 Task: Look for space in Bima, Indonesia from 6th June, 2023 to 8th June, 2023 for 2 adults in price range Rs.7000 to Rs.12000. Place can be private room with 1  bedroom having 2 beds and 1 bathroom. Property type can be house, flat, guest house. Amenities needed are: wifi. Booking option can be shelf check-in. Required host language is English.
Action: Key pressed <Key.shift>BIMA,<Key.space>
Screenshot: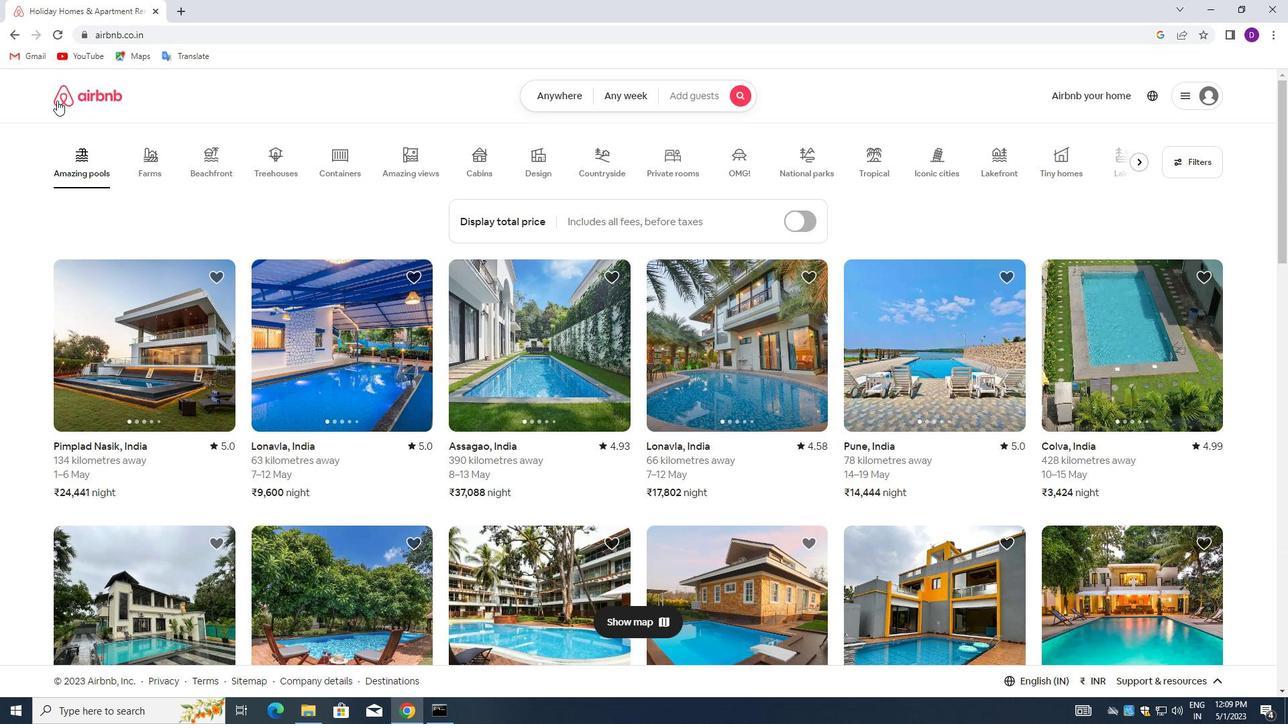 
Action: Mouse scrolled (57, 101) with delta (0, 0)
Screenshot: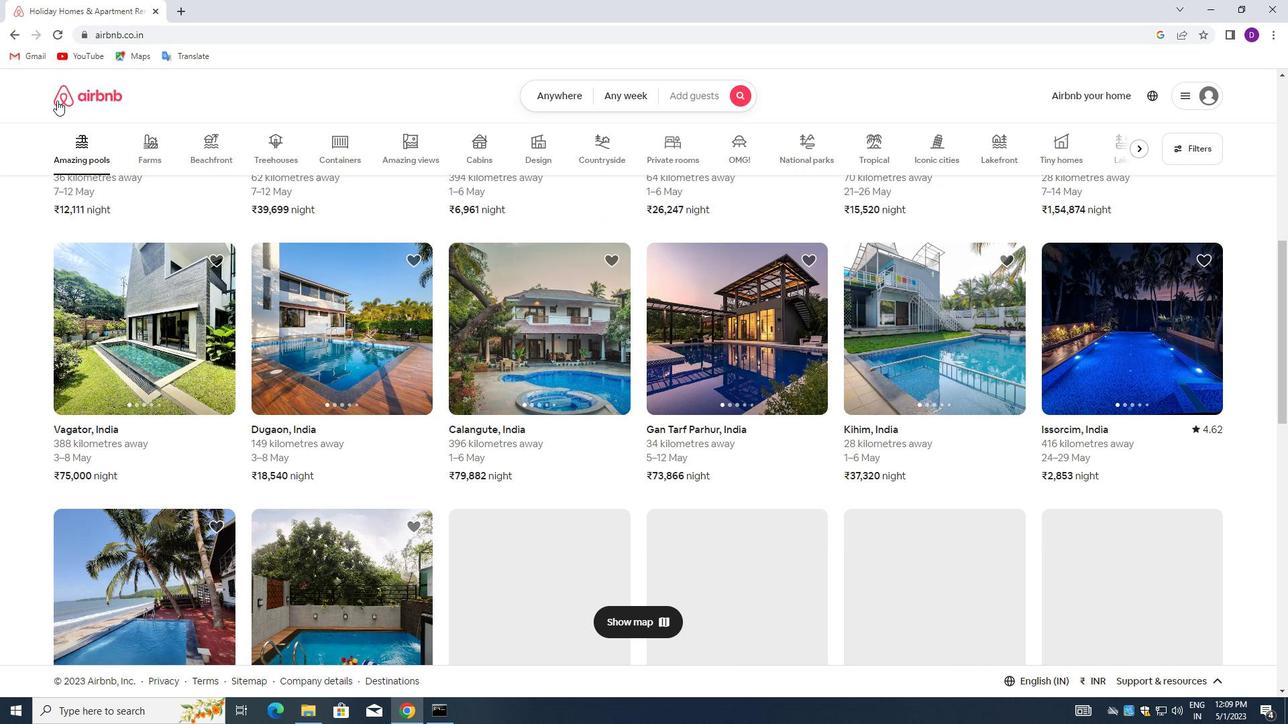 
Action: Mouse scrolled (57, 101) with delta (0, 0)
Screenshot: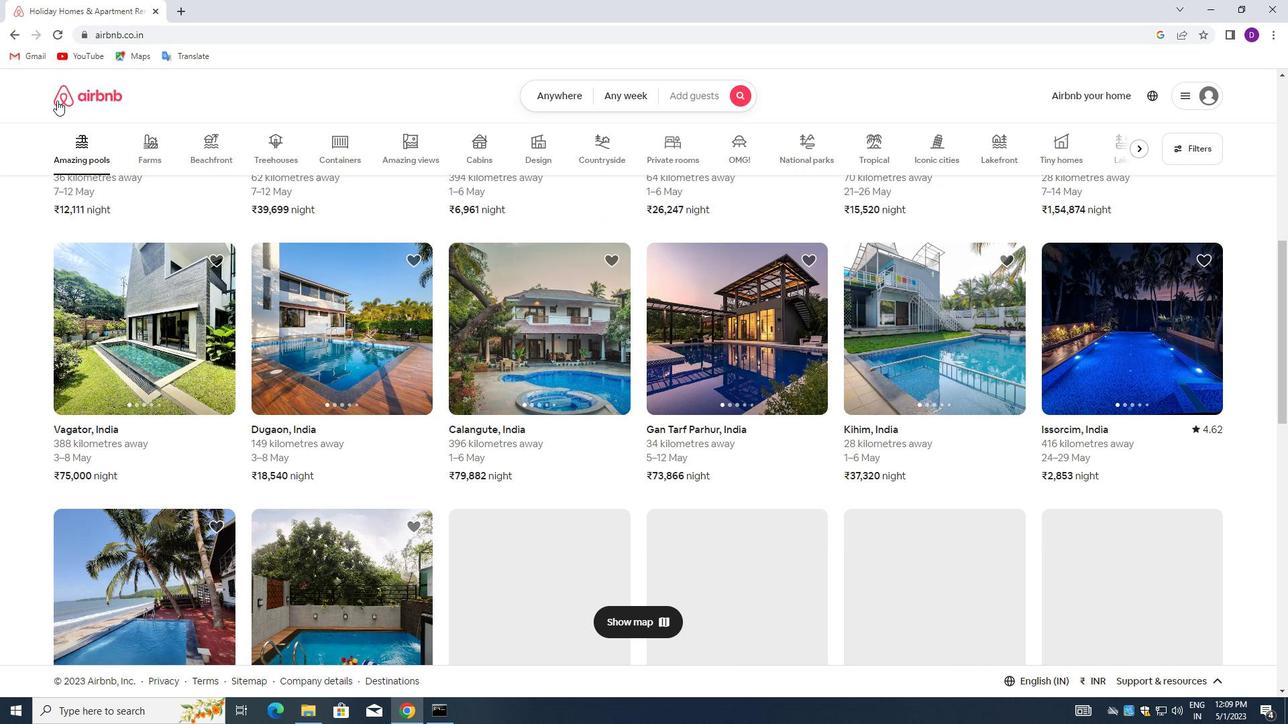 
Action: Mouse scrolled (57, 101) with delta (0, 0)
Screenshot: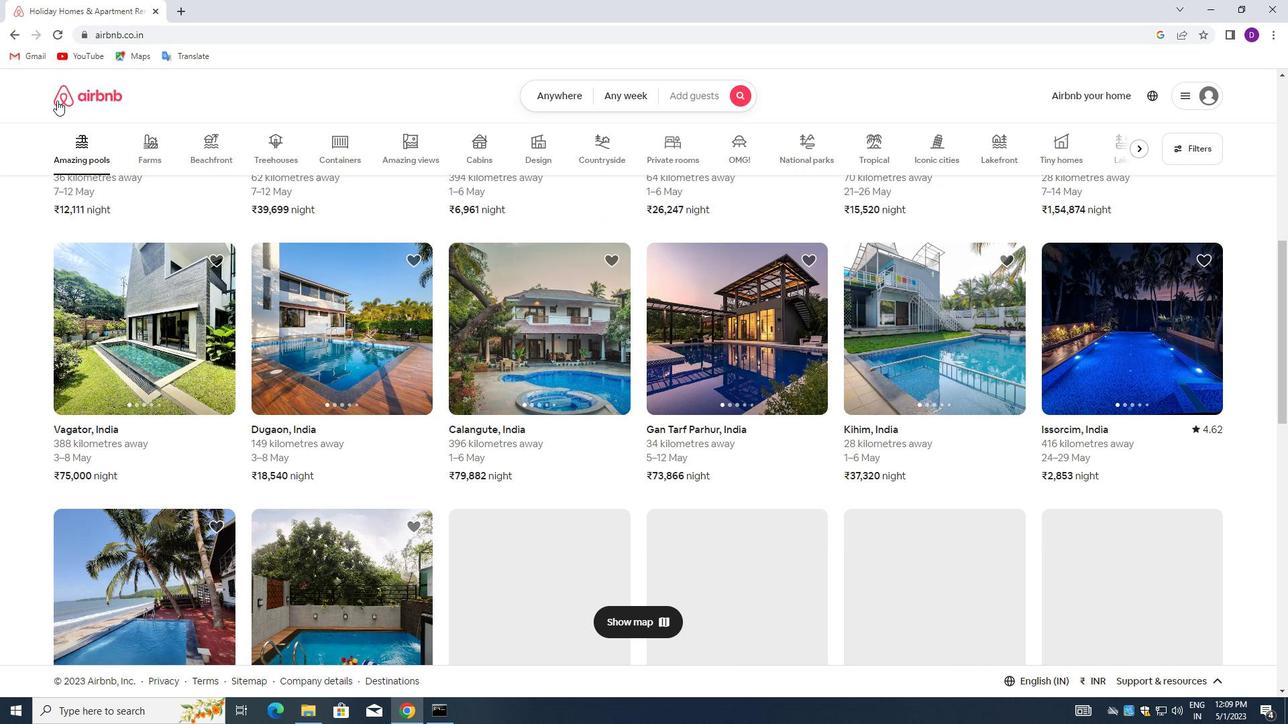 
Action: Mouse scrolled (57, 101) with delta (0, 0)
Screenshot: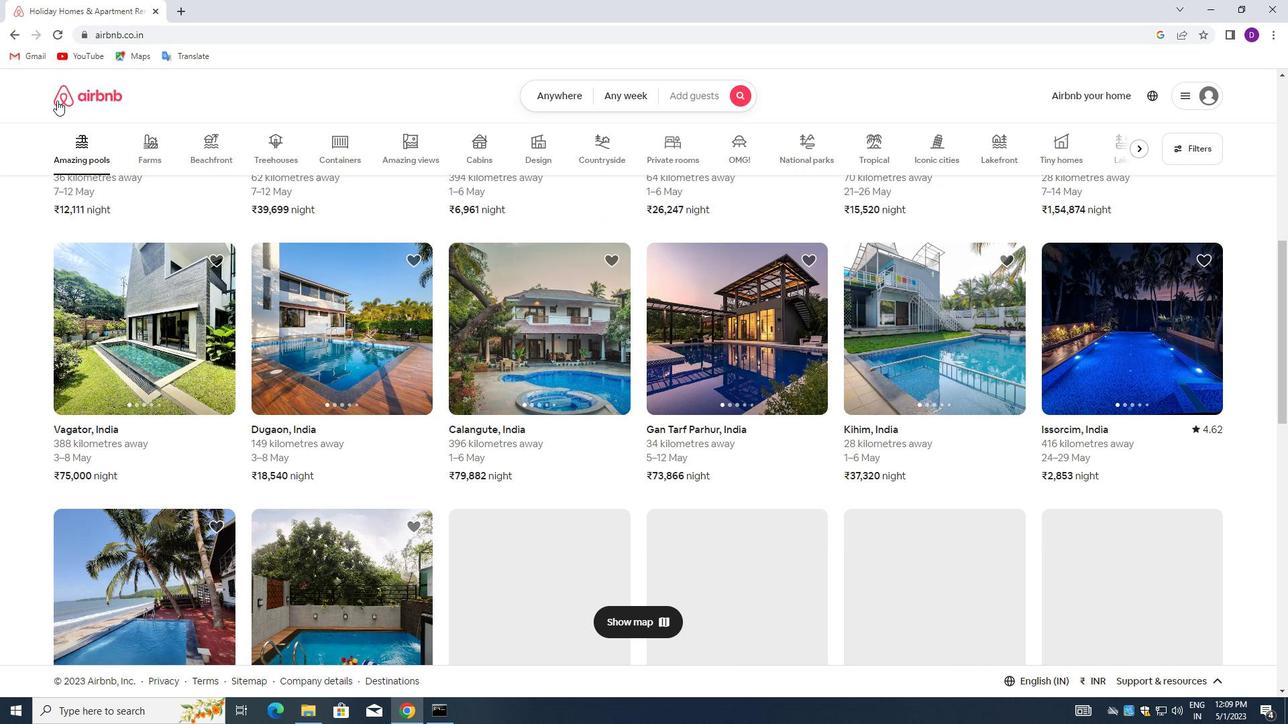 
Action: Mouse scrolled (57, 101) with delta (0, 0)
Screenshot: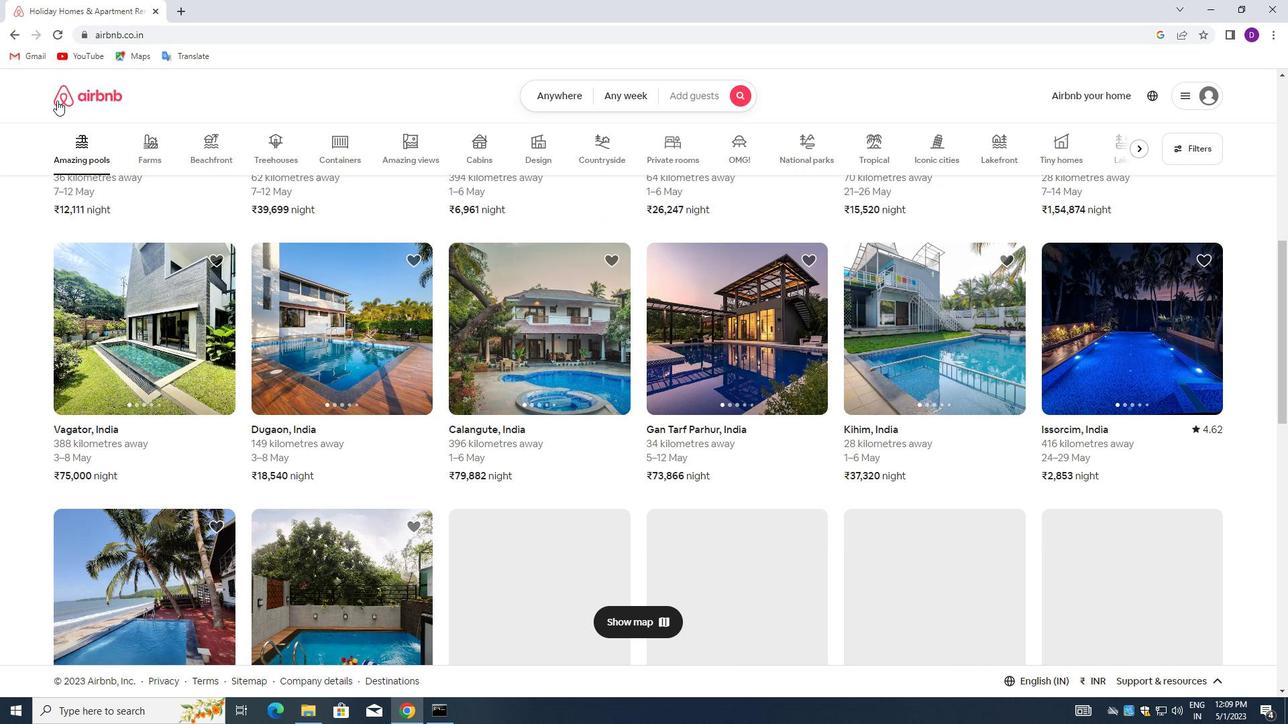 
Action: Mouse scrolled (57, 101) with delta (0, 0)
Screenshot: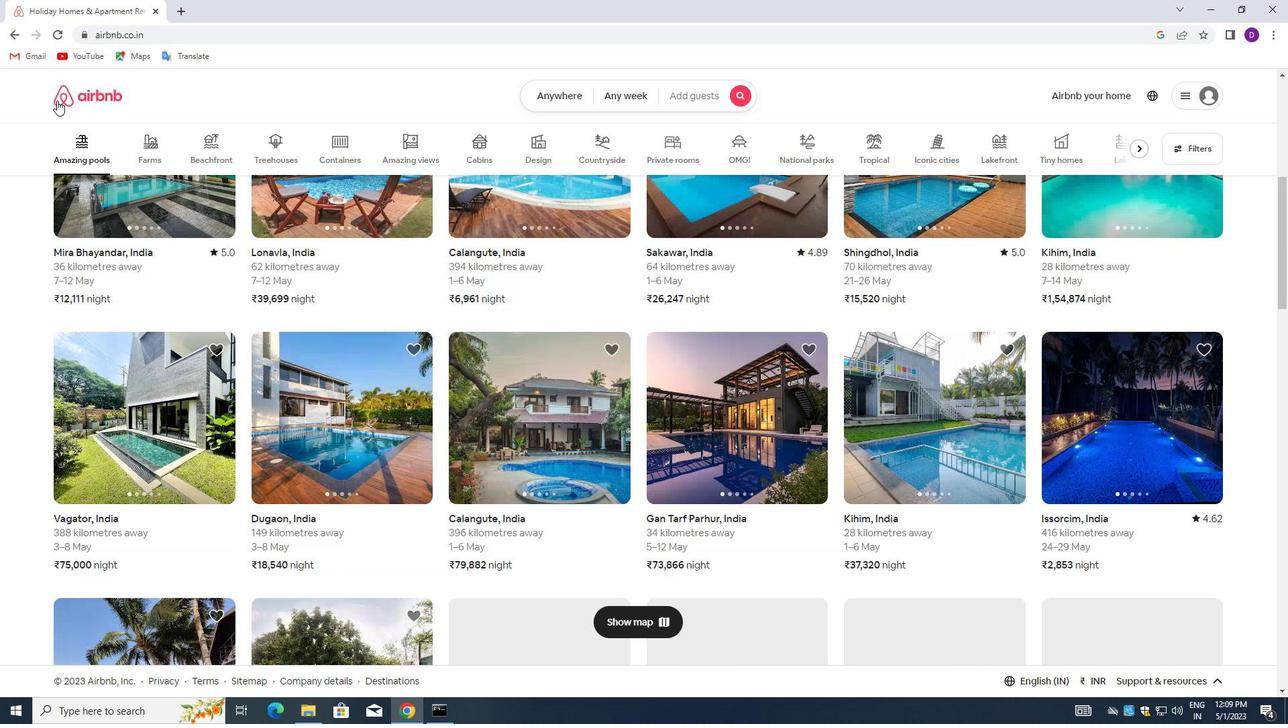 
Action: Mouse scrolled (57, 101) with delta (0, 0)
Screenshot: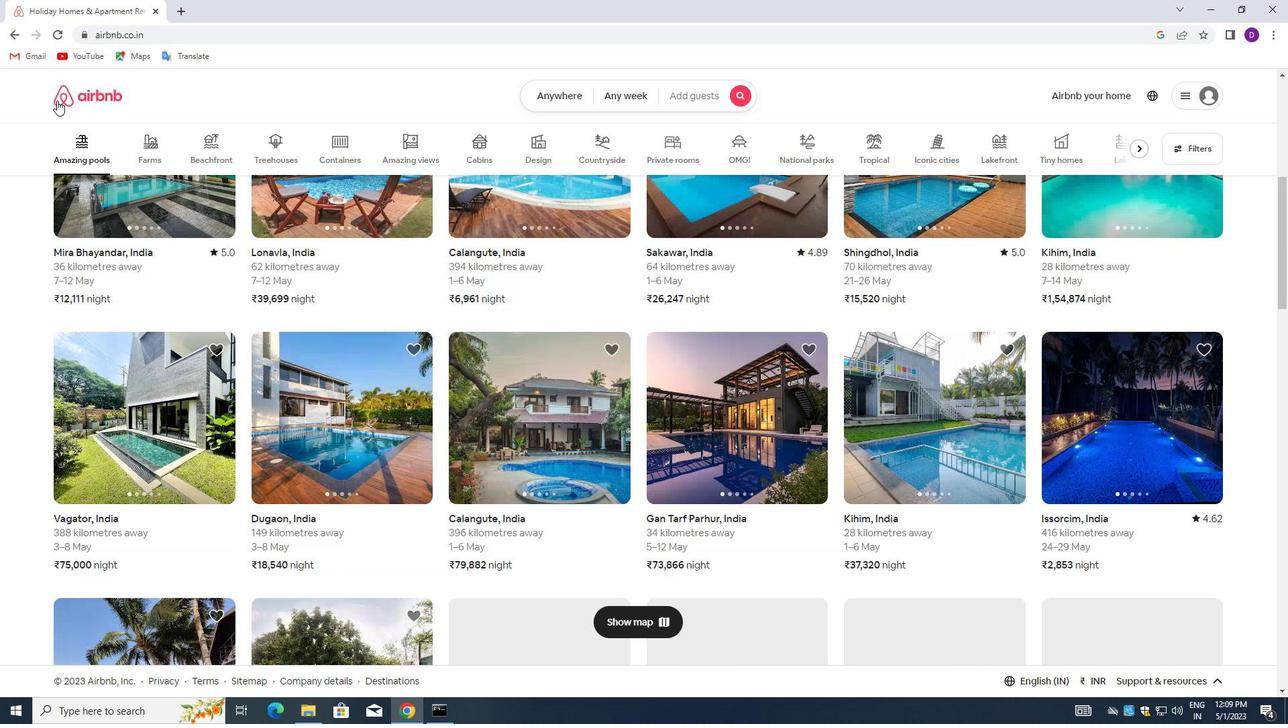 
Action: Mouse scrolled (57, 101) with delta (0, 0)
Screenshot: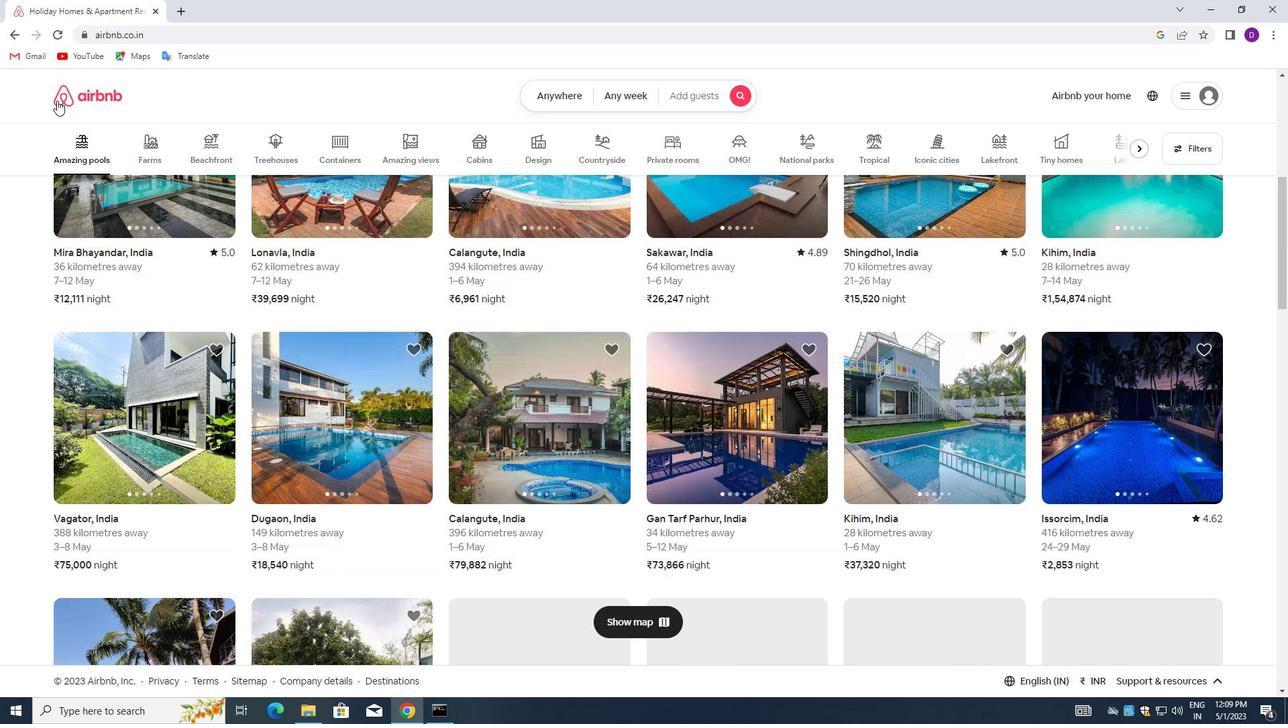 
Action: Mouse scrolled (57, 101) with delta (0, 0)
Screenshot: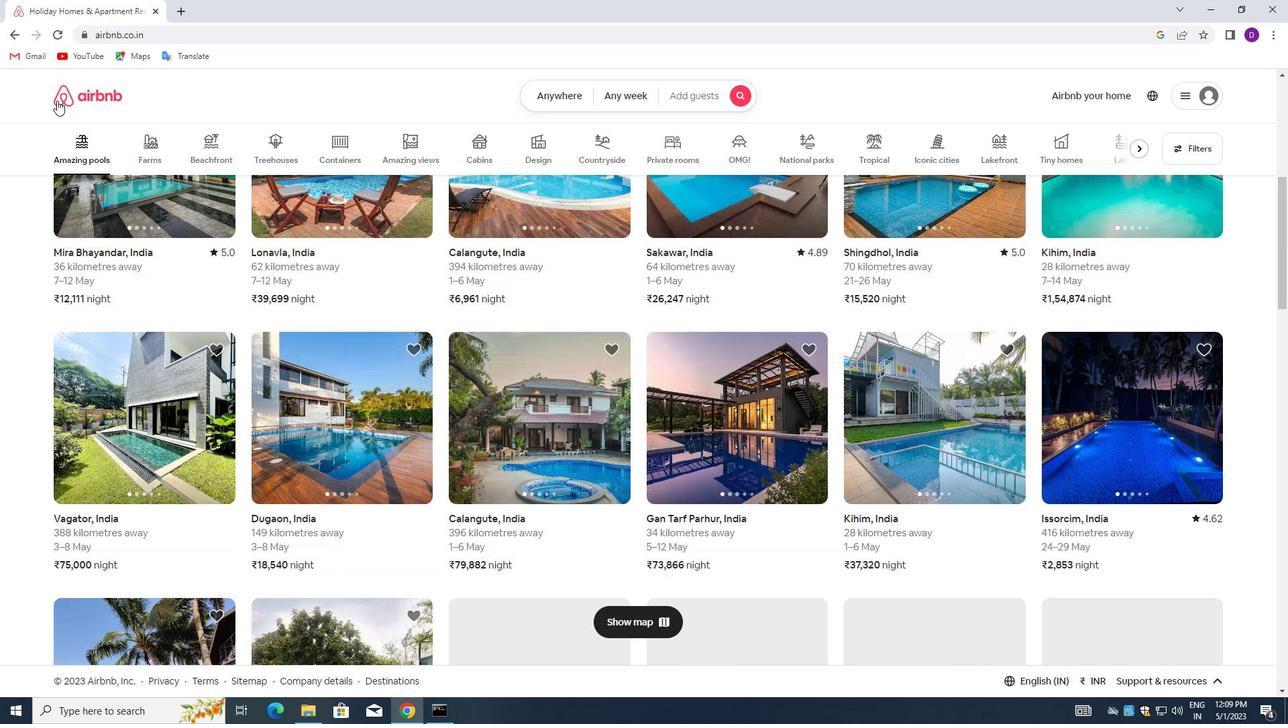 
Action: Mouse scrolled (57, 101) with delta (0, 0)
Screenshot: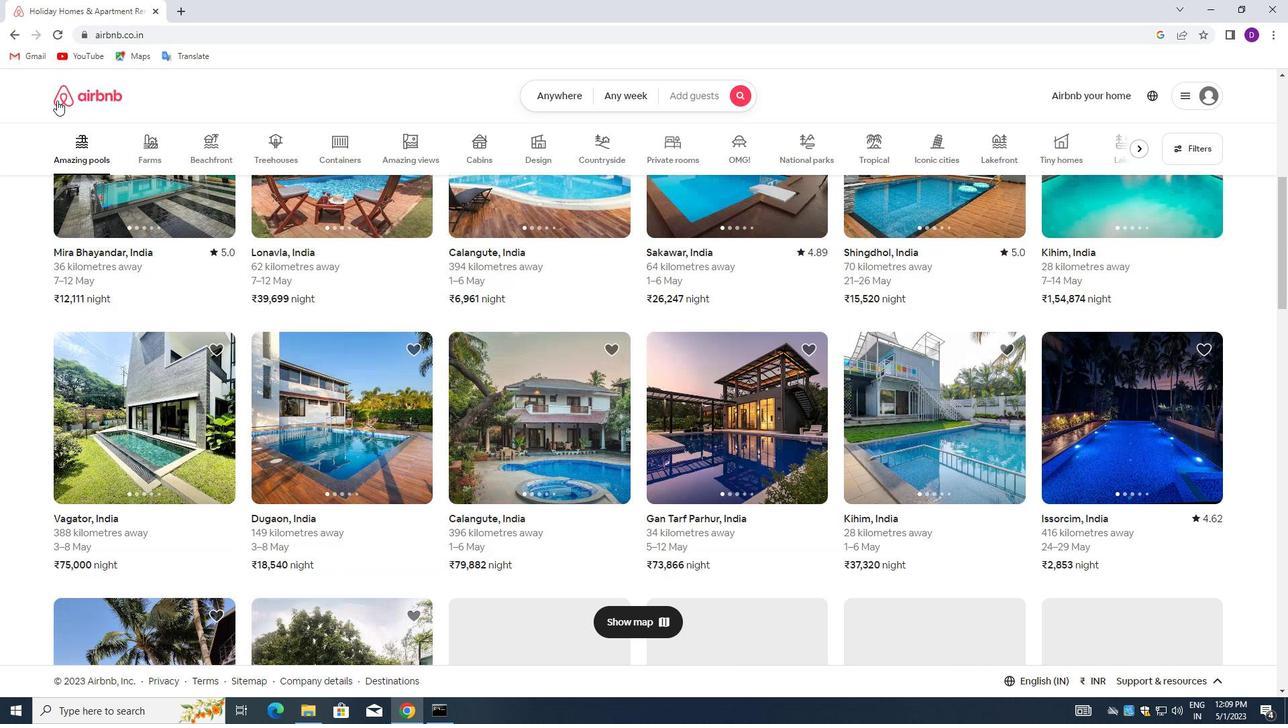 
Action: Mouse scrolled (57, 101) with delta (0, 0)
Screenshot: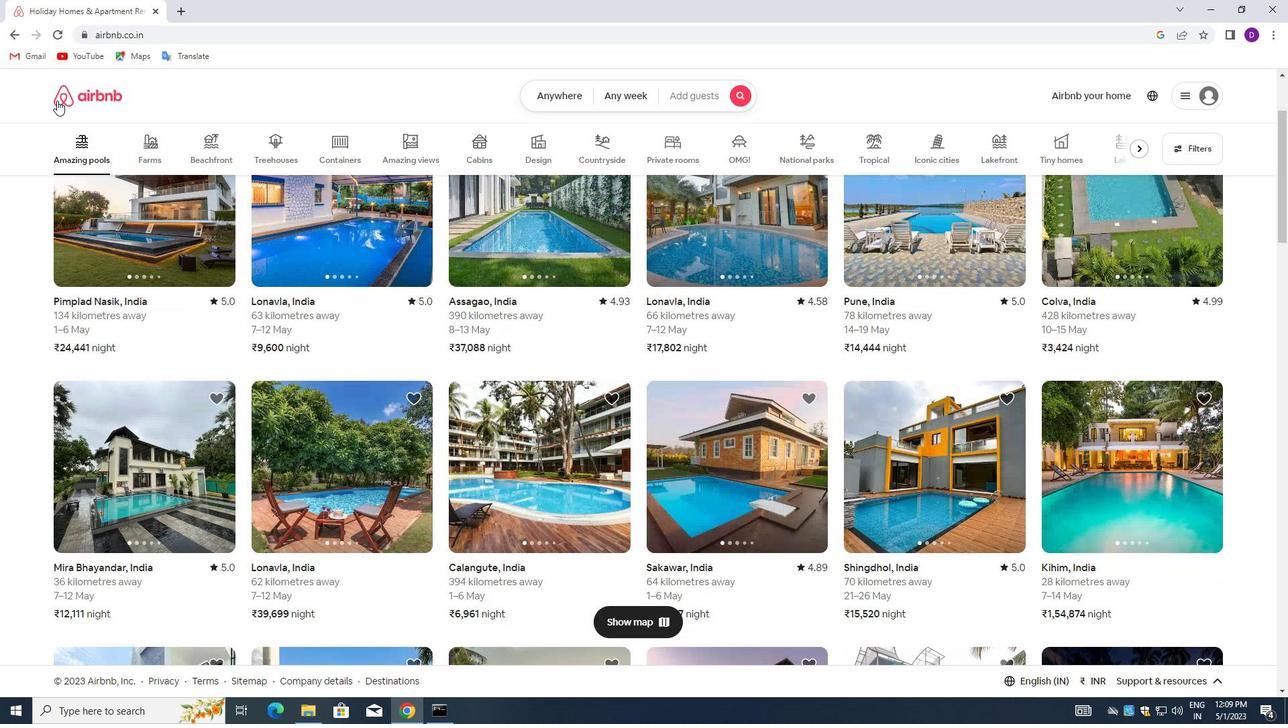 
Action: Mouse scrolled (57, 101) with delta (0, 0)
Screenshot: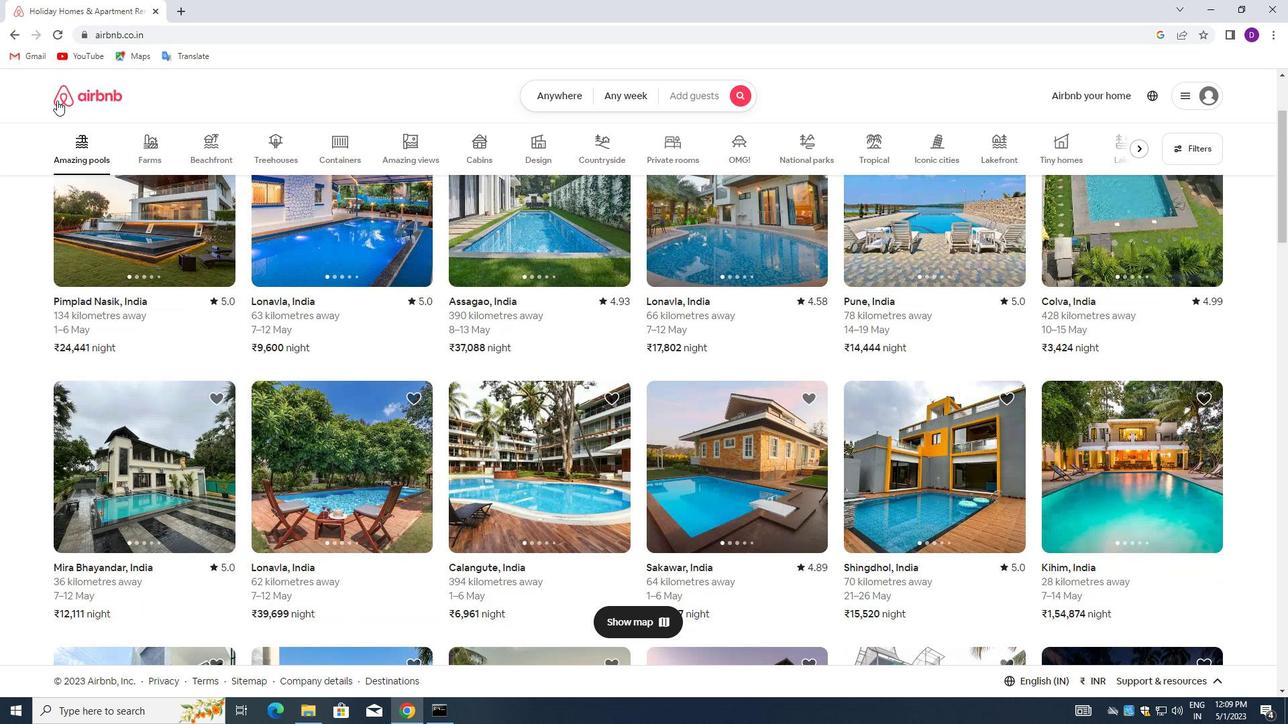 
Action: Mouse scrolled (57, 101) with delta (0, 0)
Screenshot: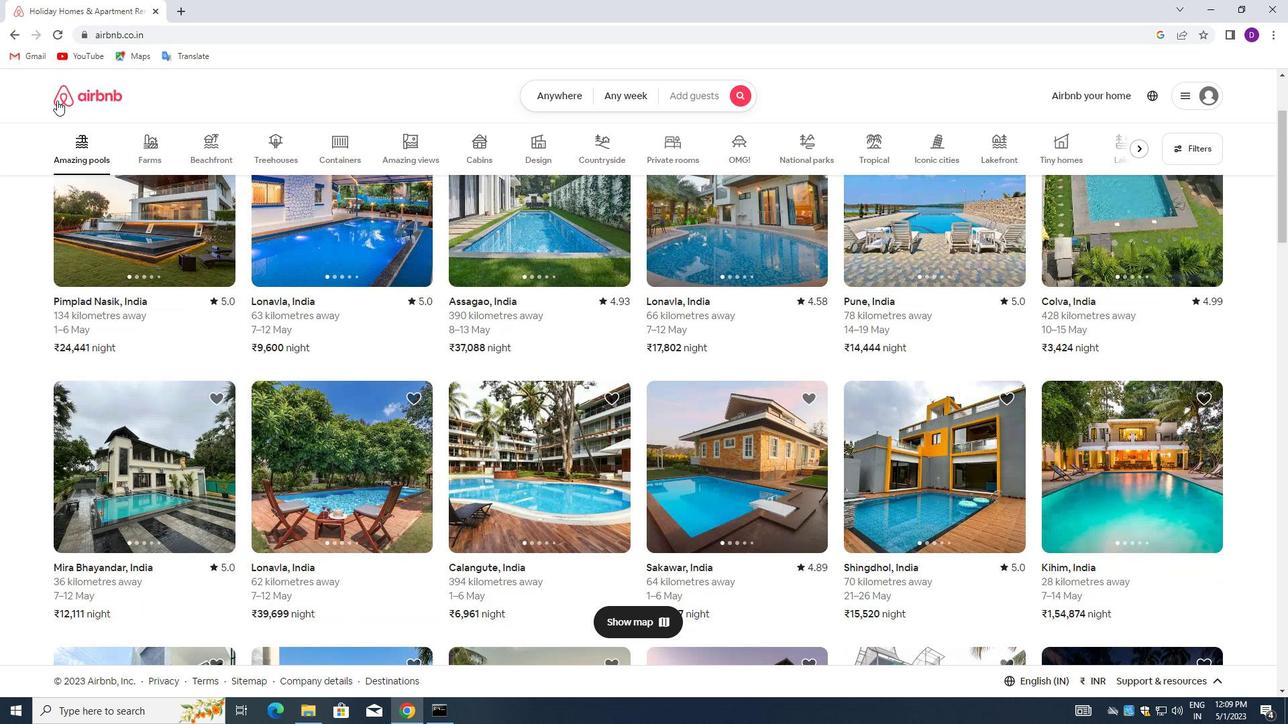 
Action: Mouse scrolled (57, 101) with delta (0, 0)
Screenshot: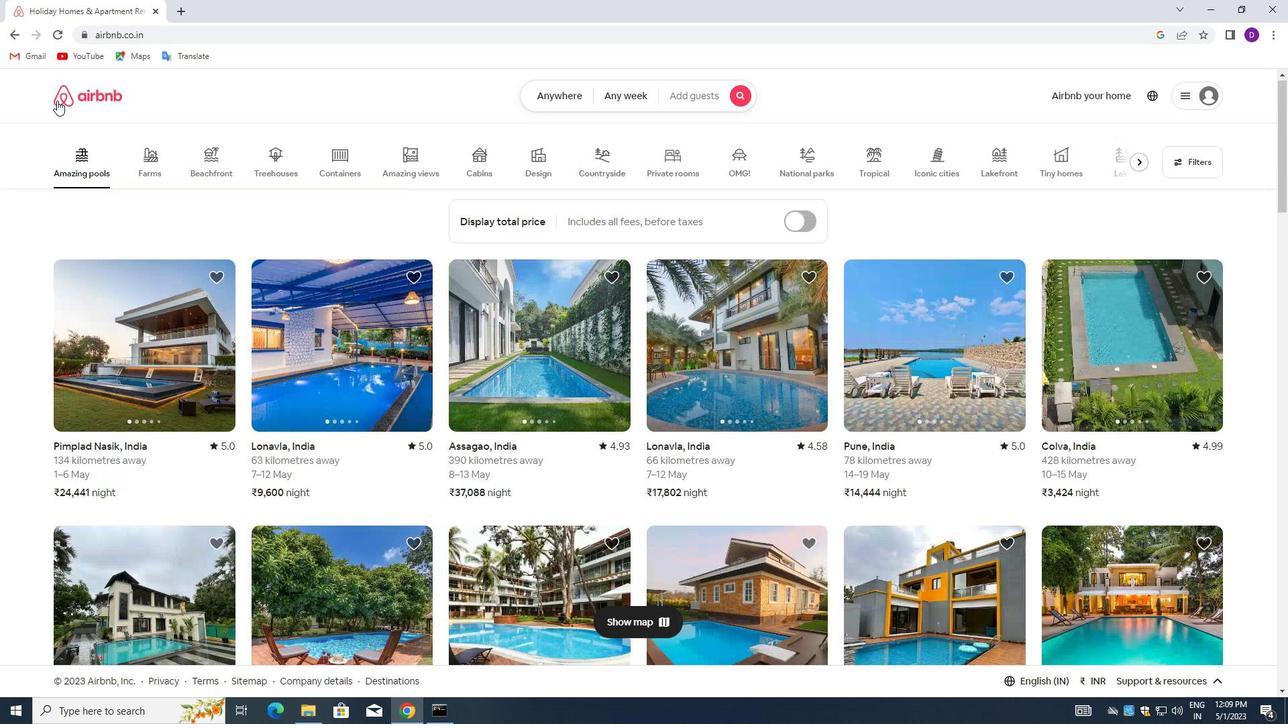 
Action: Mouse moved to (549, 93)
Screenshot: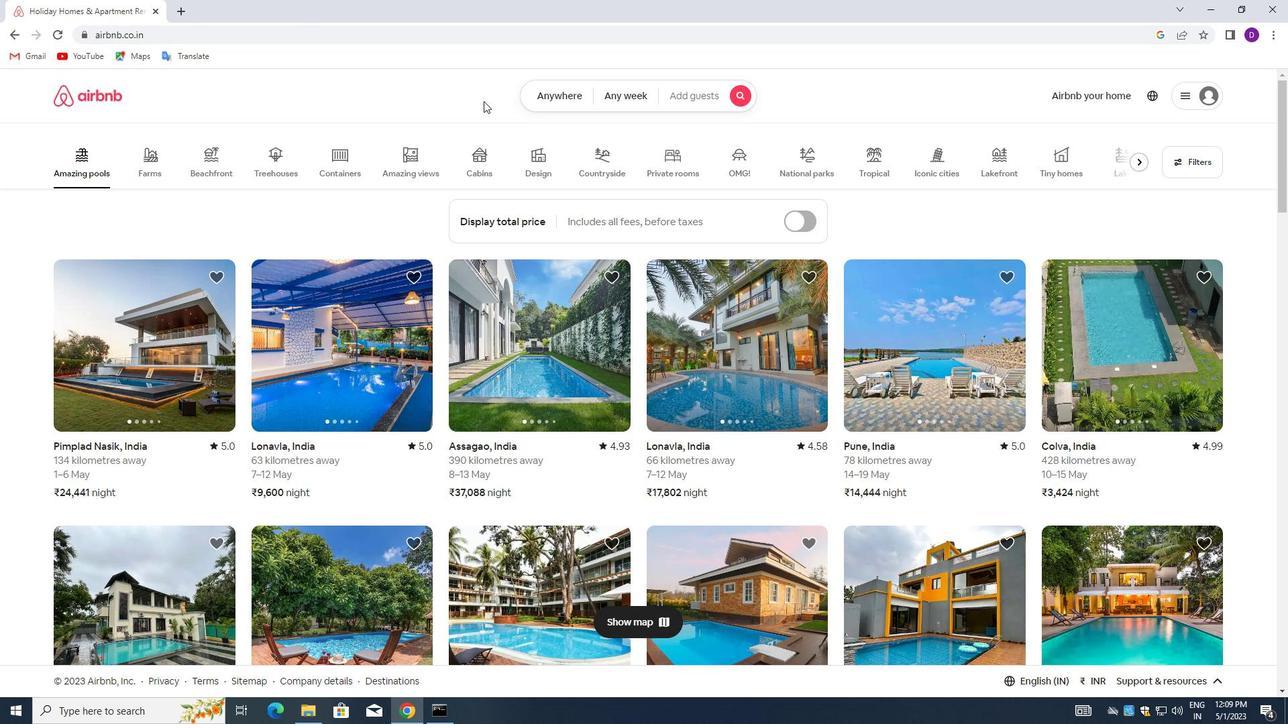 
Action: Mouse pressed left at (549, 93)
Screenshot: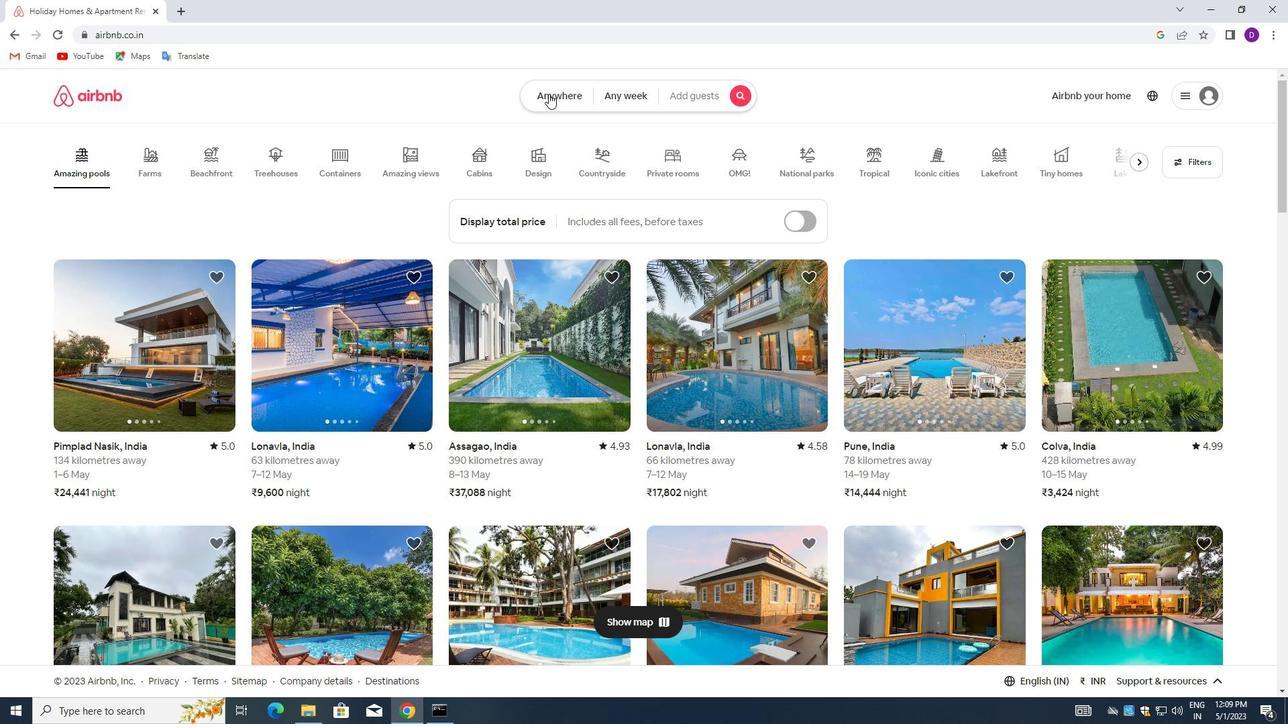 
Action: Mouse moved to (414, 149)
Screenshot: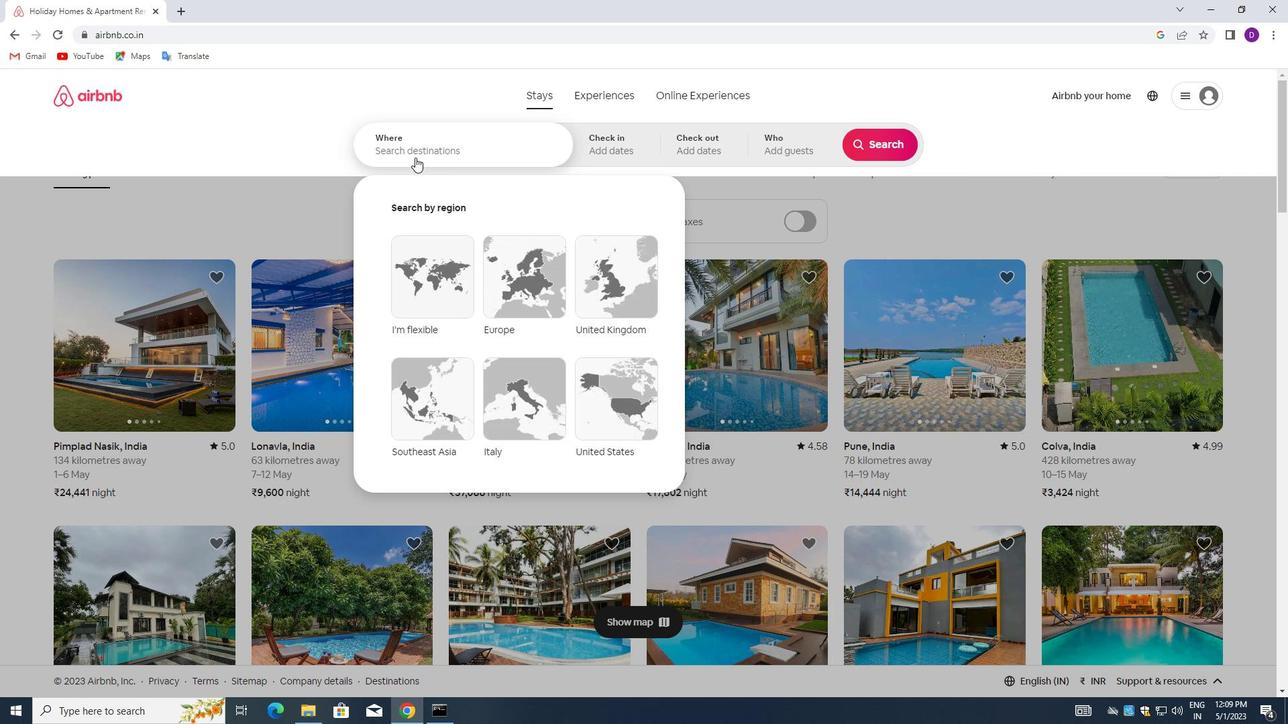 
Action: Mouse pressed left at (414, 149)
Screenshot: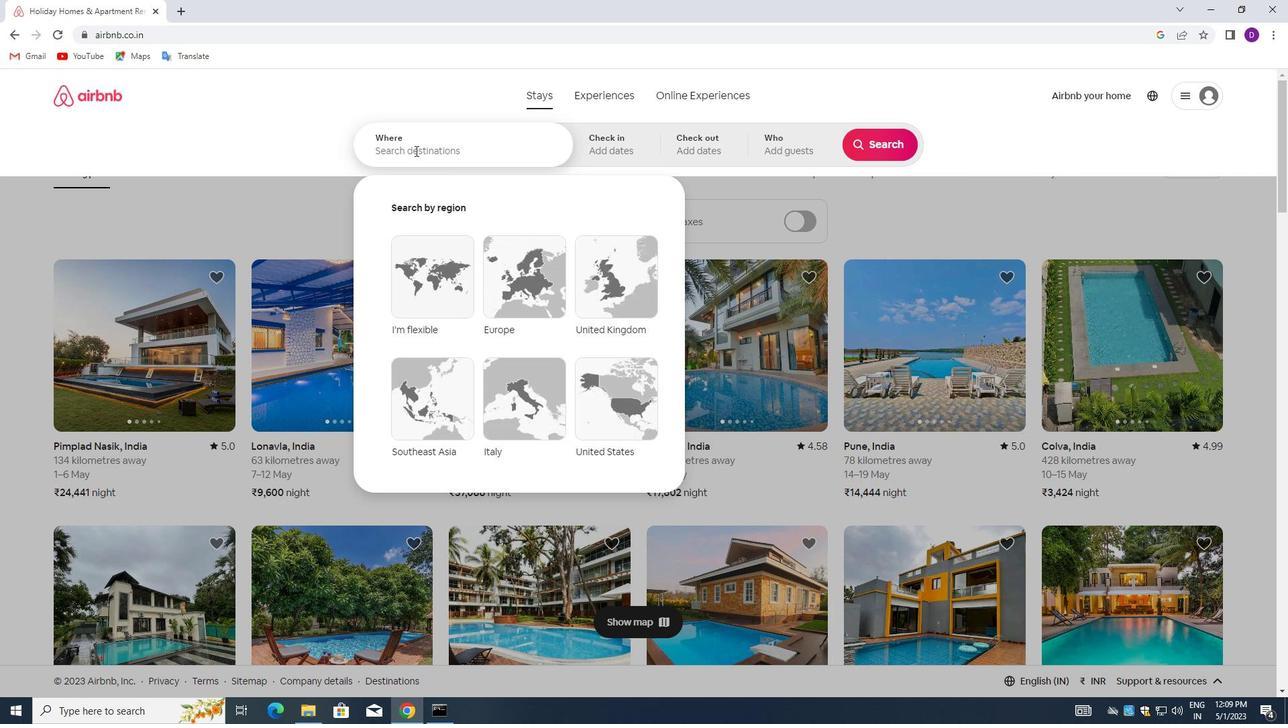 
Action: Key pressed <Key.shift_r>BIMA,<Key.space><Key.shift>INDONES<Key.down><Key.enter>
Screenshot: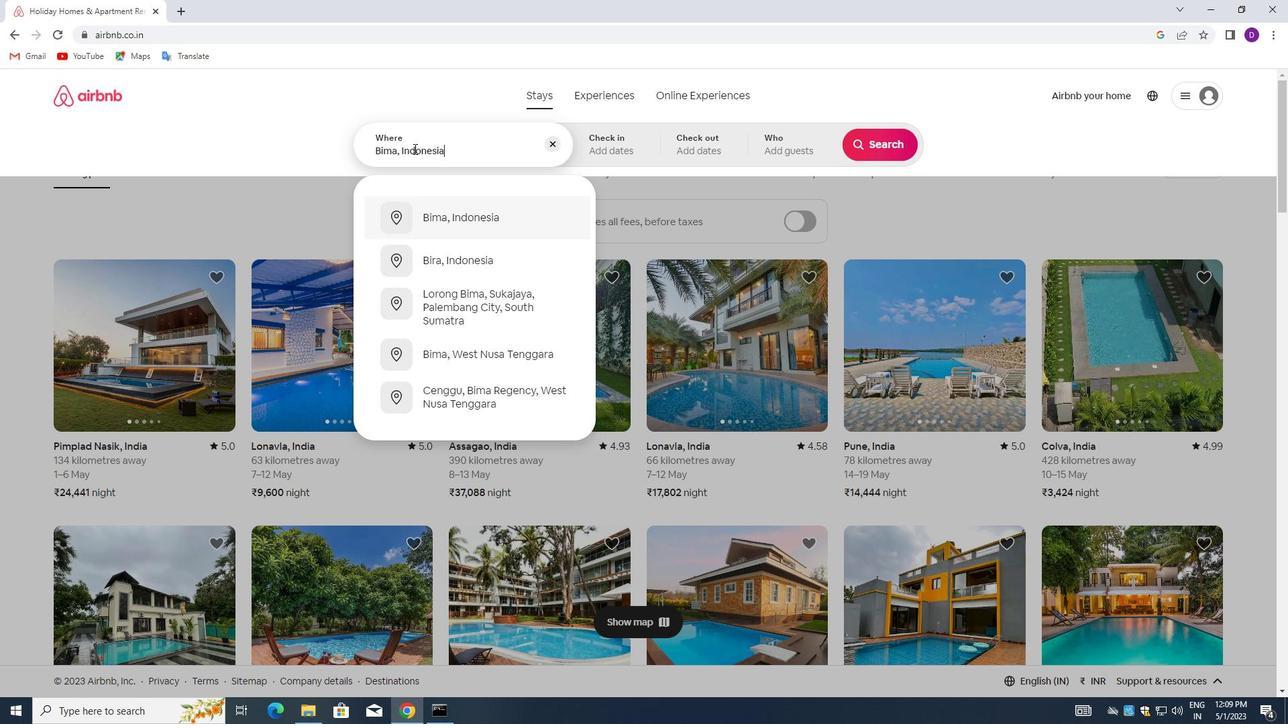 
Action: Mouse moved to (739, 345)
Screenshot: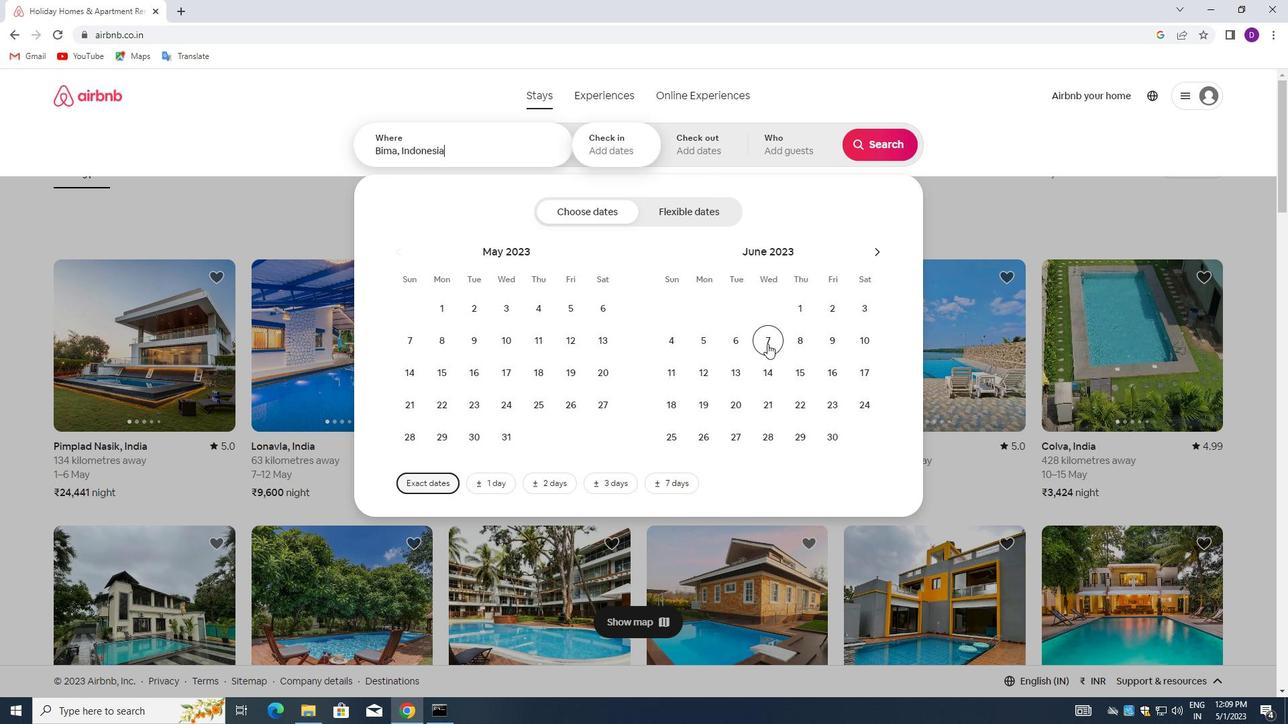 
Action: Mouse pressed left at (739, 345)
Screenshot: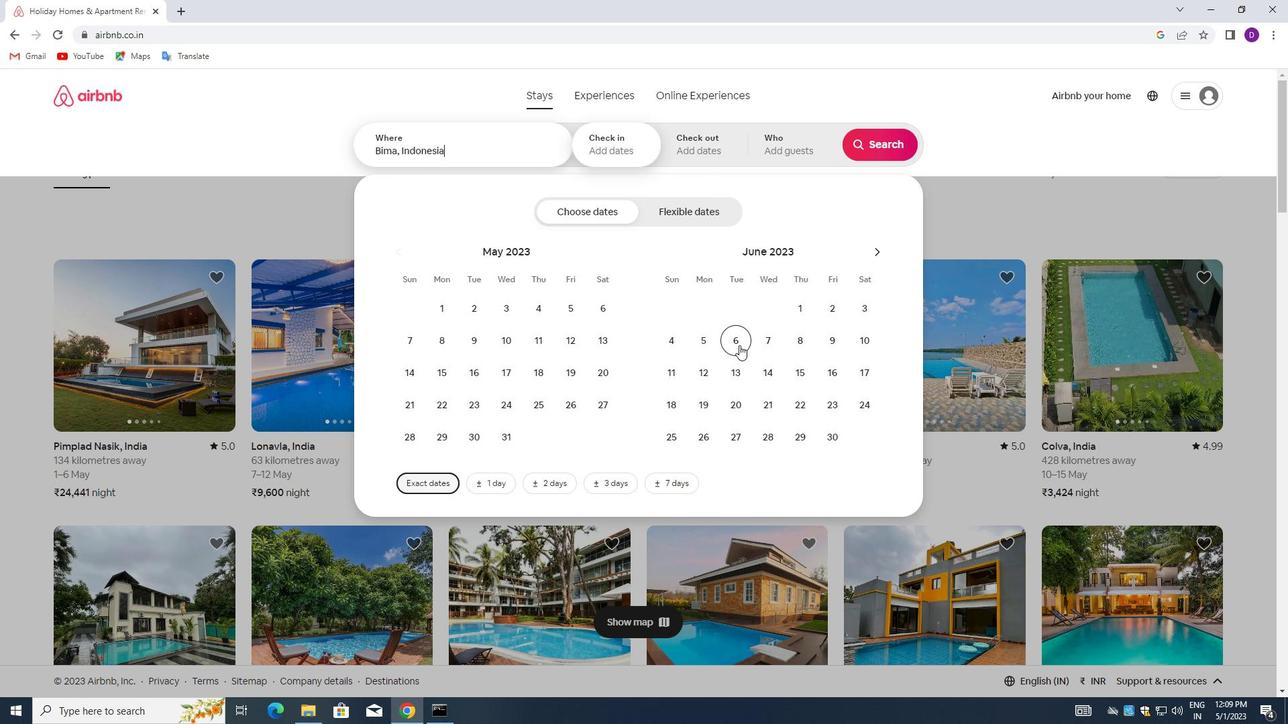 
Action: Mouse moved to (803, 340)
Screenshot: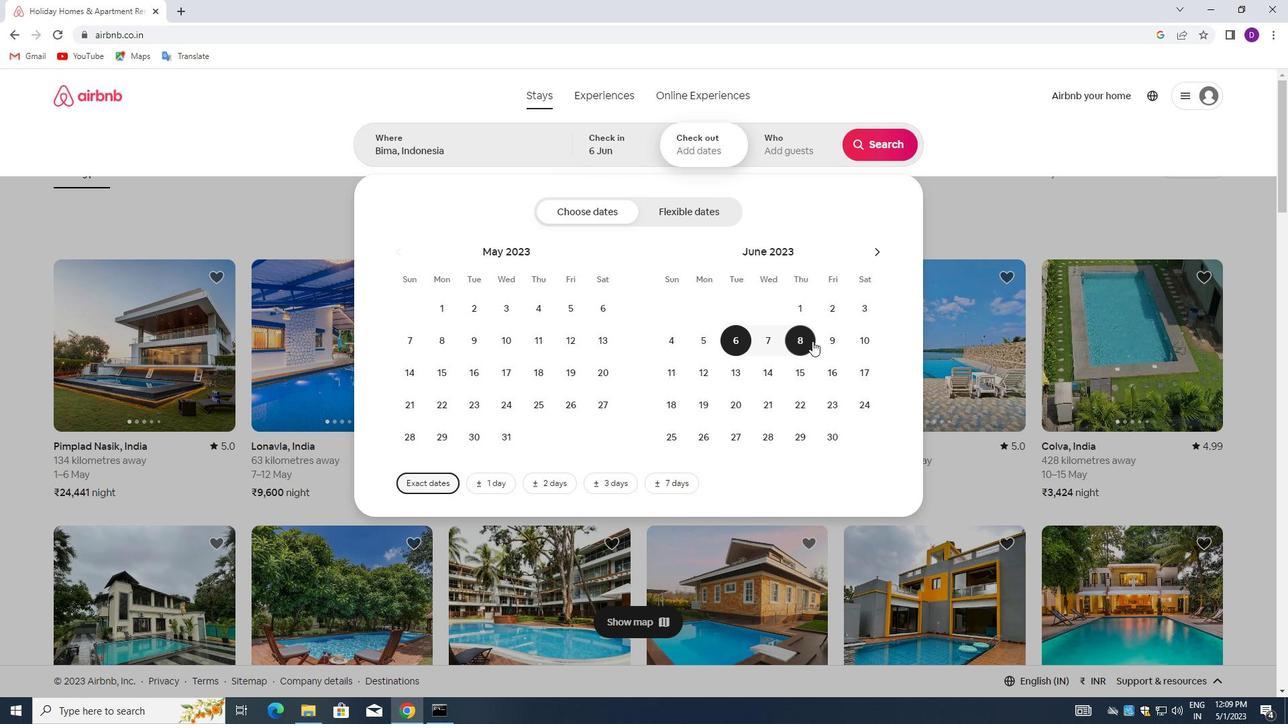 
Action: Mouse pressed left at (803, 340)
Screenshot: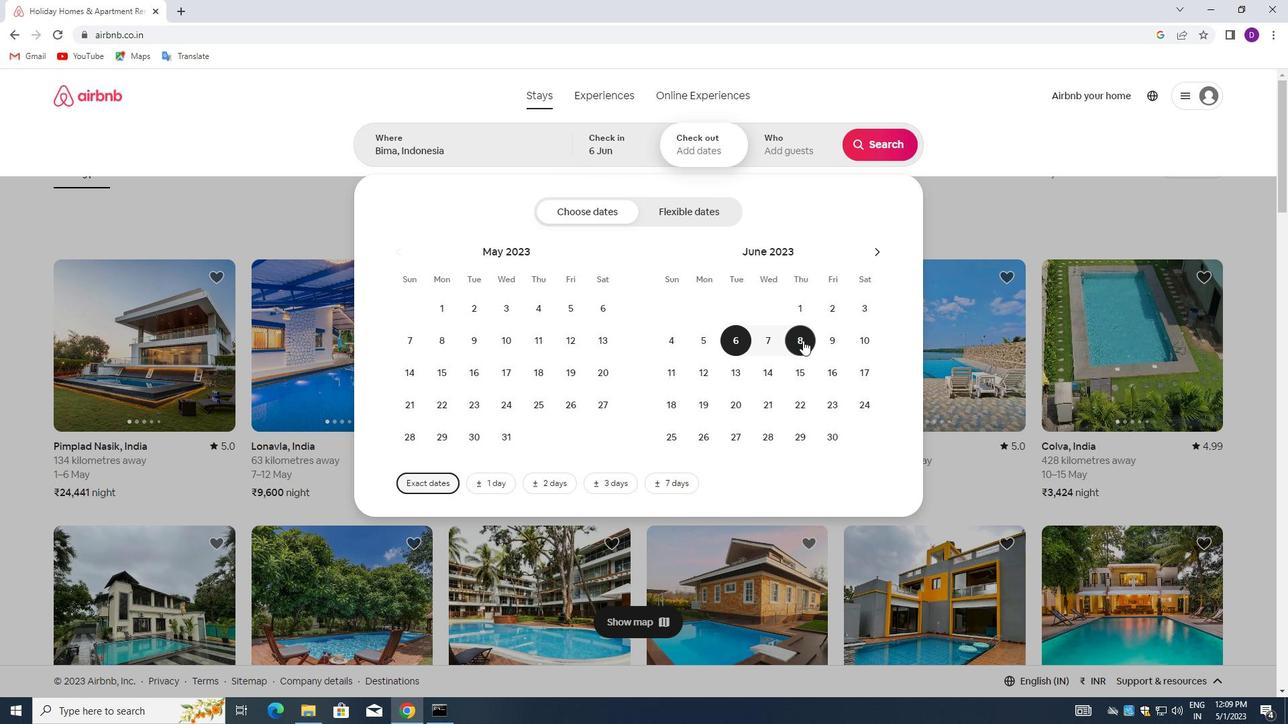 
Action: Mouse moved to (787, 143)
Screenshot: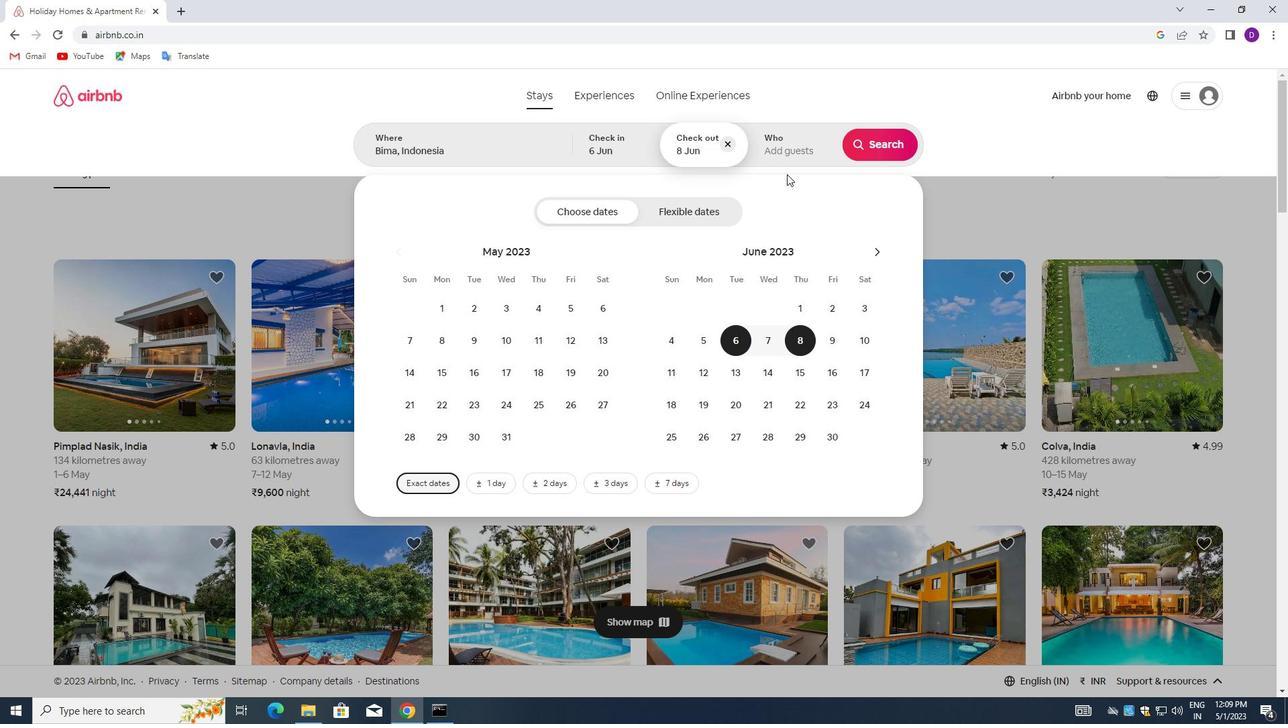 
Action: Mouse pressed left at (787, 143)
Screenshot: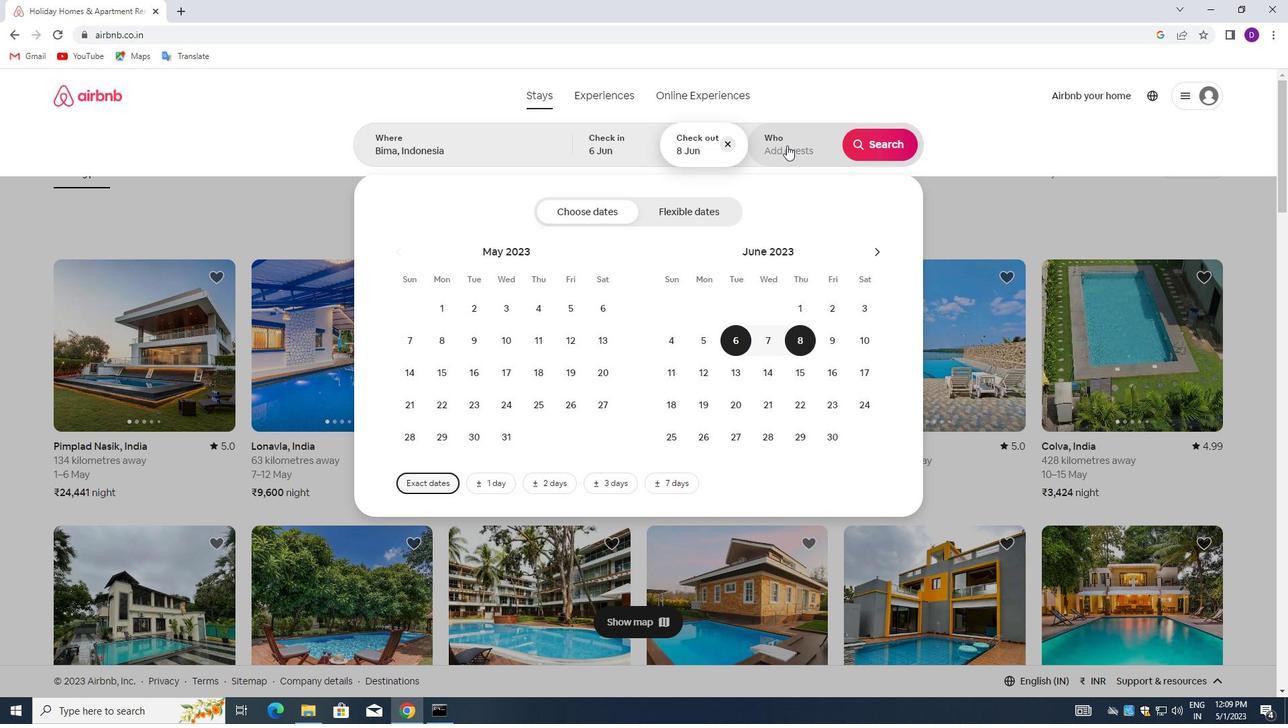 
Action: Mouse moved to (886, 220)
Screenshot: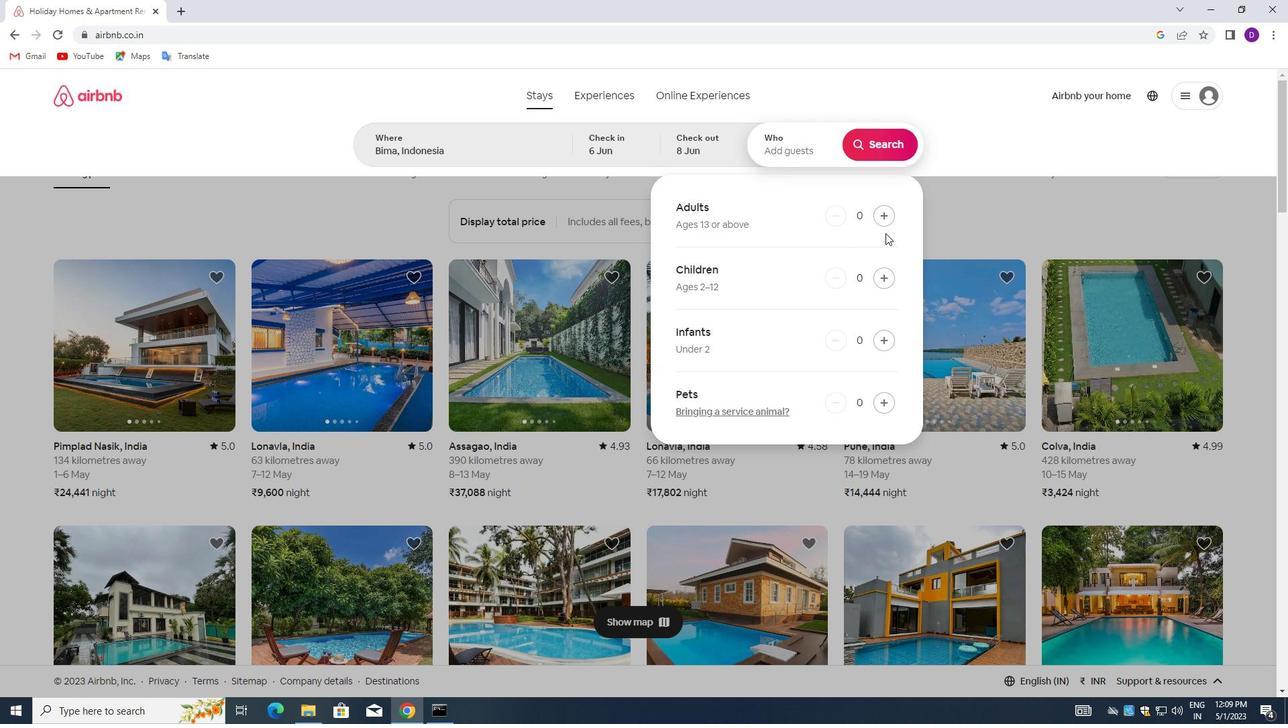
Action: Mouse pressed left at (886, 220)
Screenshot: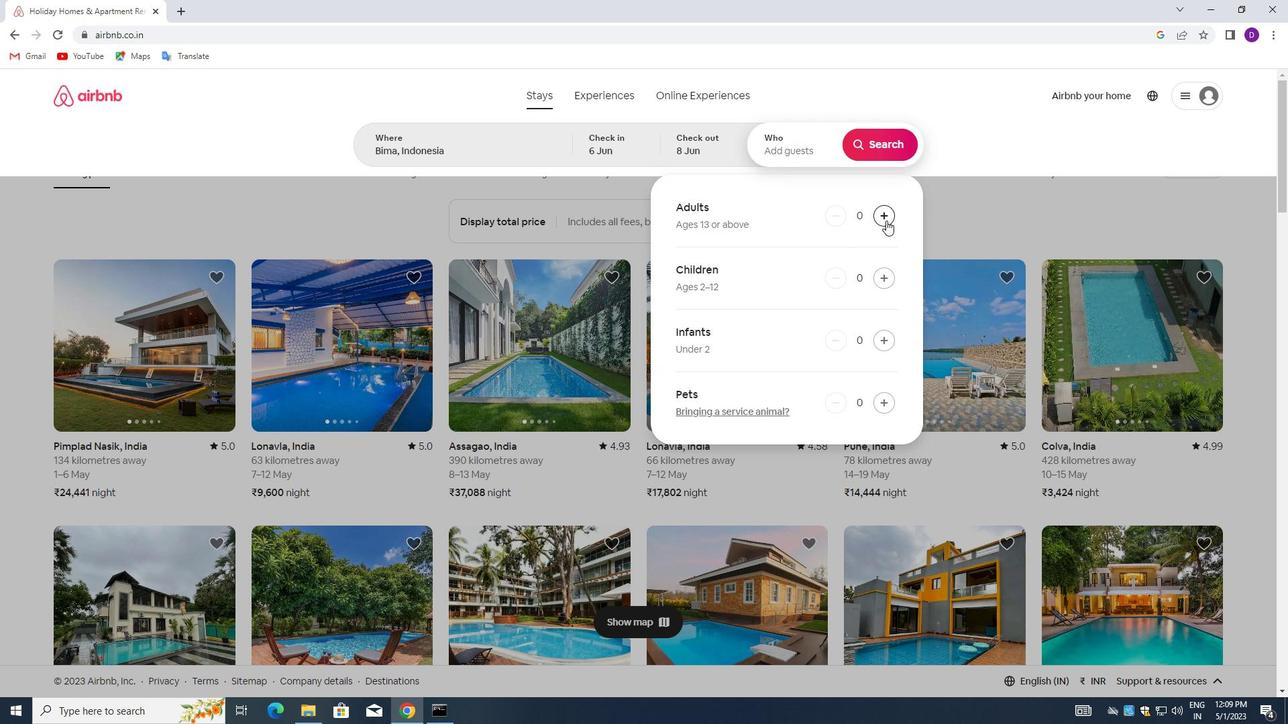 
Action: Mouse pressed left at (886, 220)
Screenshot: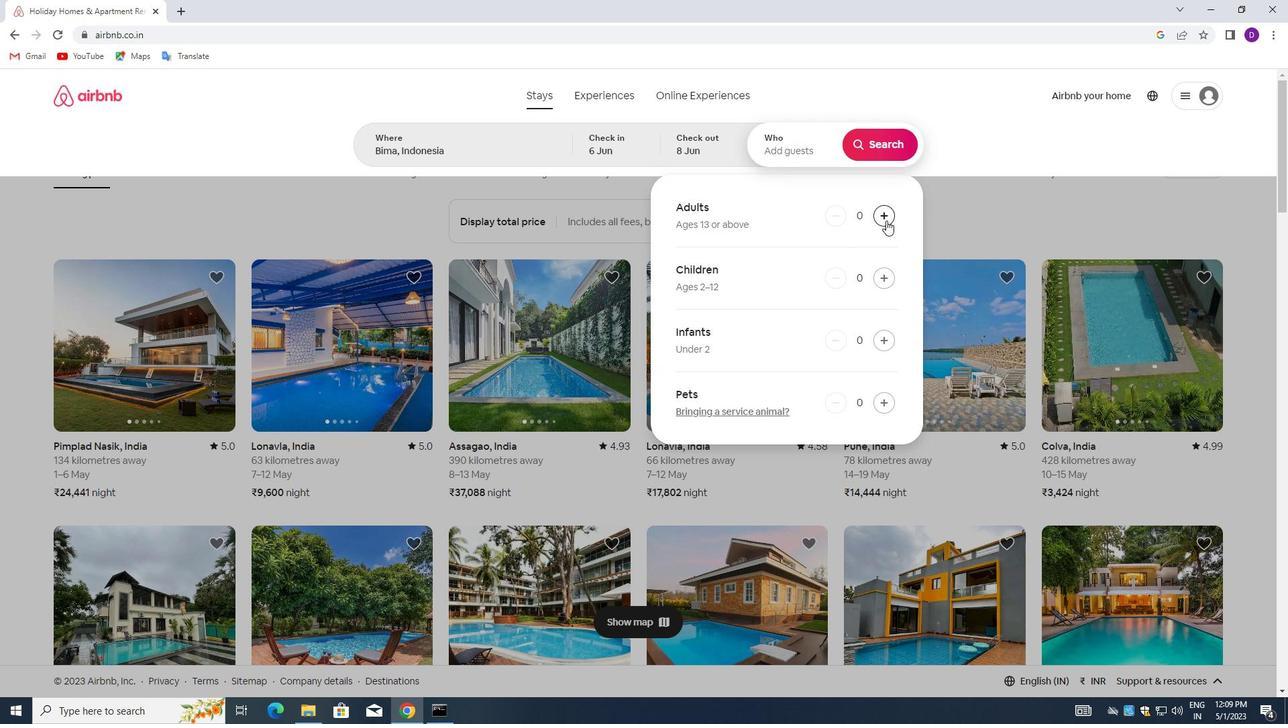 
Action: Mouse moved to (873, 145)
Screenshot: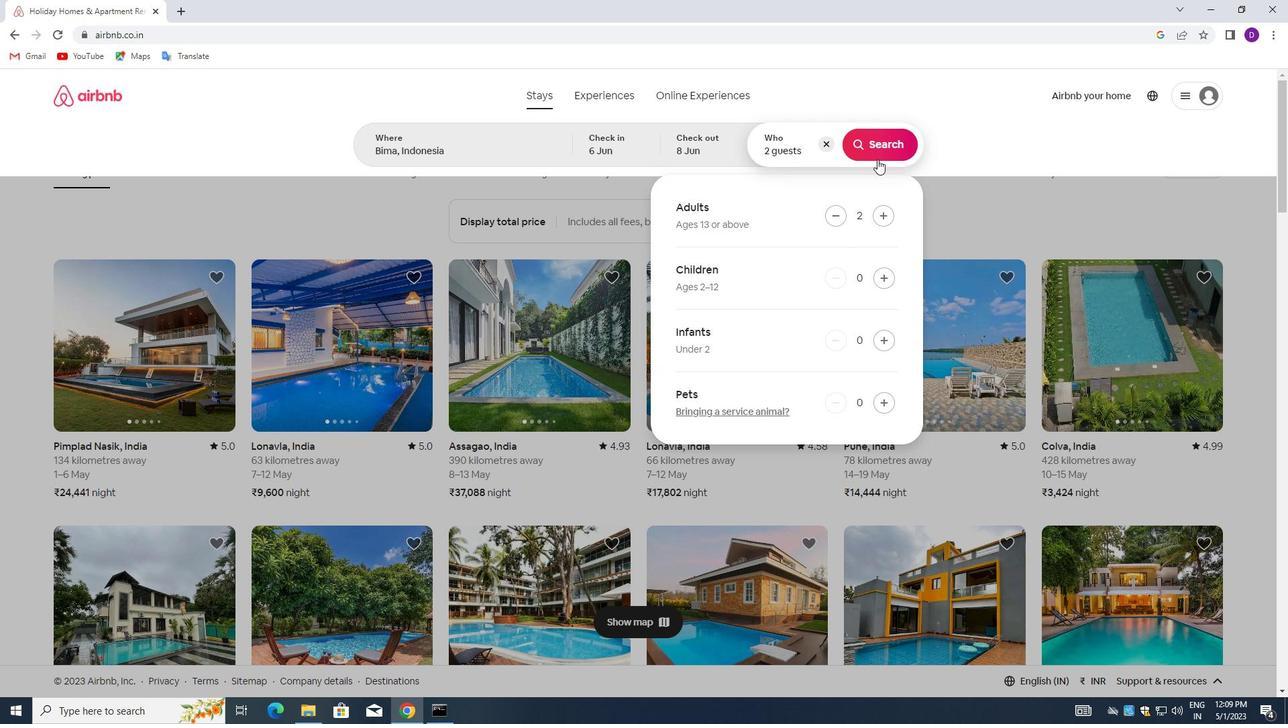 
Action: Mouse pressed left at (873, 145)
Screenshot: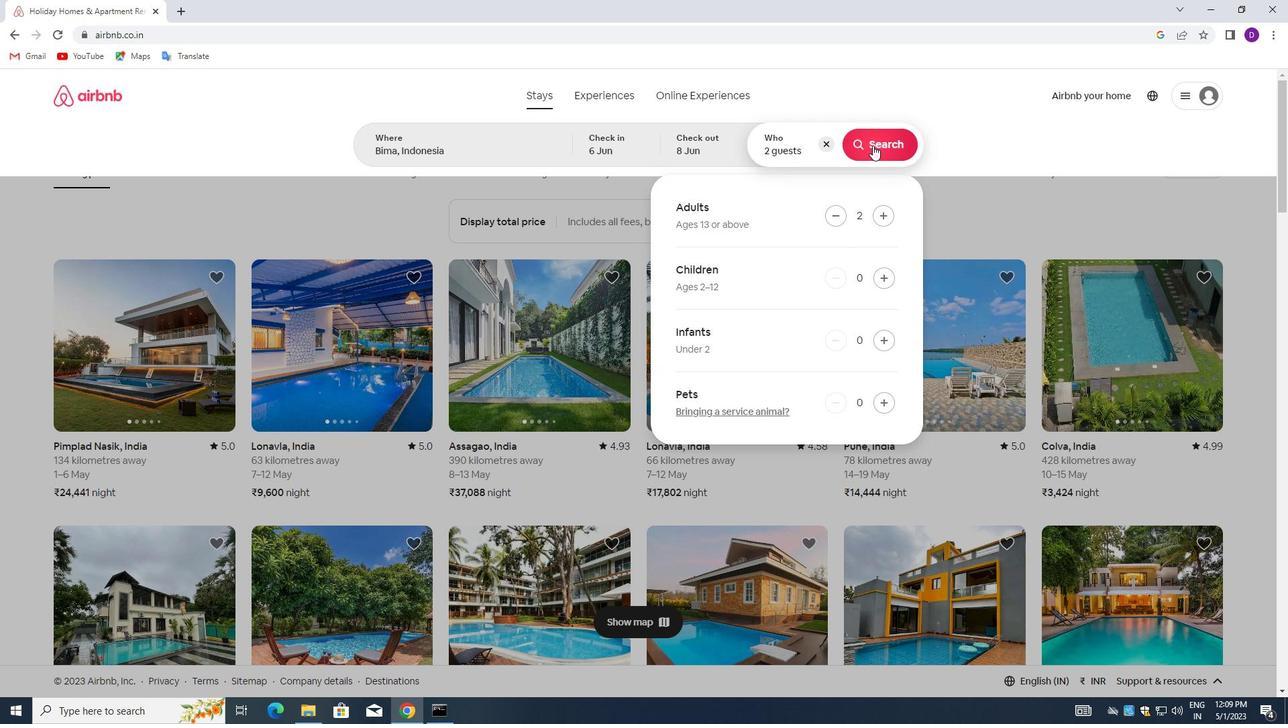
Action: Mouse moved to (1209, 150)
Screenshot: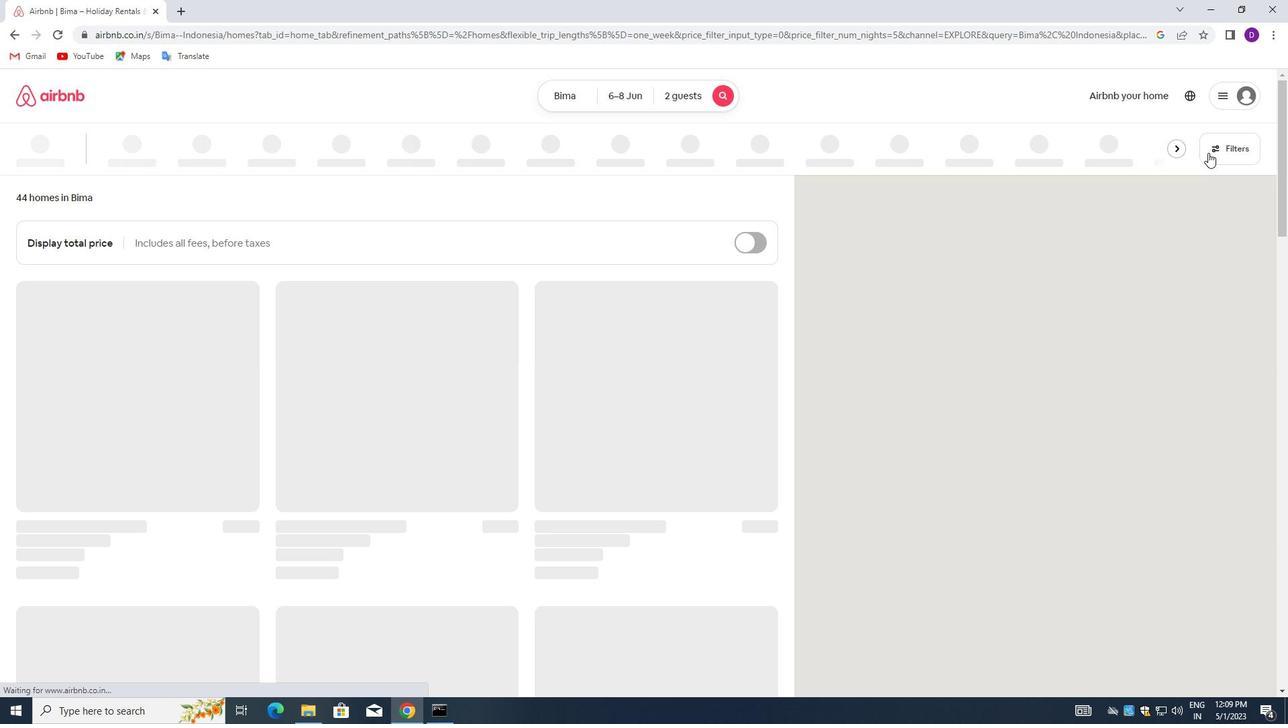 
Action: Mouse pressed left at (1209, 150)
Screenshot: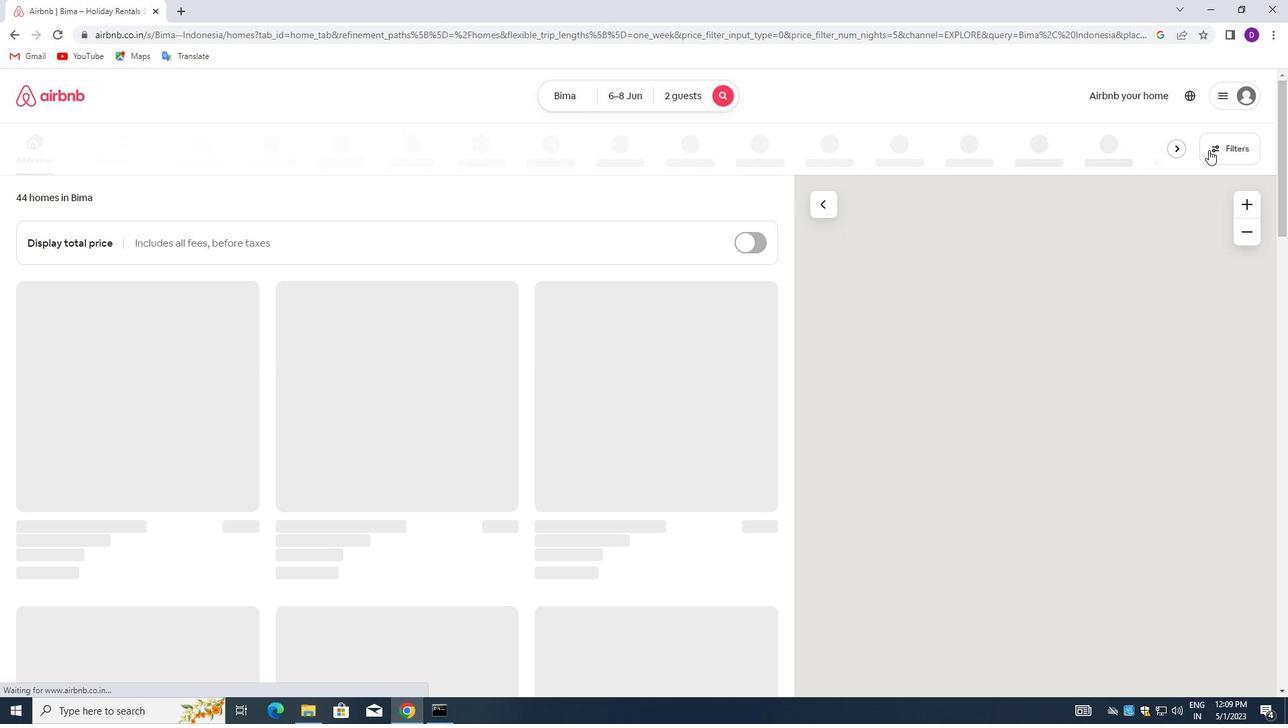 
Action: Mouse moved to (473, 322)
Screenshot: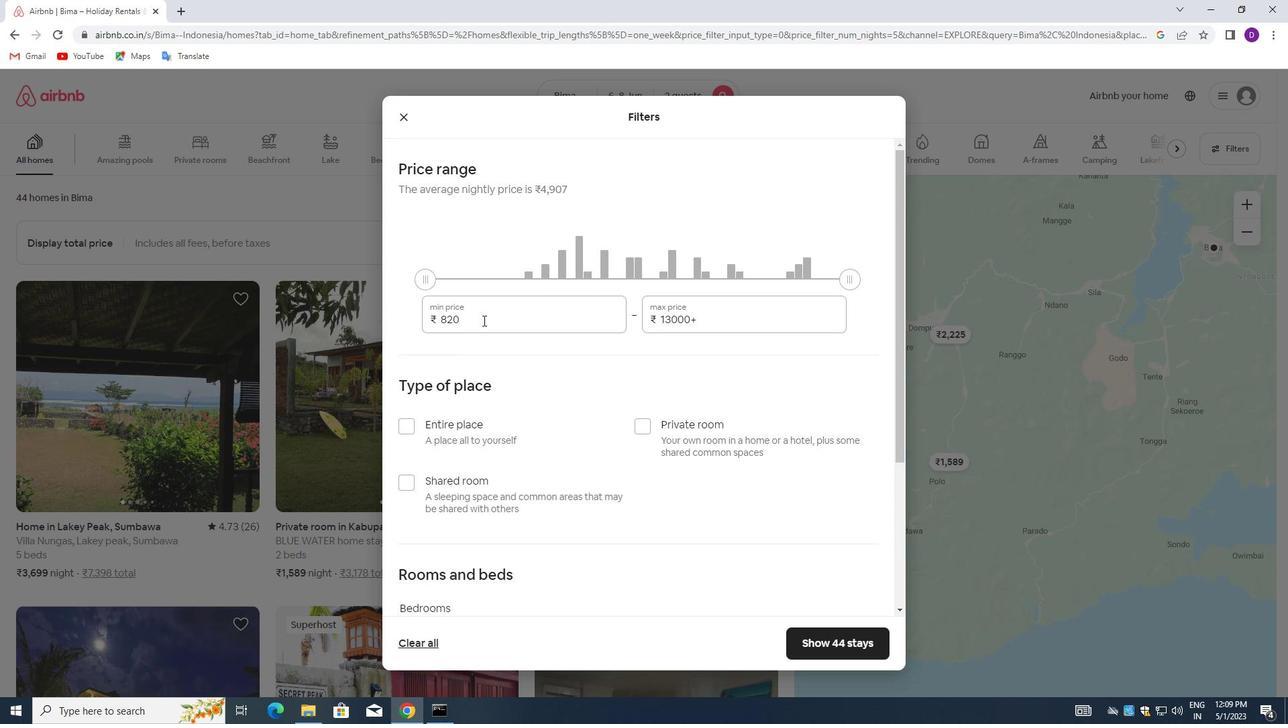 
Action: Mouse pressed left at (473, 322)
Screenshot: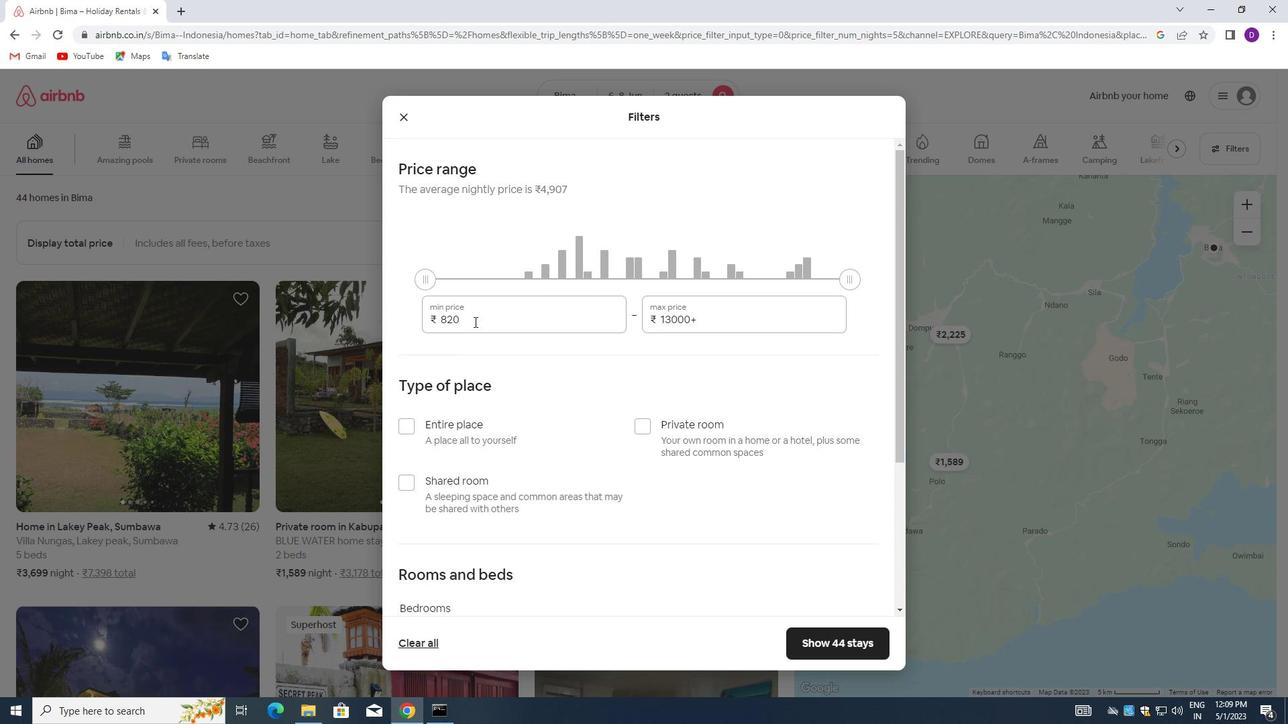 
Action: Mouse pressed left at (473, 322)
Screenshot: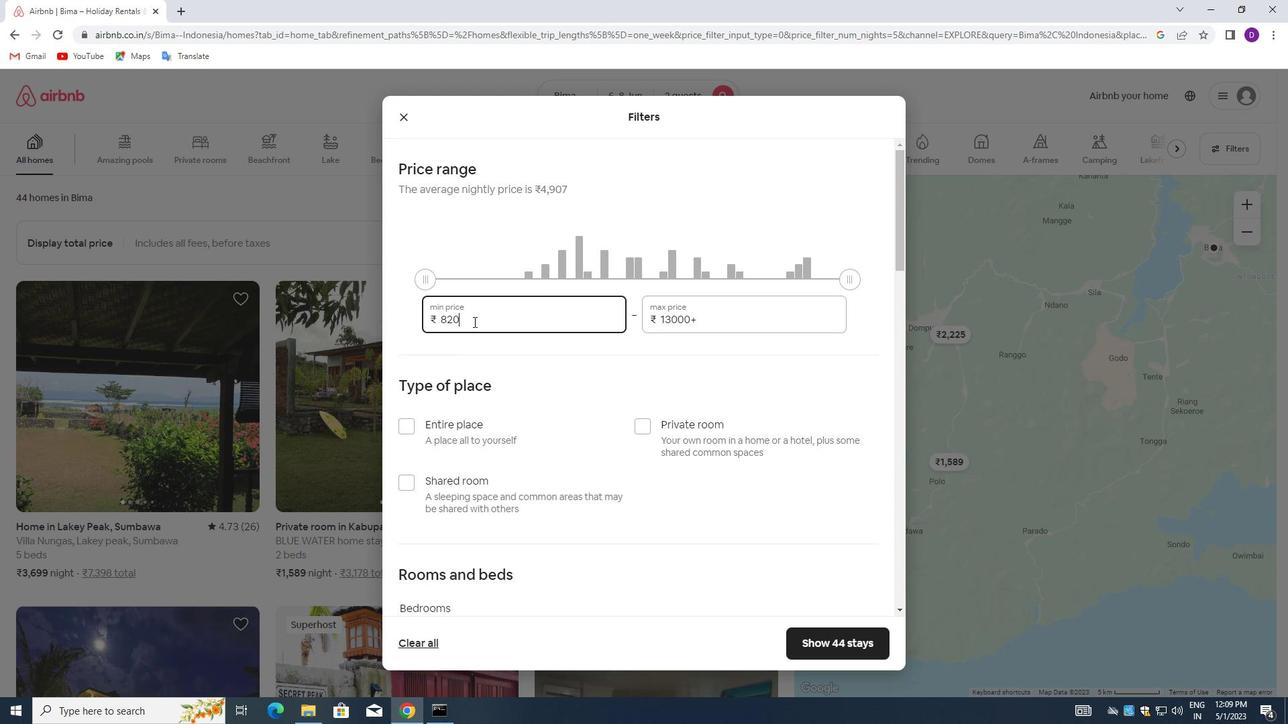 
Action: Key pressed 7000<Key.tab>12000
Screenshot: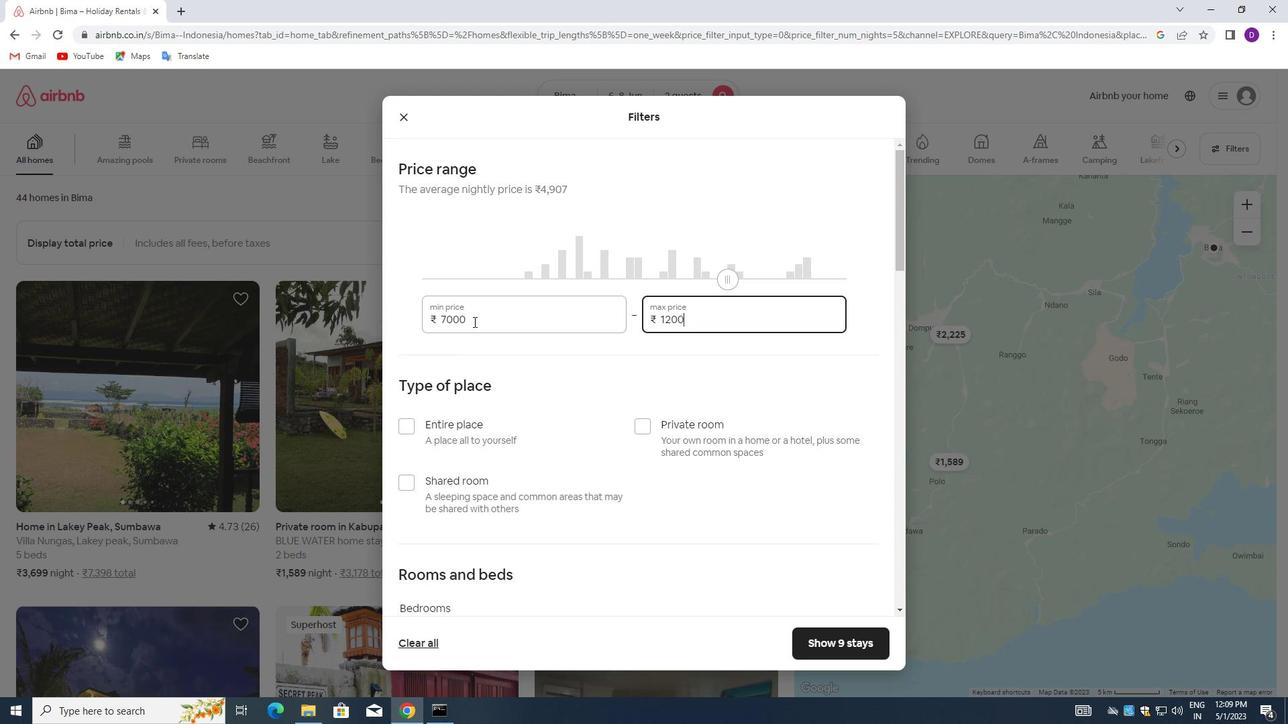 
Action: Mouse moved to (481, 326)
Screenshot: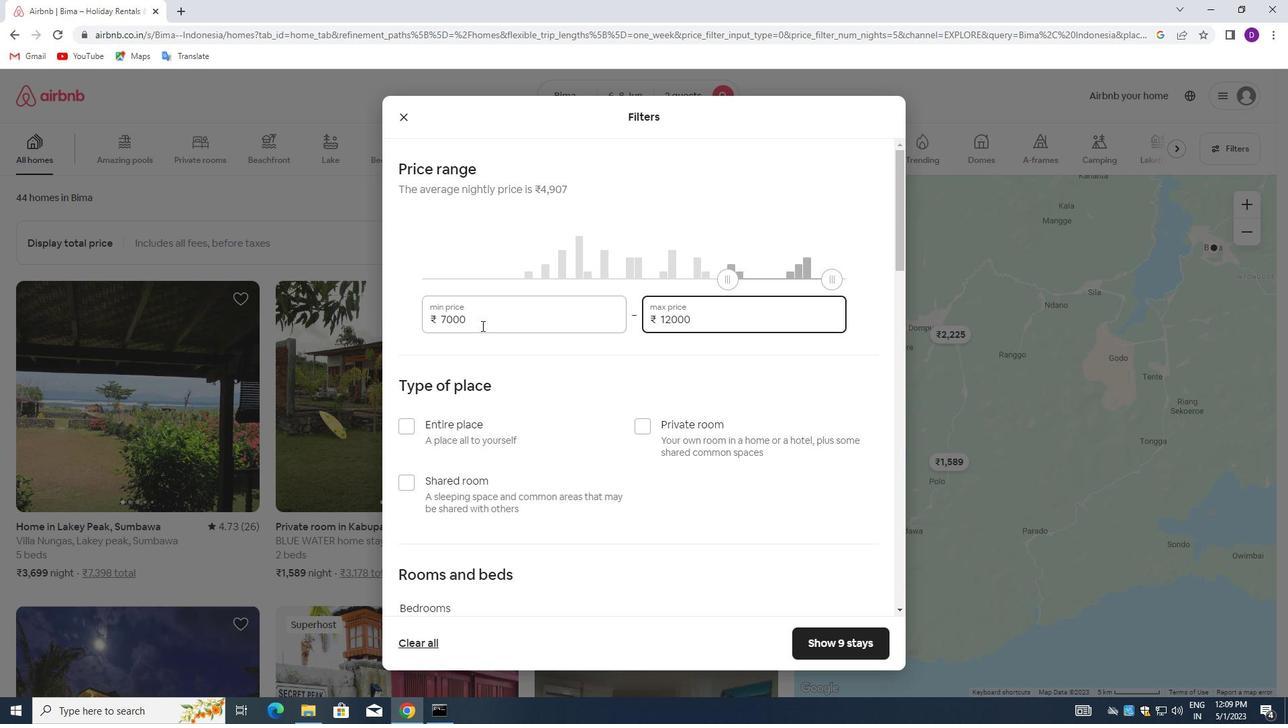 
Action: Mouse scrolled (481, 326) with delta (0, 0)
Screenshot: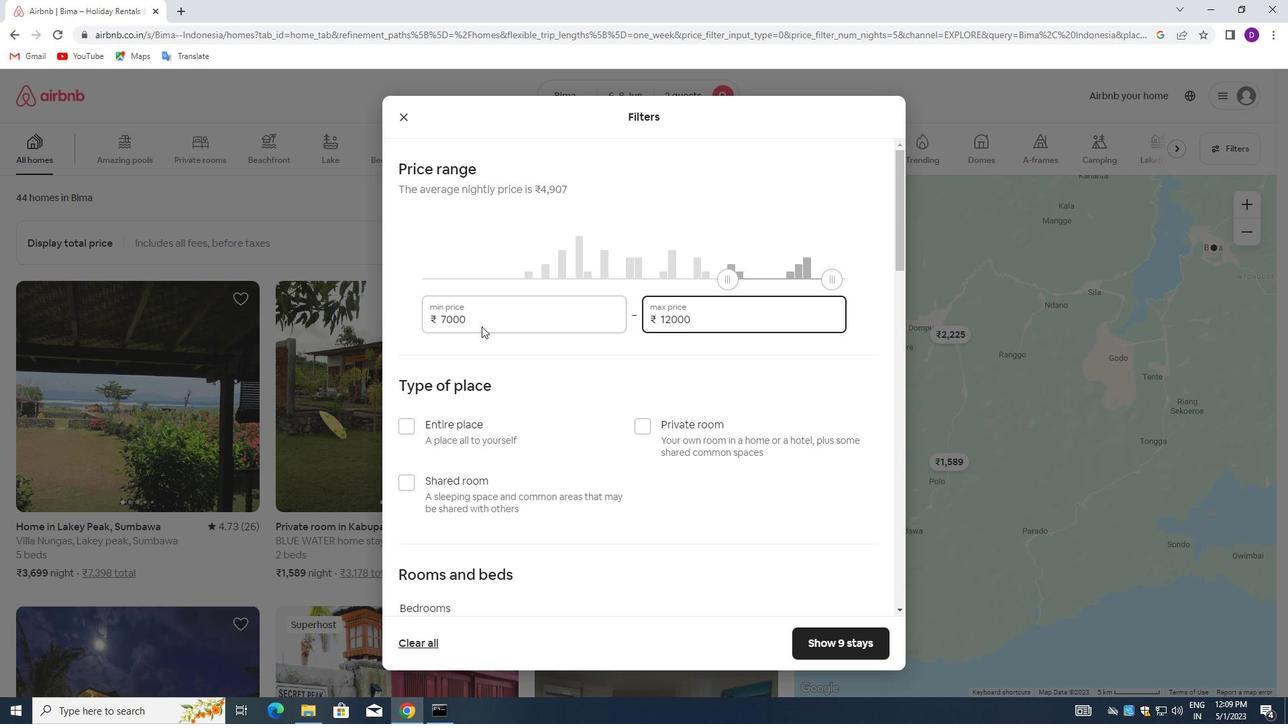 
Action: Mouse scrolled (481, 326) with delta (0, 0)
Screenshot: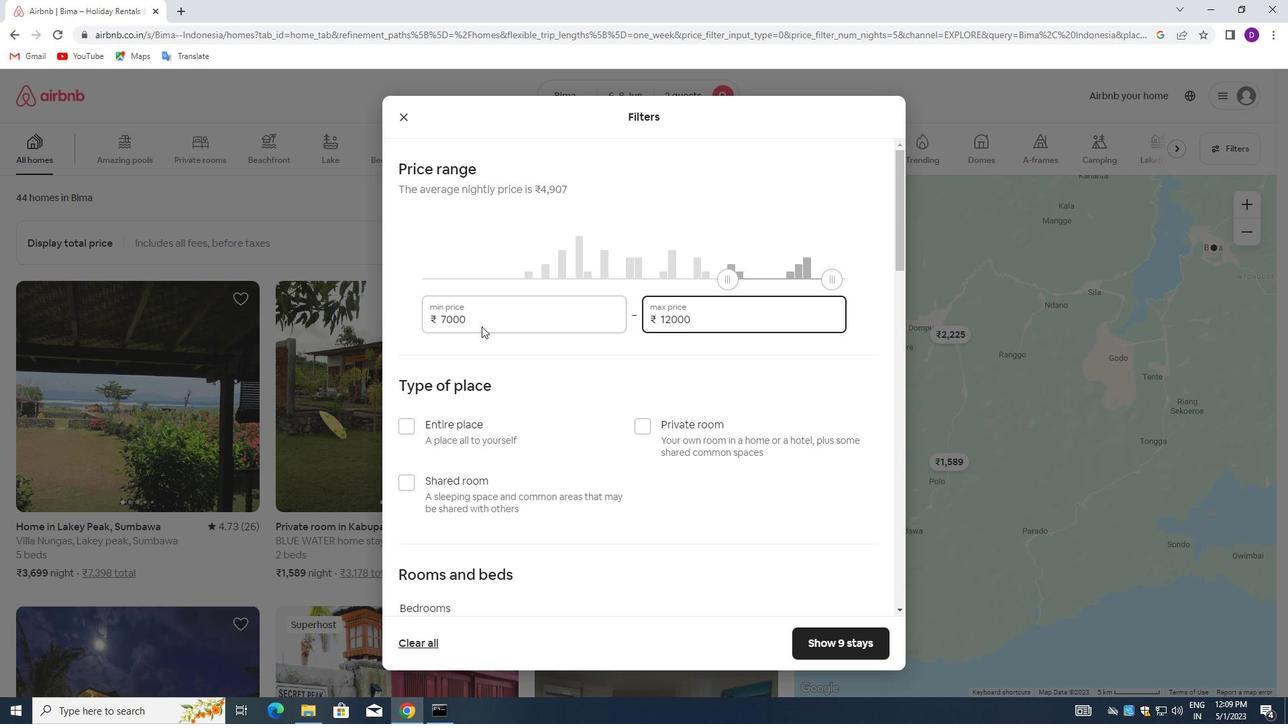 
Action: Mouse scrolled (481, 326) with delta (0, 0)
Screenshot: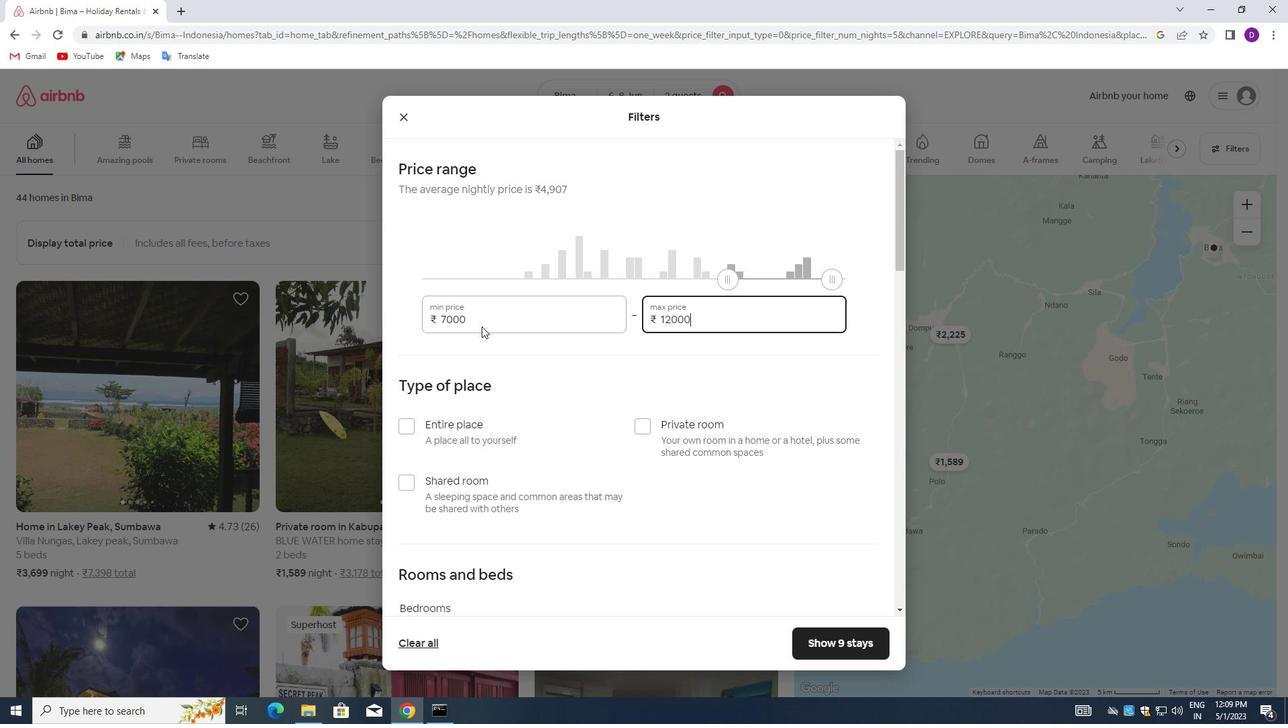 
Action: Mouse scrolled (481, 326) with delta (0, 0)
Screenshot: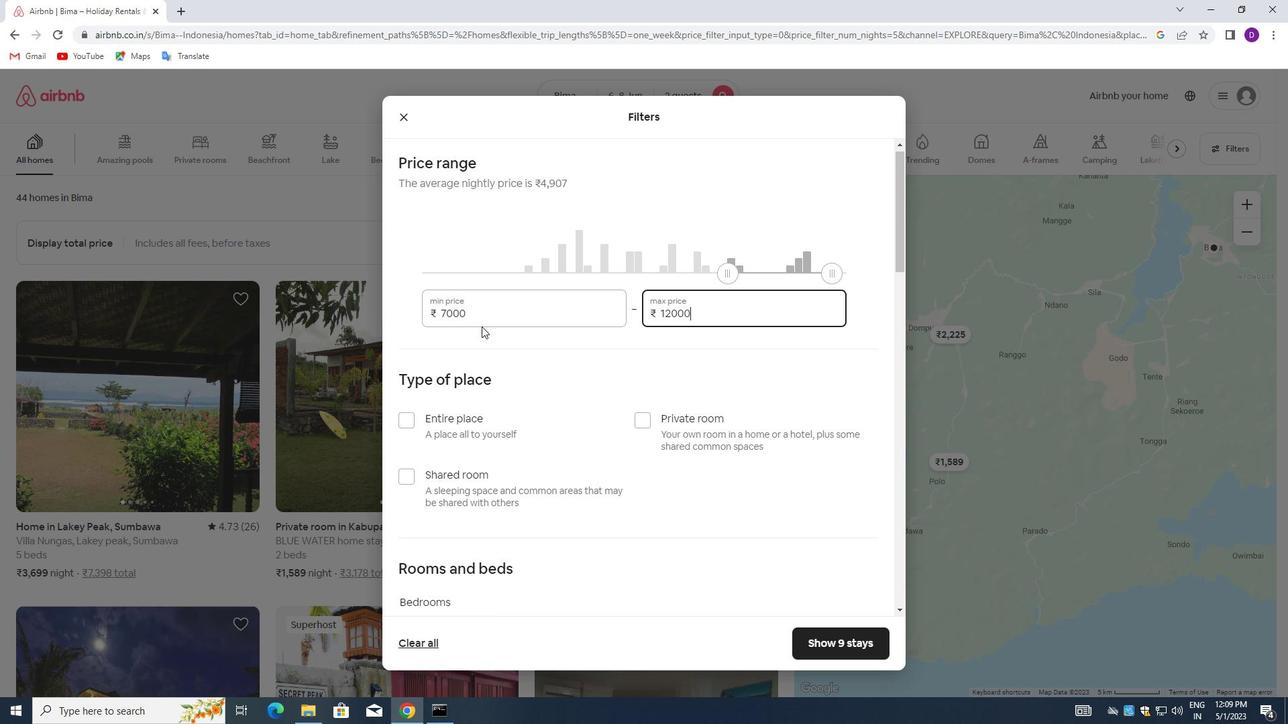 
Action: Mouse moved to (648, 165)
Screenshot: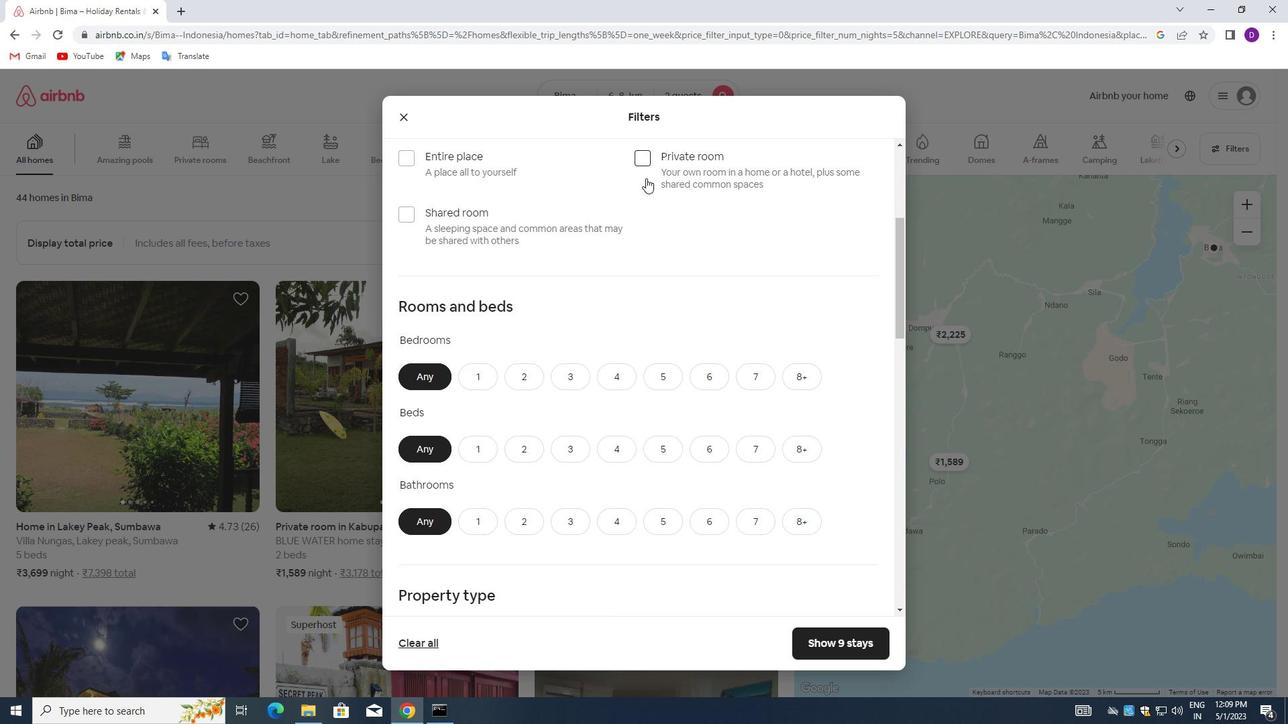 
Action: Mouse pressed left at (648, 165)
Screenshot: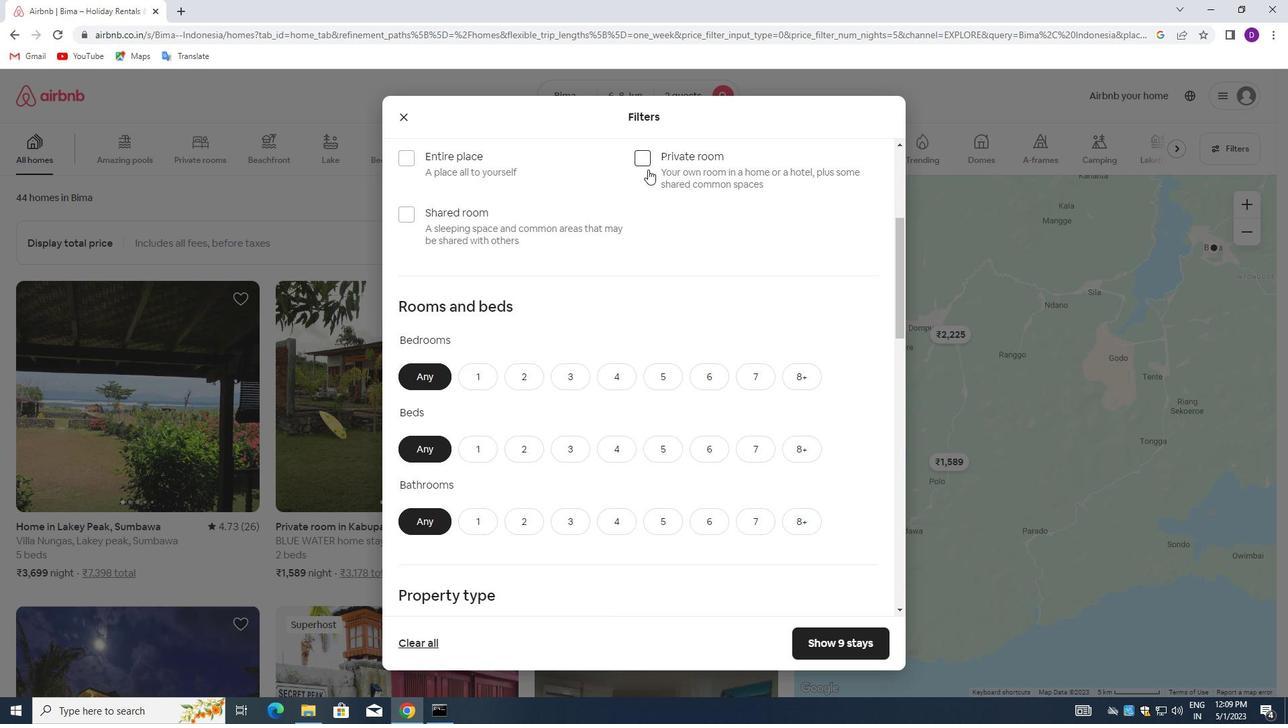 
Action: Mouse moved to (469, 379)
Screenshot: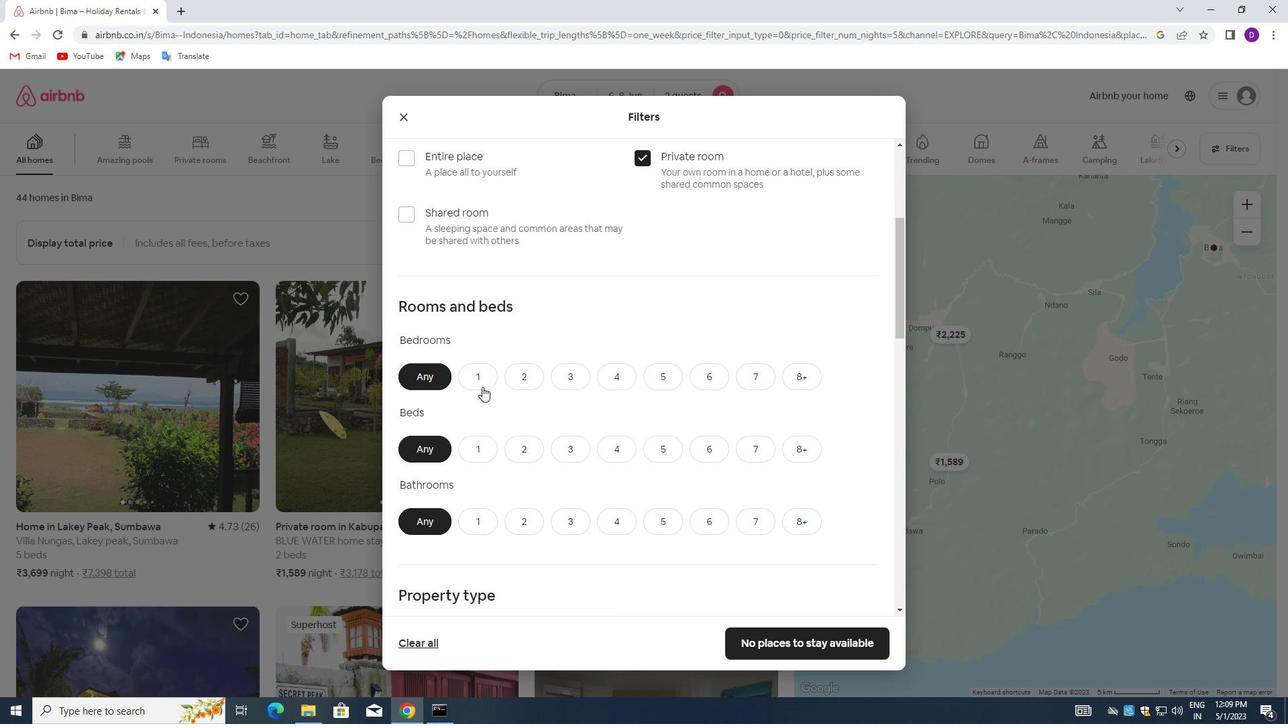 
Action: Mouse pressed left at (469, 379)
Screenshot: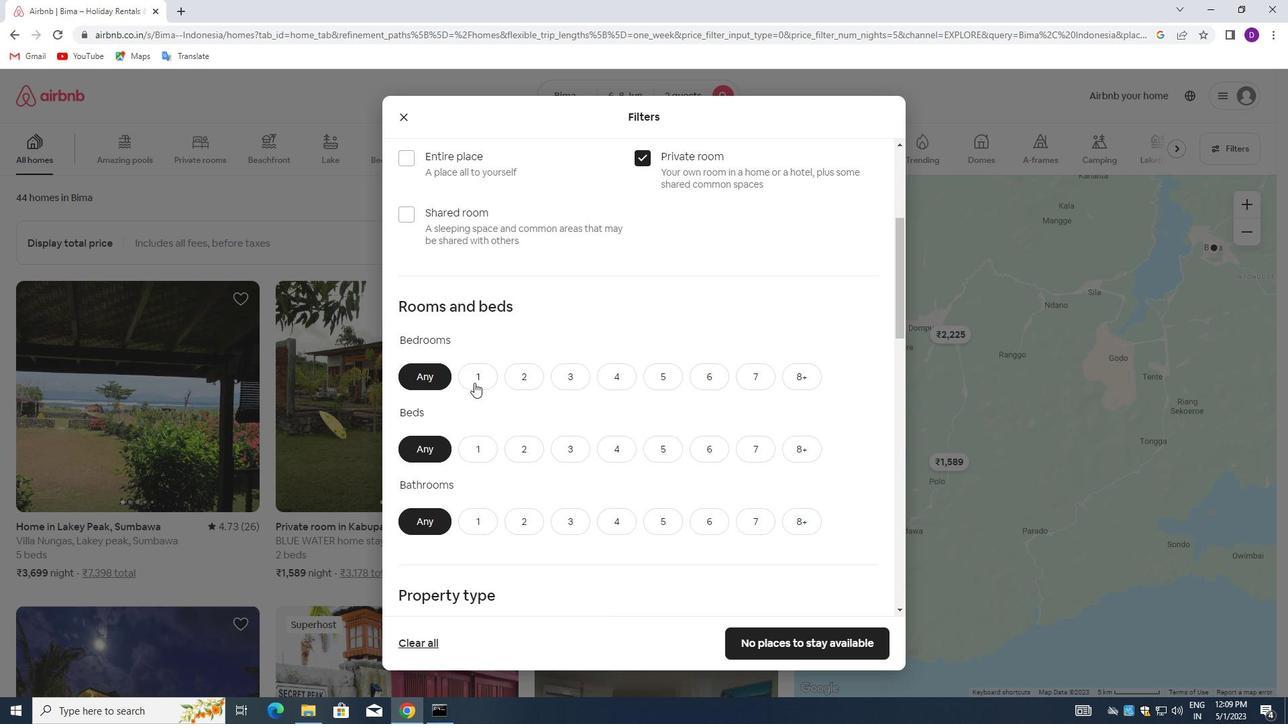 
Action: Mouse moved to (516, 446)
Screenshot: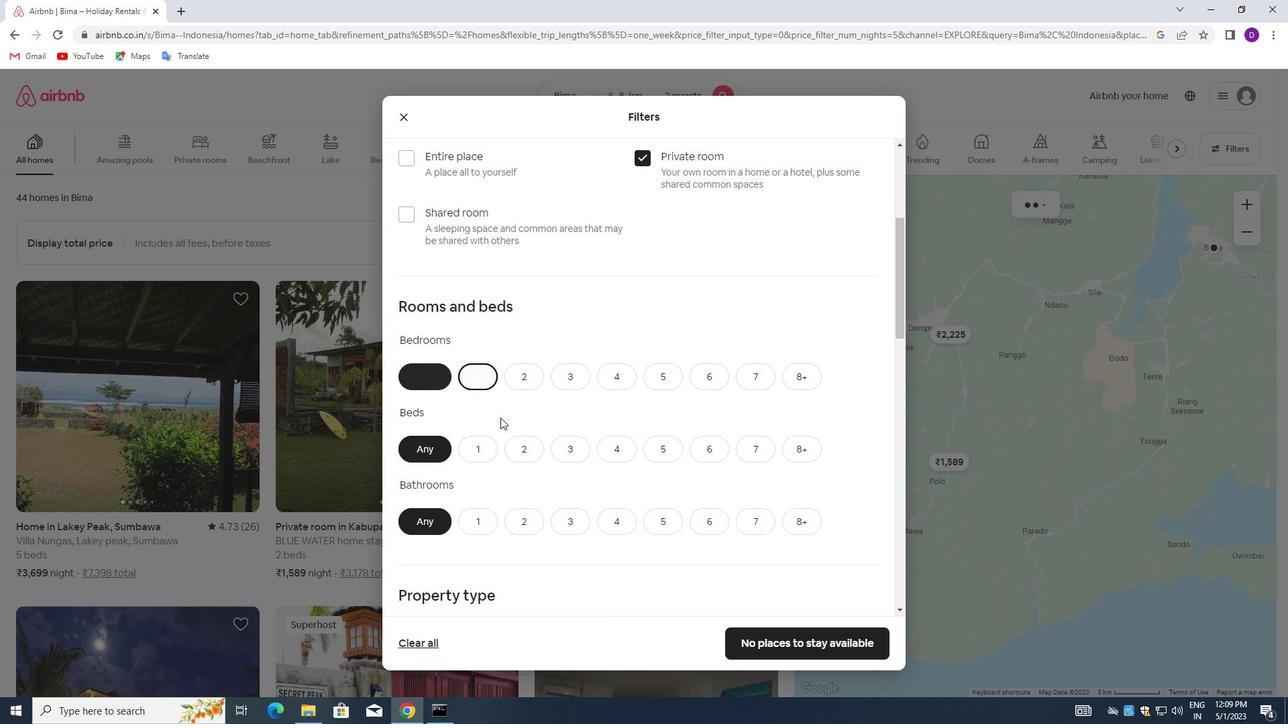 
Action: Mouse pressed left at (516, 446)
Screenshot: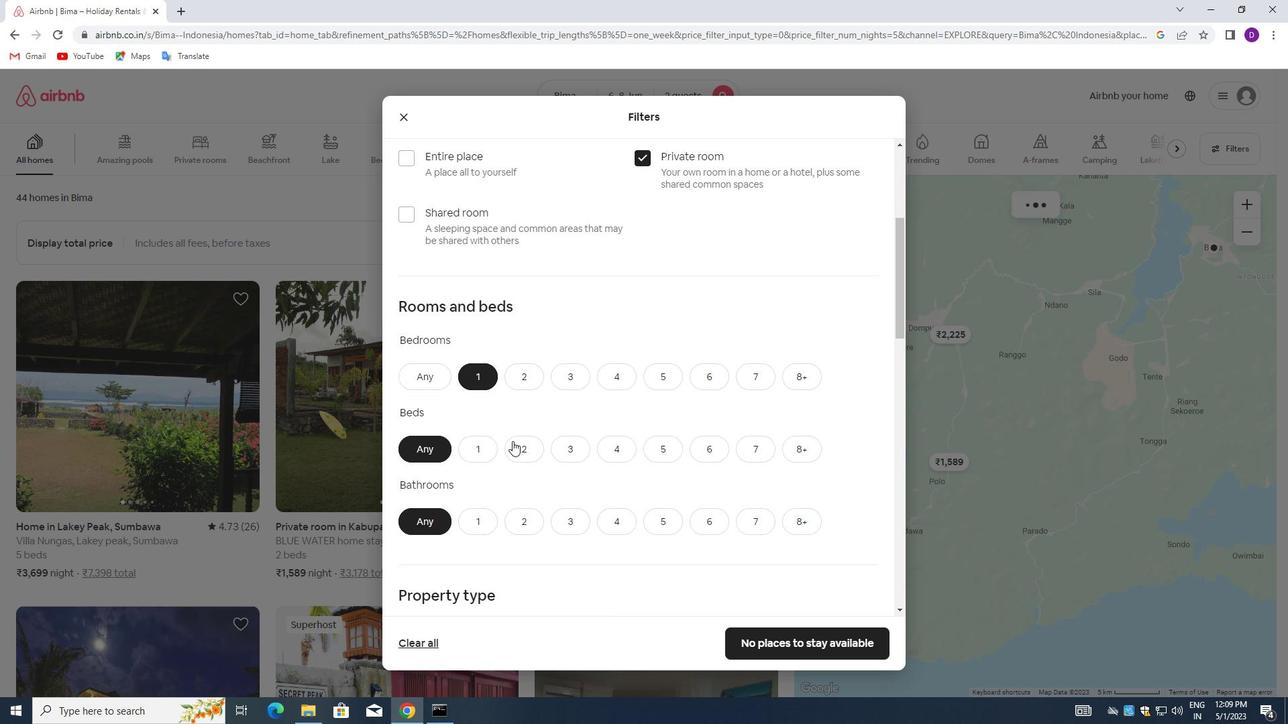 
Action: Mouse moved to (487, 516)
Screenshot: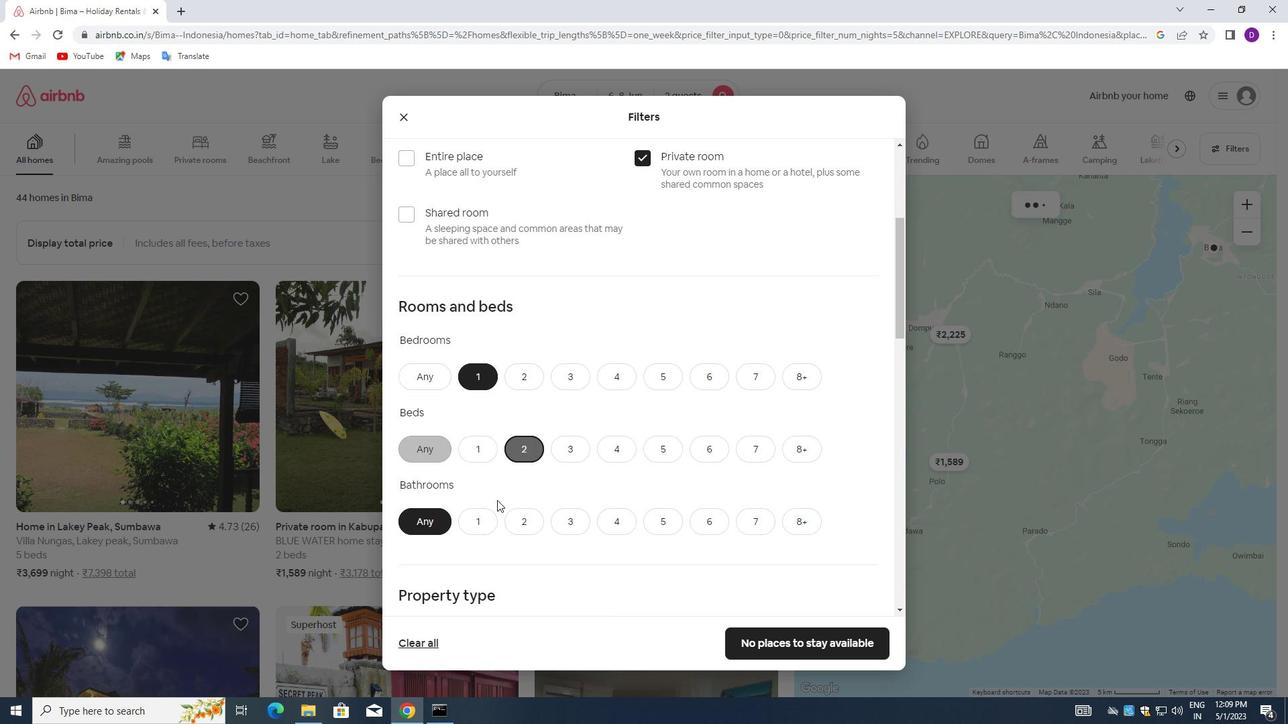 
Action: Mouse pressed left at (487, 516)
Screenshot: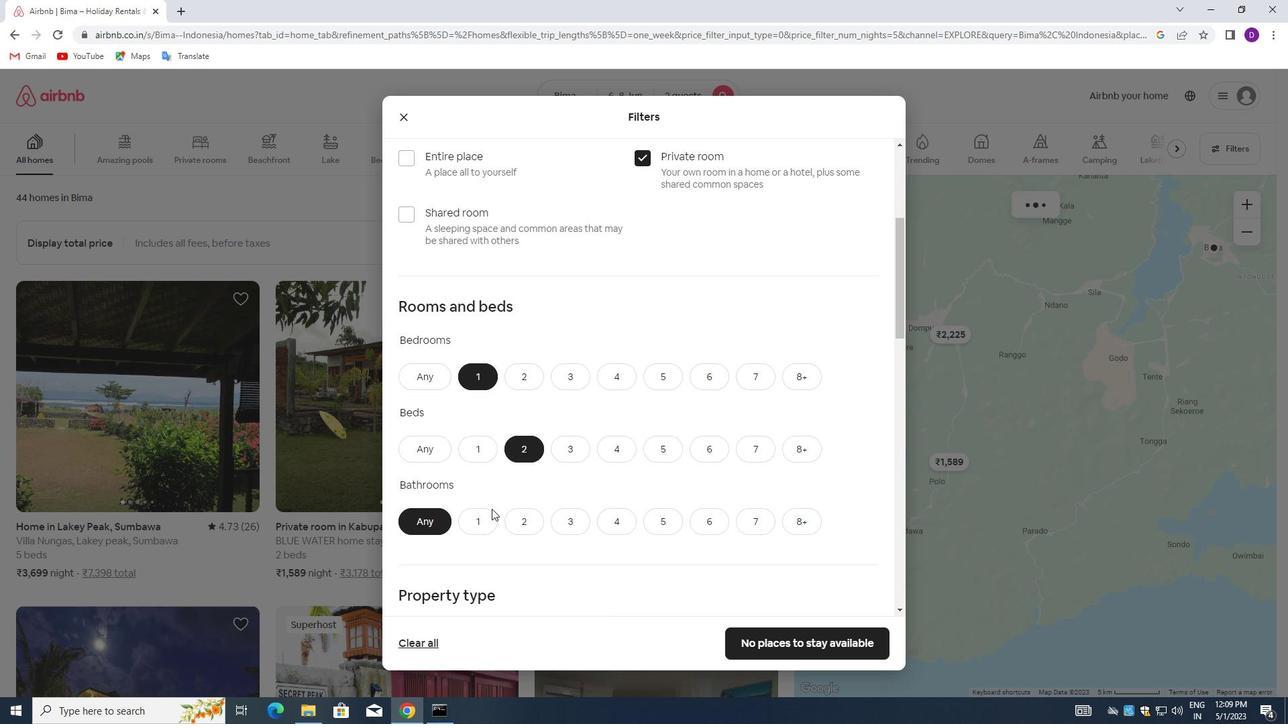 
Action: Mouse moved to (531, 457)
Screenshot: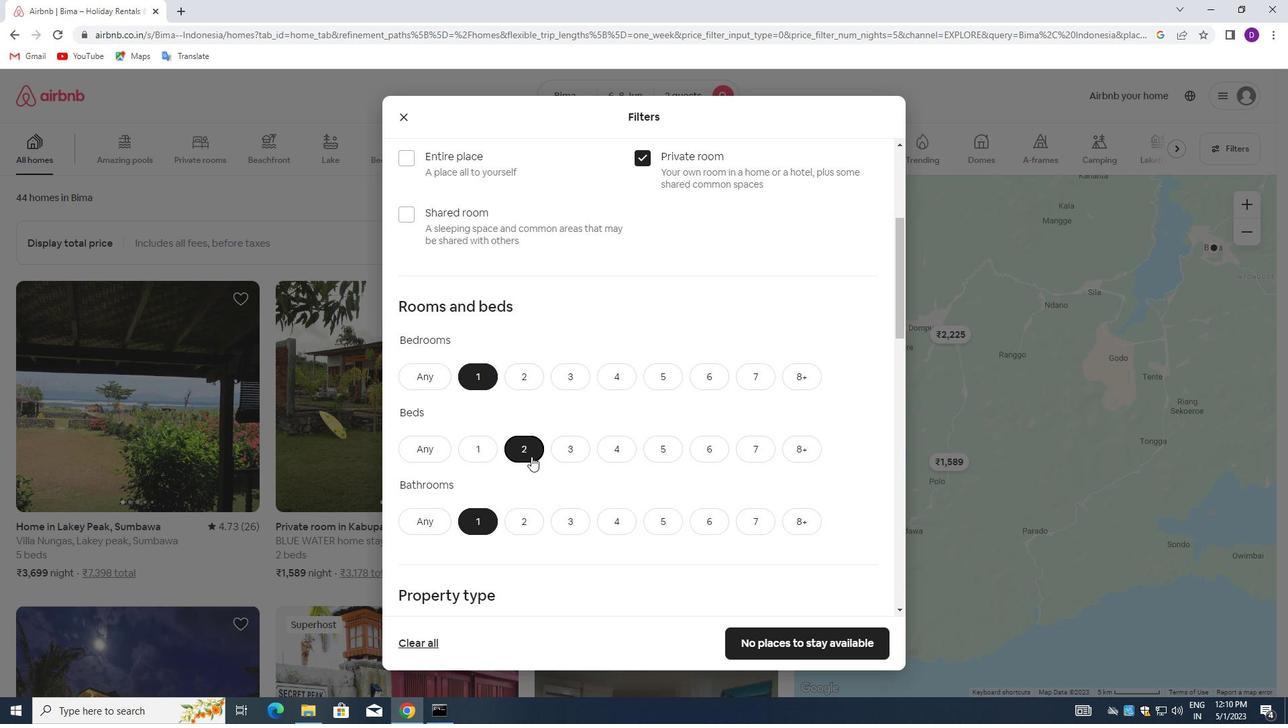 
Action: Mouse scrolled (531, 456) with delta (0, 0)
Screenshot: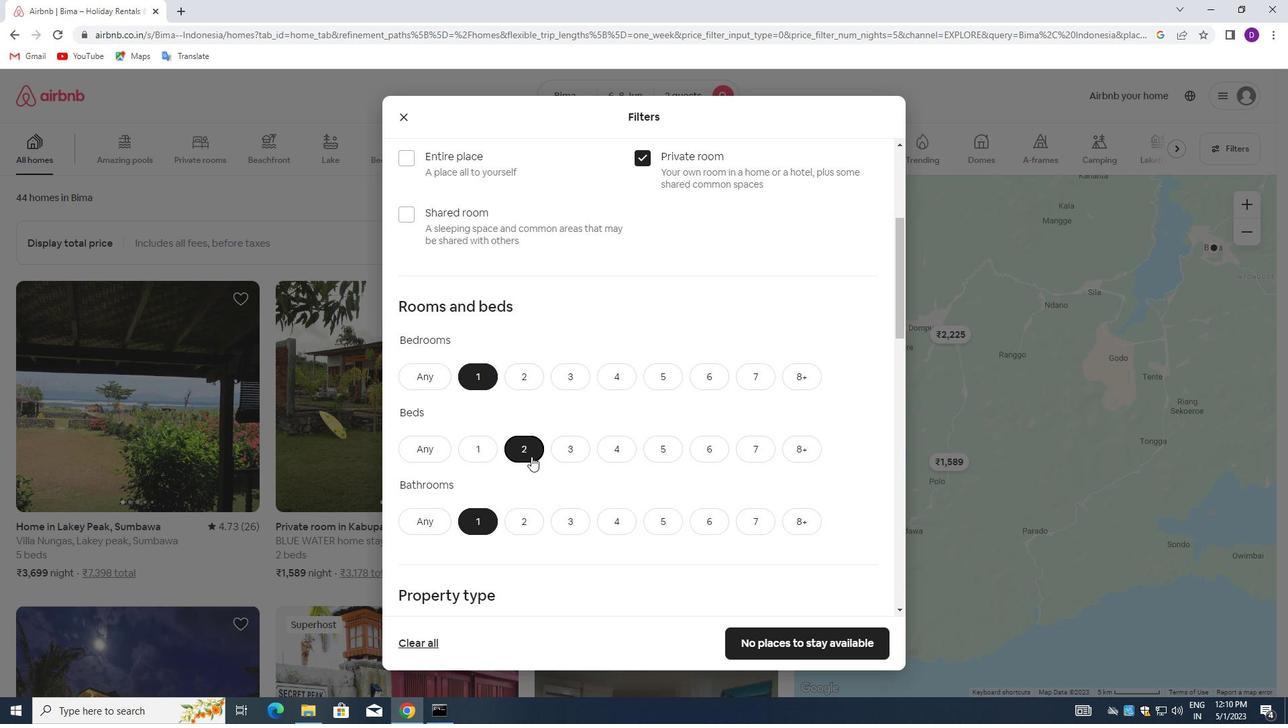 
Action: Mouse scrolled (531, 456) with delta (0, 0)
Screenshot: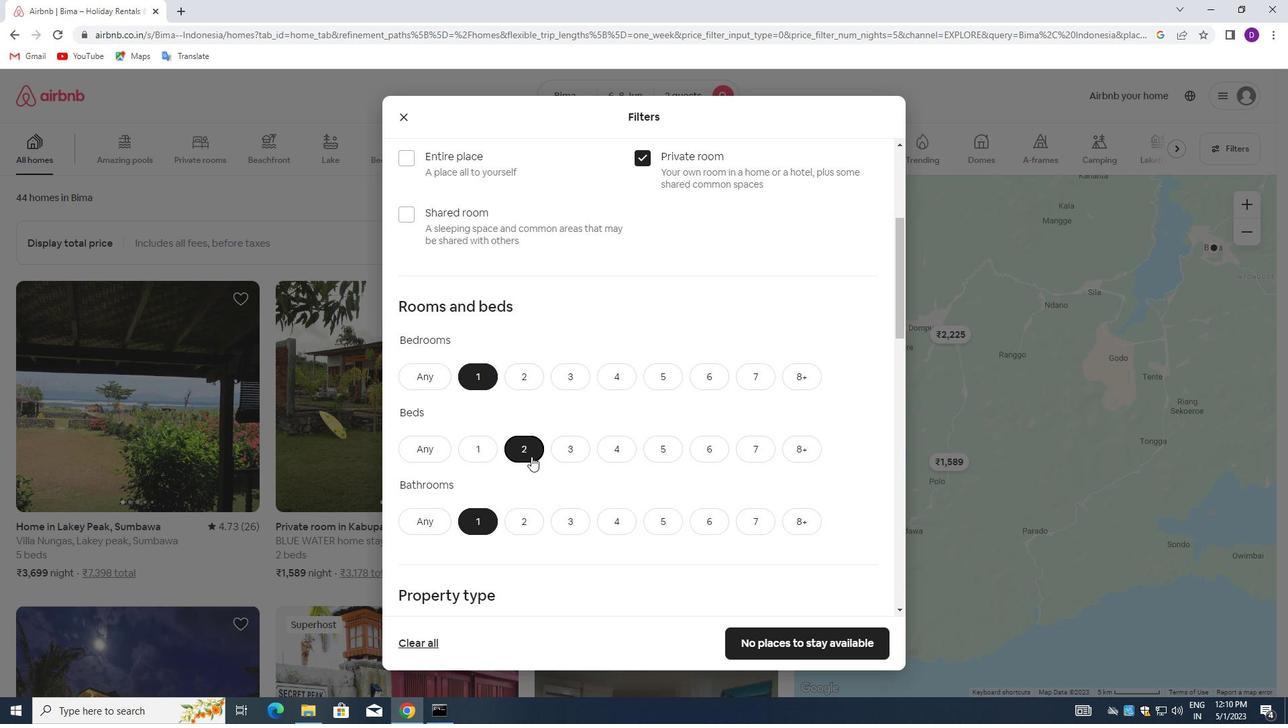 
Action: Mouse moved to (441, 504)
Screenshot: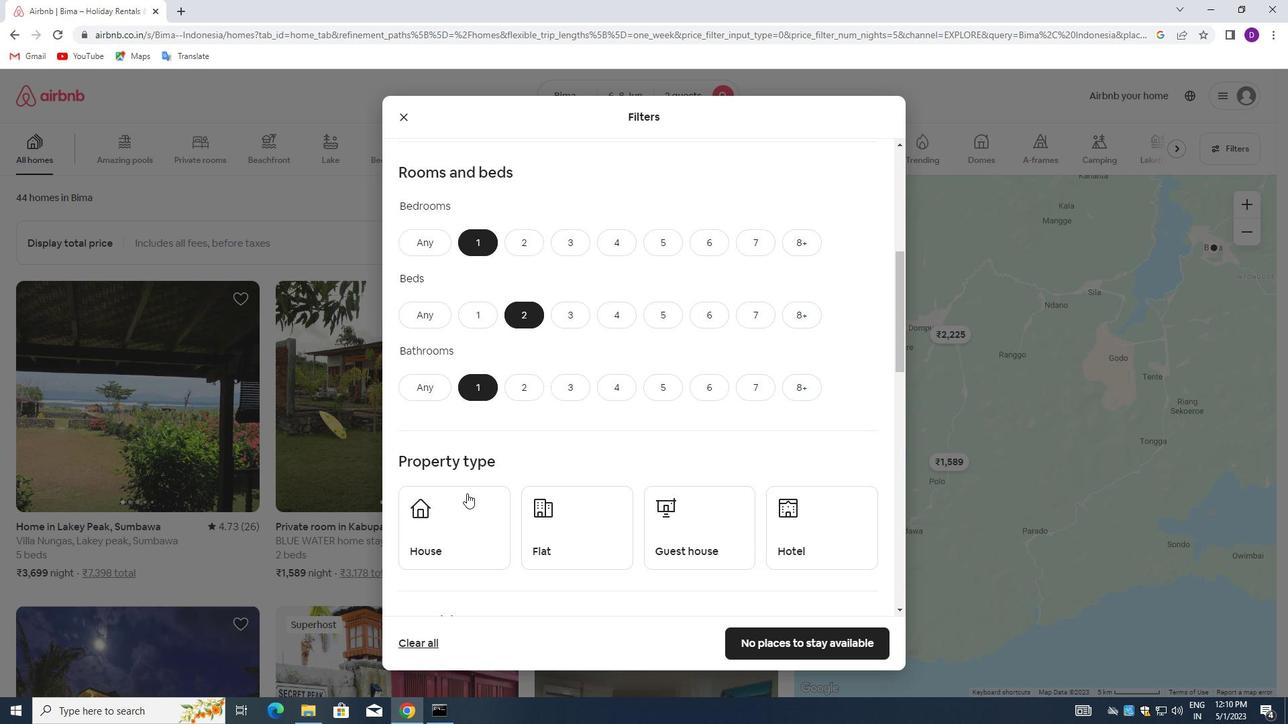 
Action: Mouse pressed left at (441, 504)
Screenshot: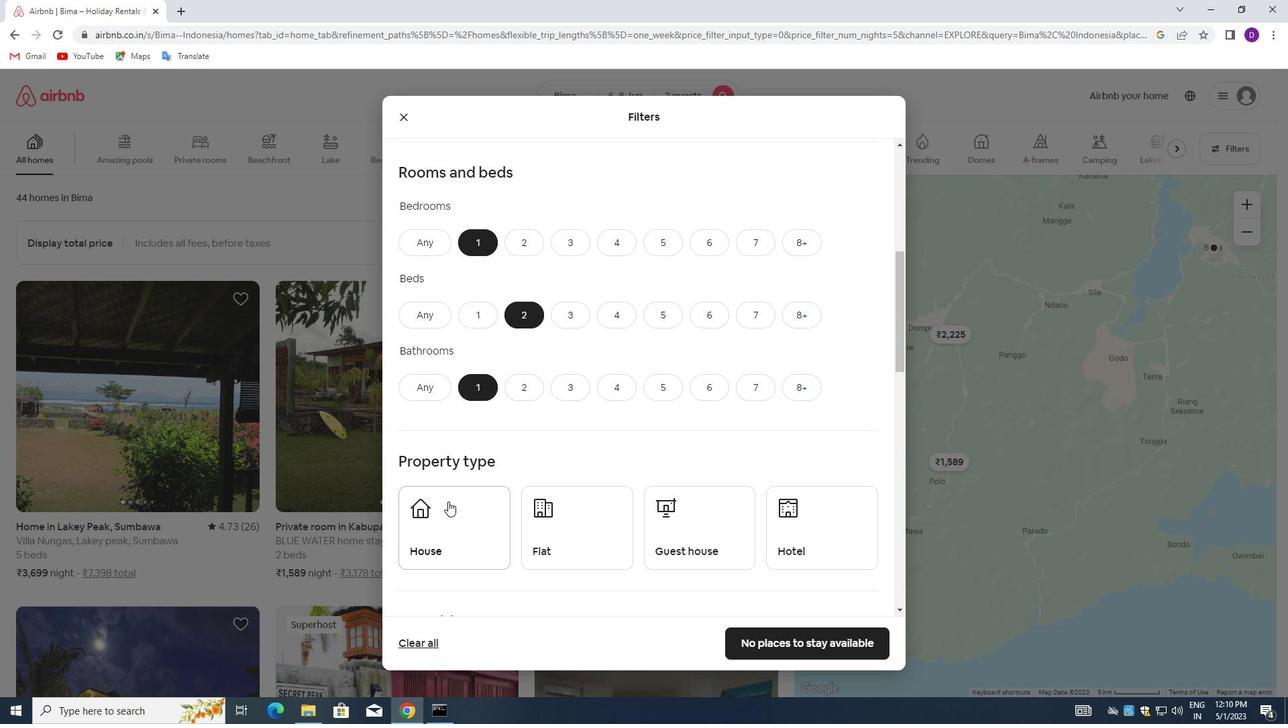 
Action: Mouse moved to (553, 514)
Screenshot: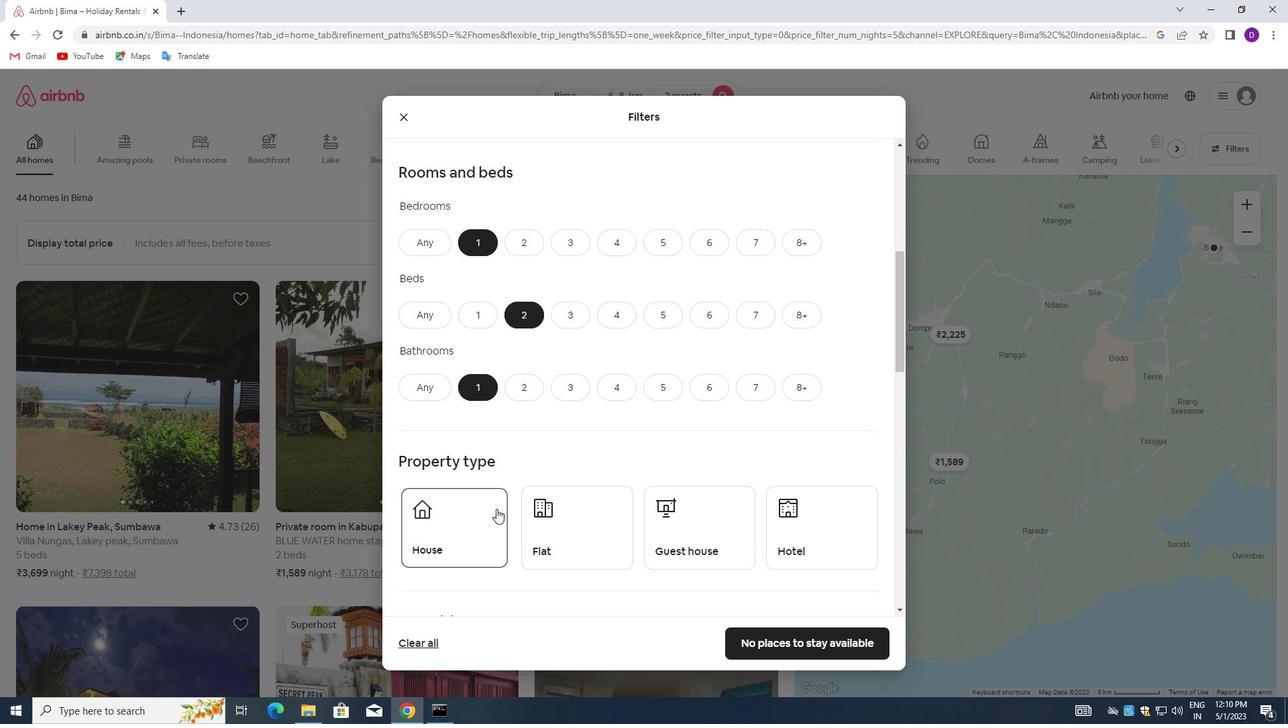
Action: Mouse pressed left at (553, 514)
Screenshot: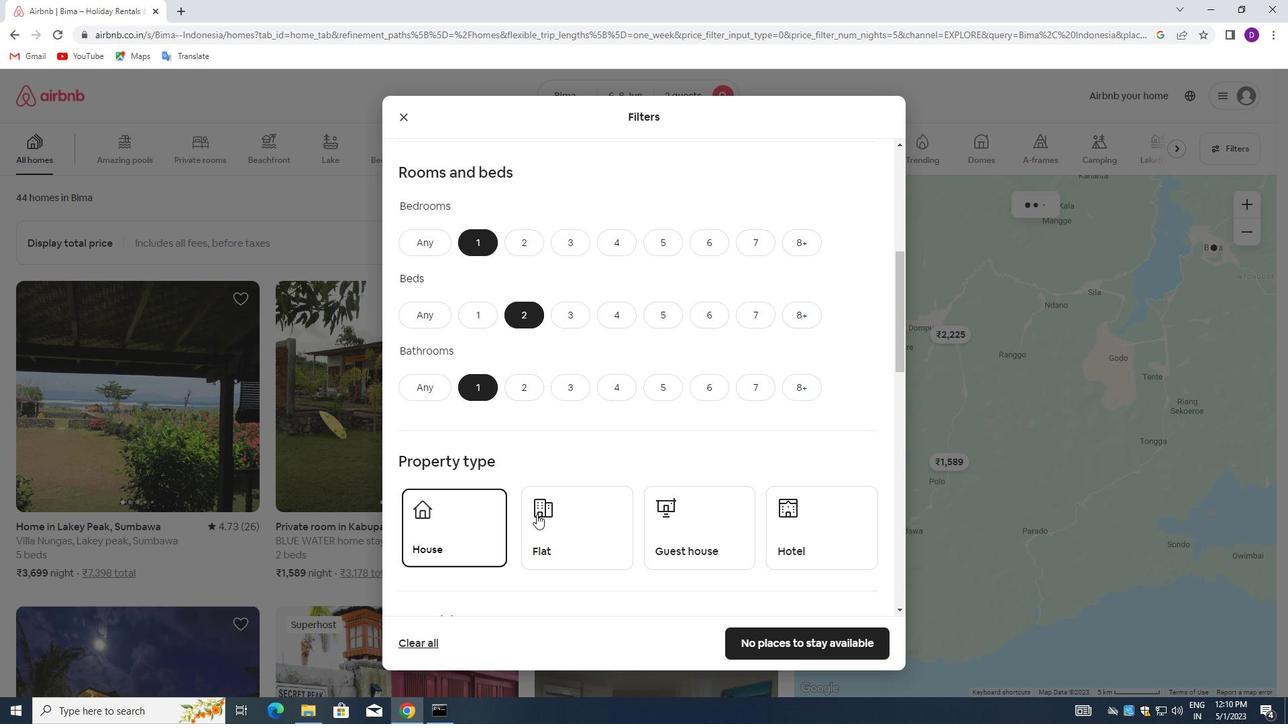 
Action: Mouse moved to (697, 514)
Screenshot: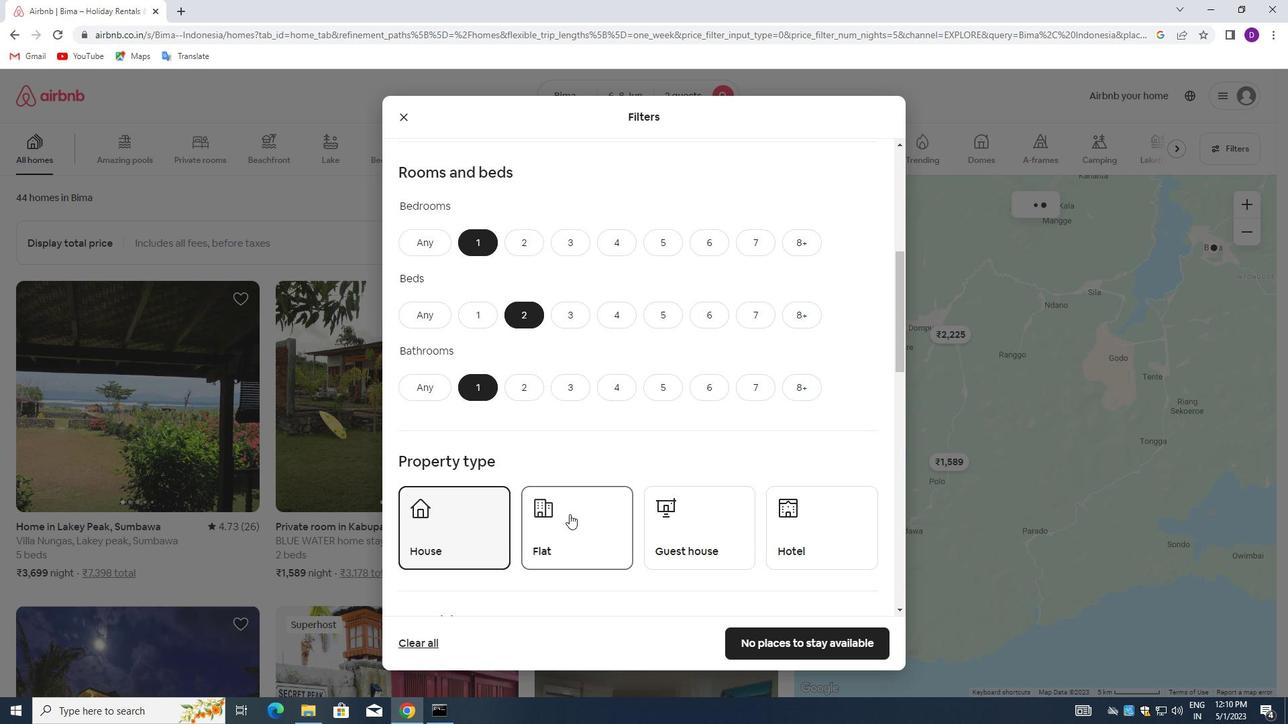 
Action: Mouse pressed left at (697, 514)
Screenshot: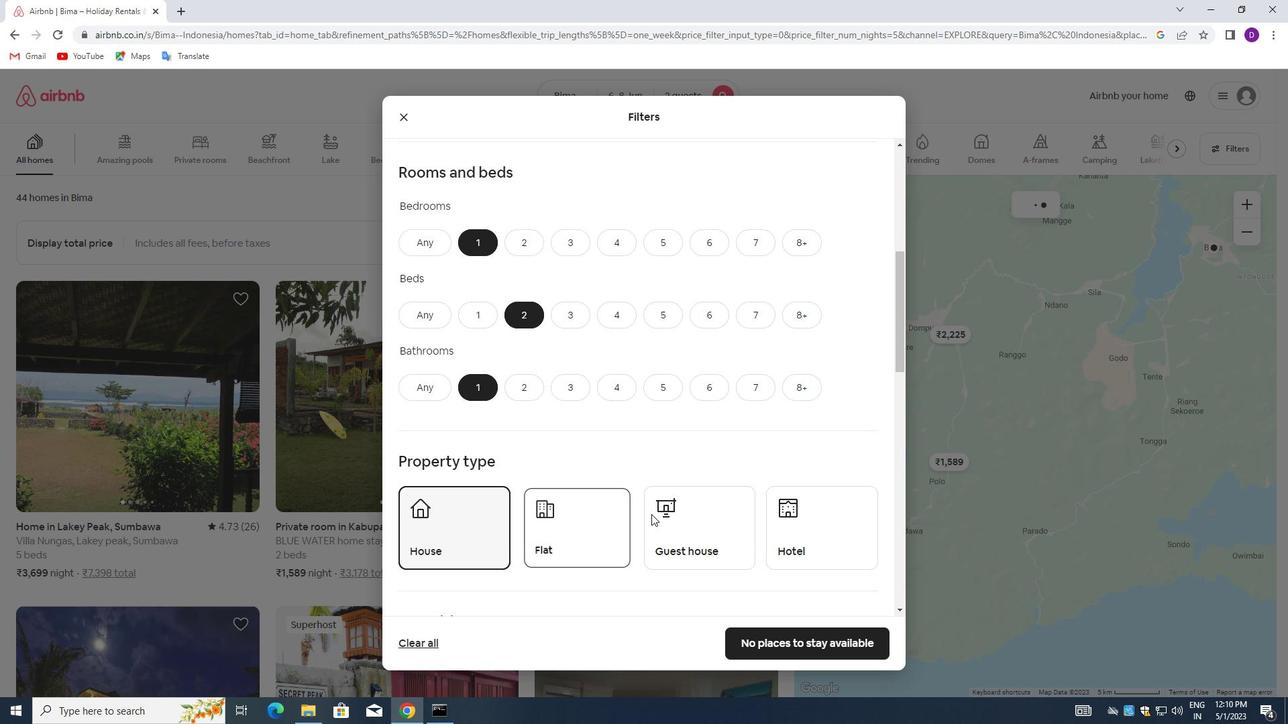 
Action: Mouse moved to (643, 454)
Screenshot: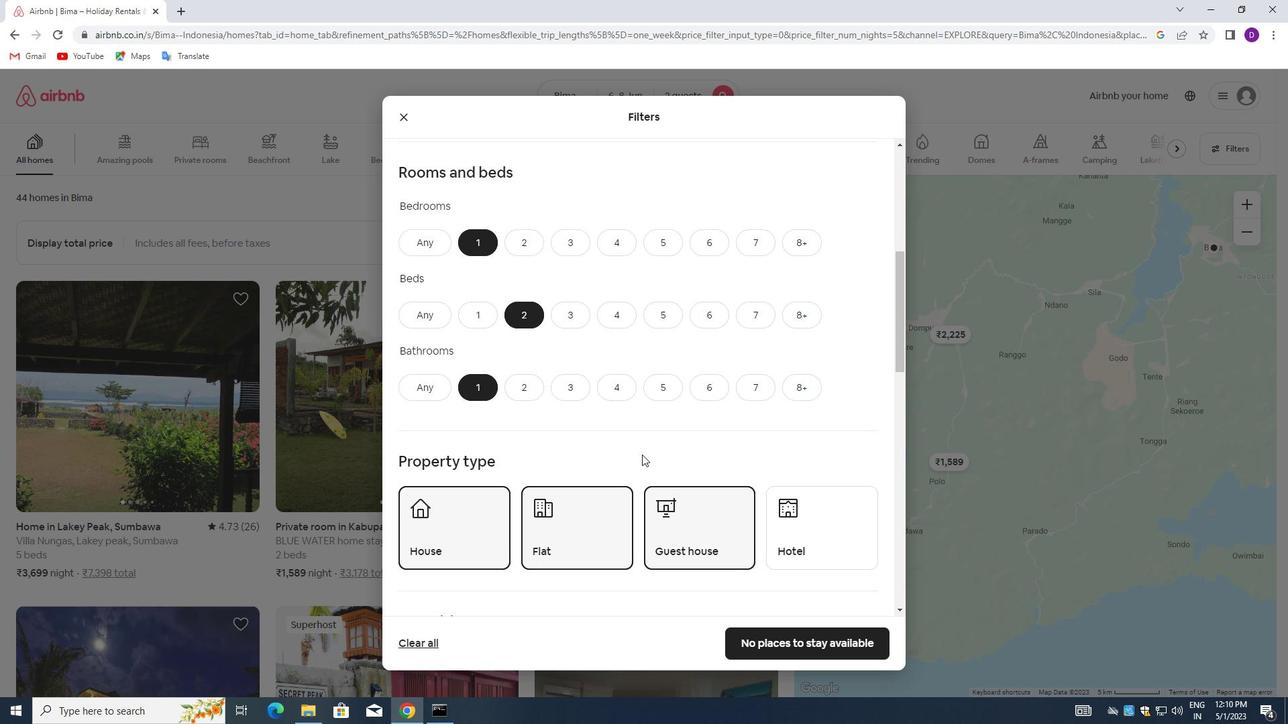 
Action: Mouse scrolled (643, 453) with delta (0, 0)
Screenshot: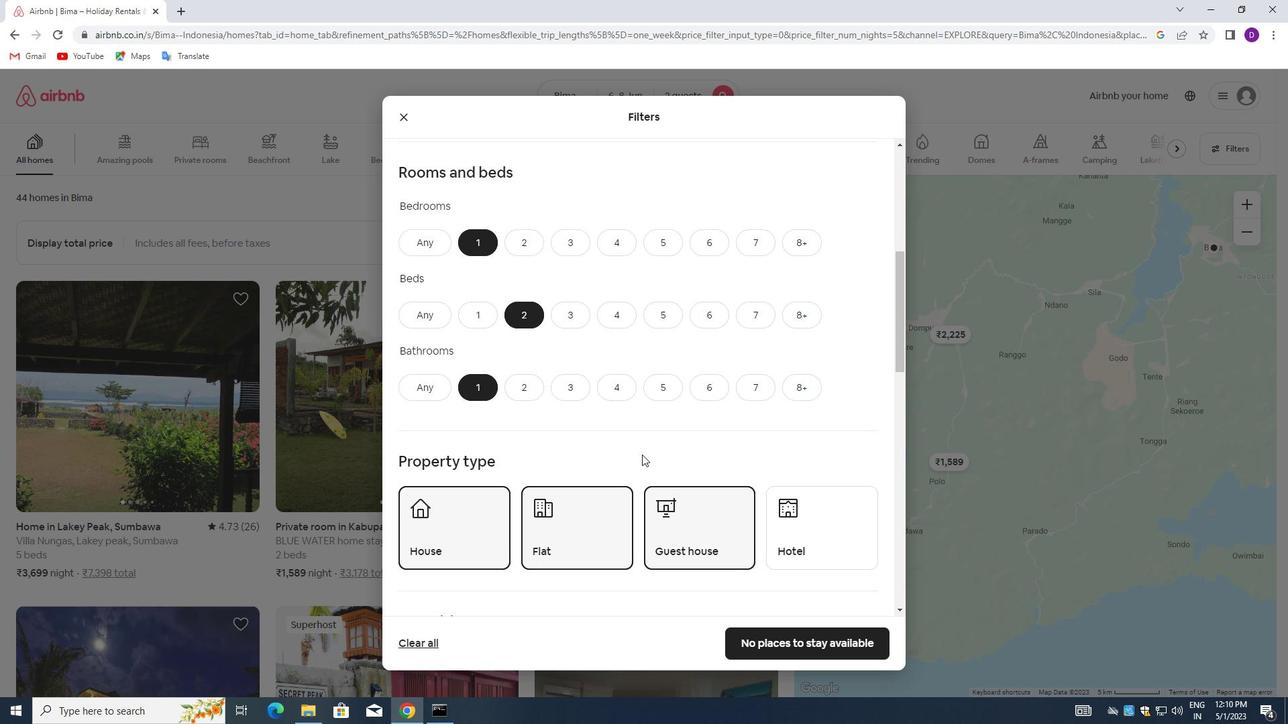 
Action: Mouse scrolled (643, 453) with delta (0, 0)
Screenshot: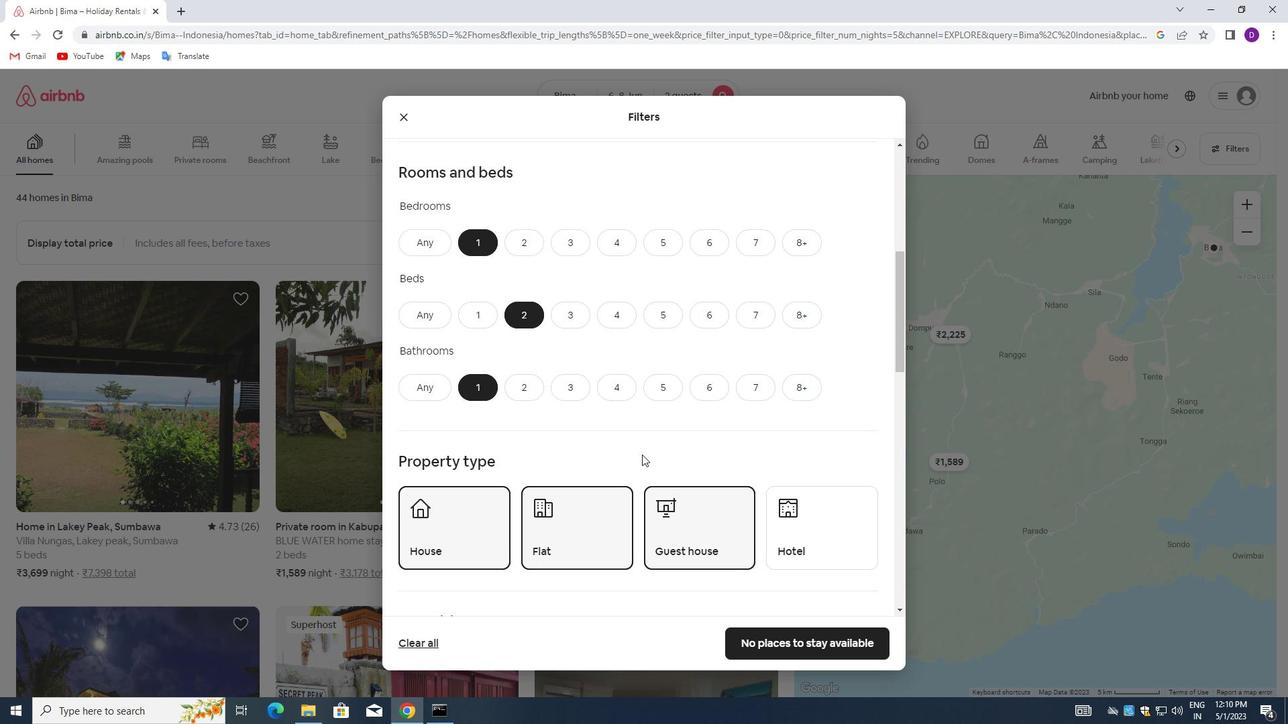 
Action: Mouse moved to (644, 453)
Screenshot: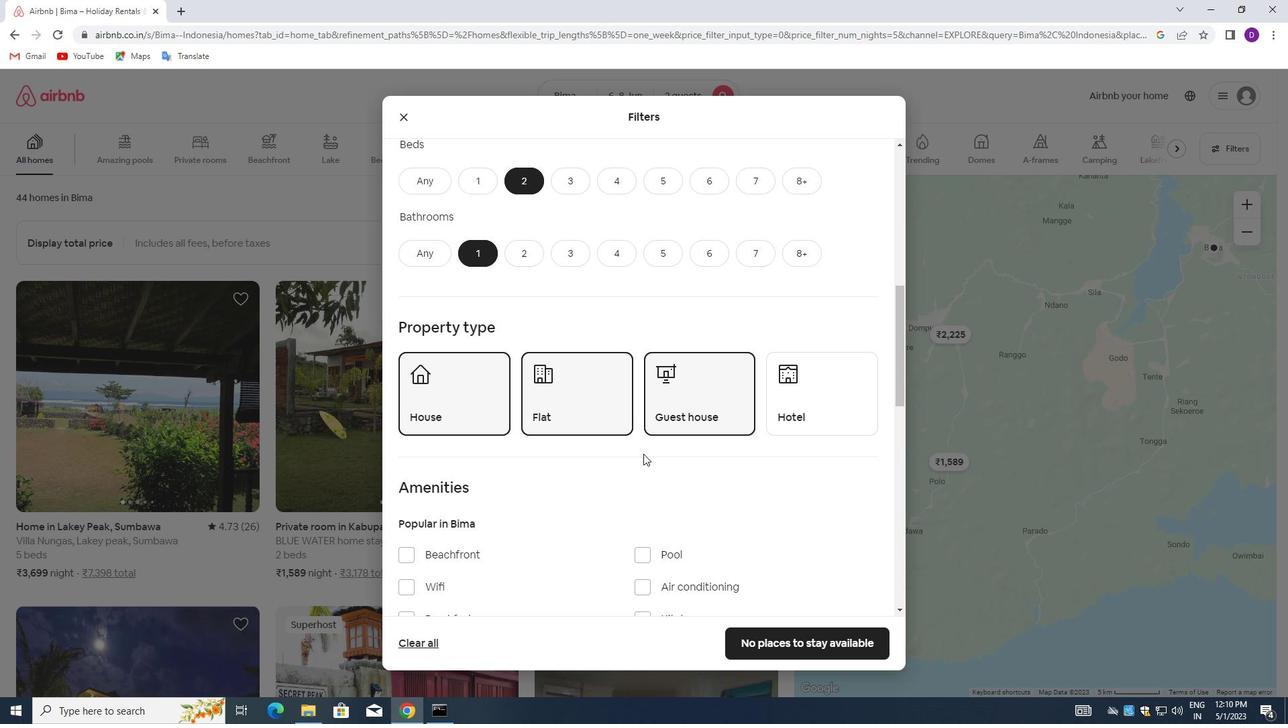 
Action: Mouse scrolled (644, 452) with delta (0, 0)
Screenshot: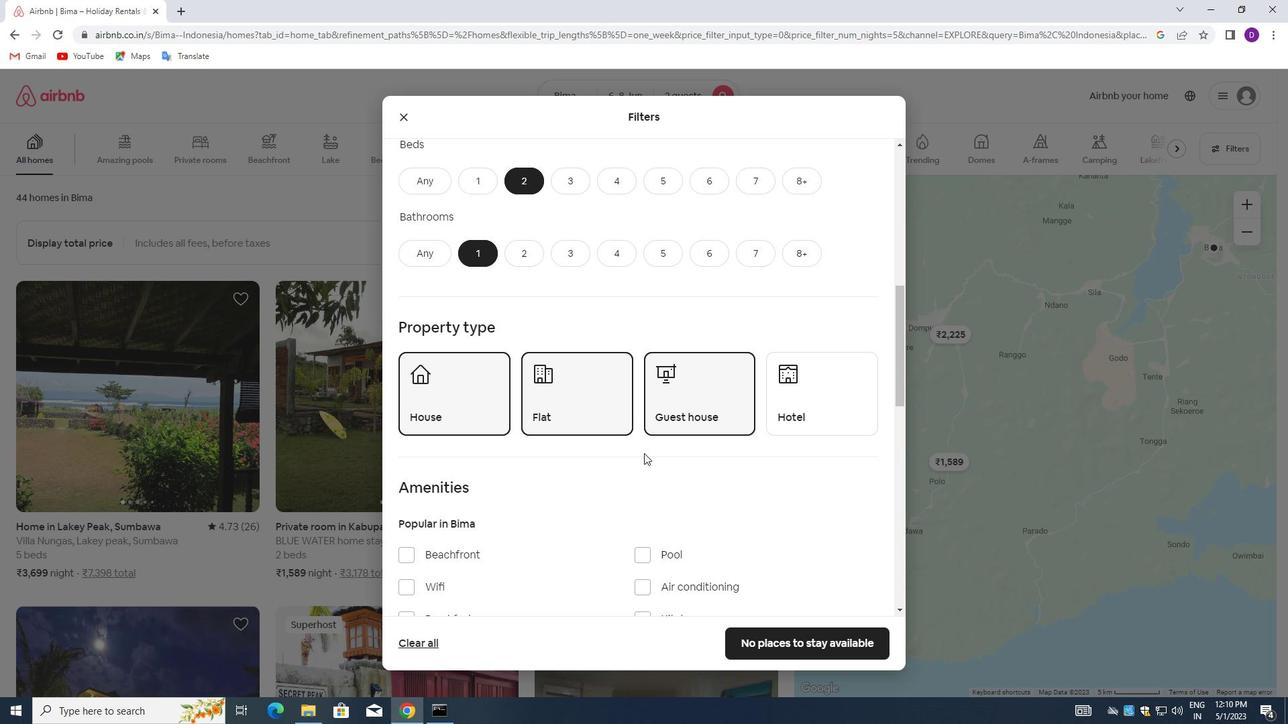 
Action: Mouse scrolled (644, 452) with delta (0, 0)
Screenshot: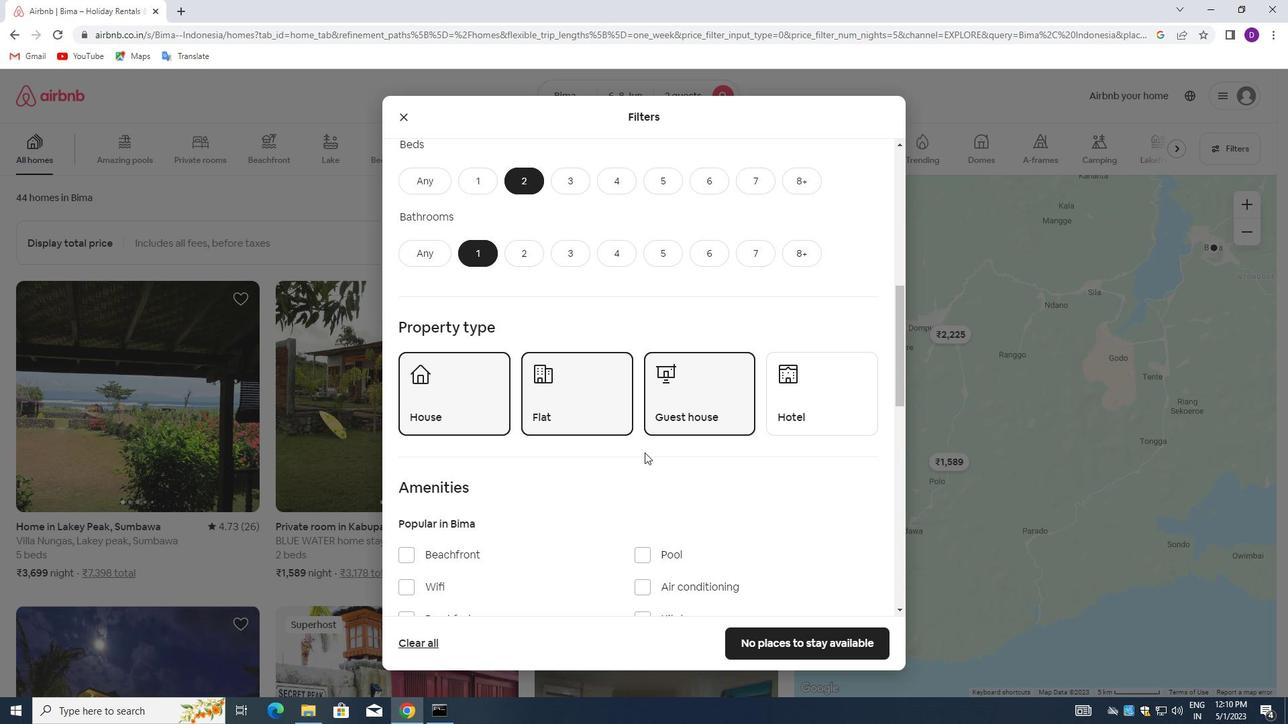 
Action: Mouse moved to (406, 453)
Screenshot: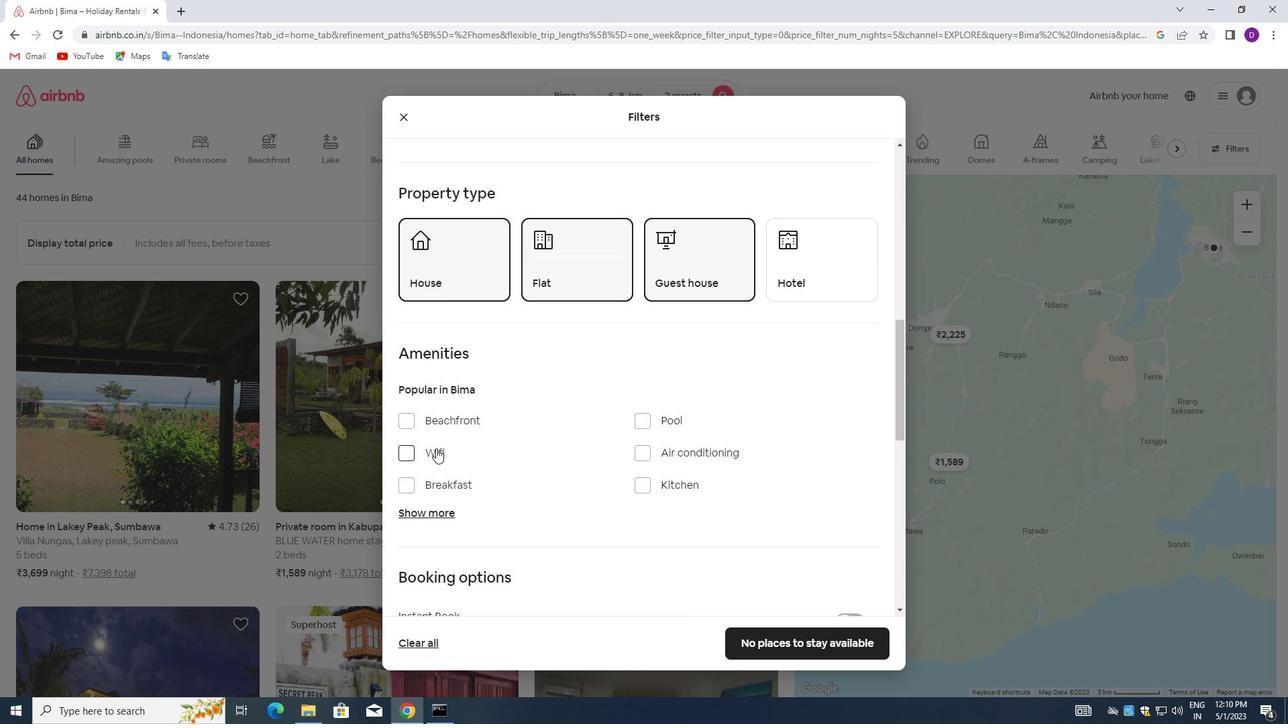 
Action: Mouse pressed left at (406, 453)
Screenshot: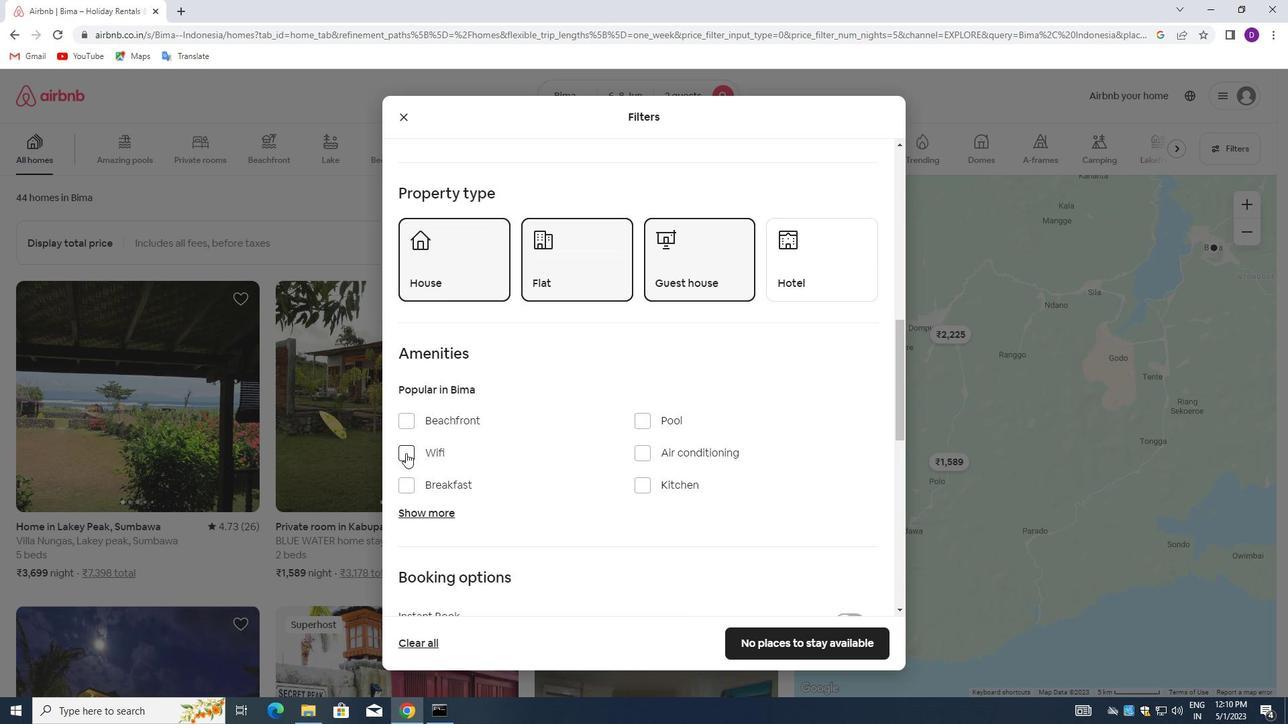 
Action: Mouse moved to (531, 451)
Screenshot: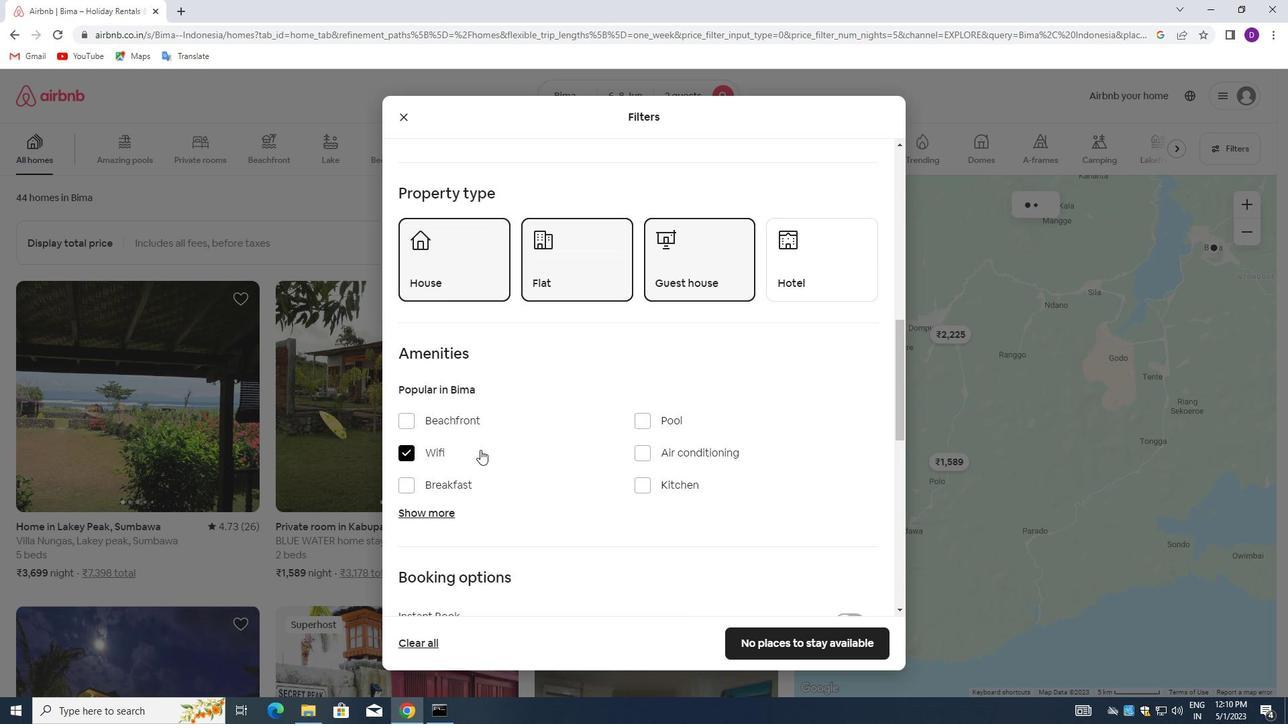 
Action: Mouse scrolled (531, 450) with delta (0, 0)
Screenshot: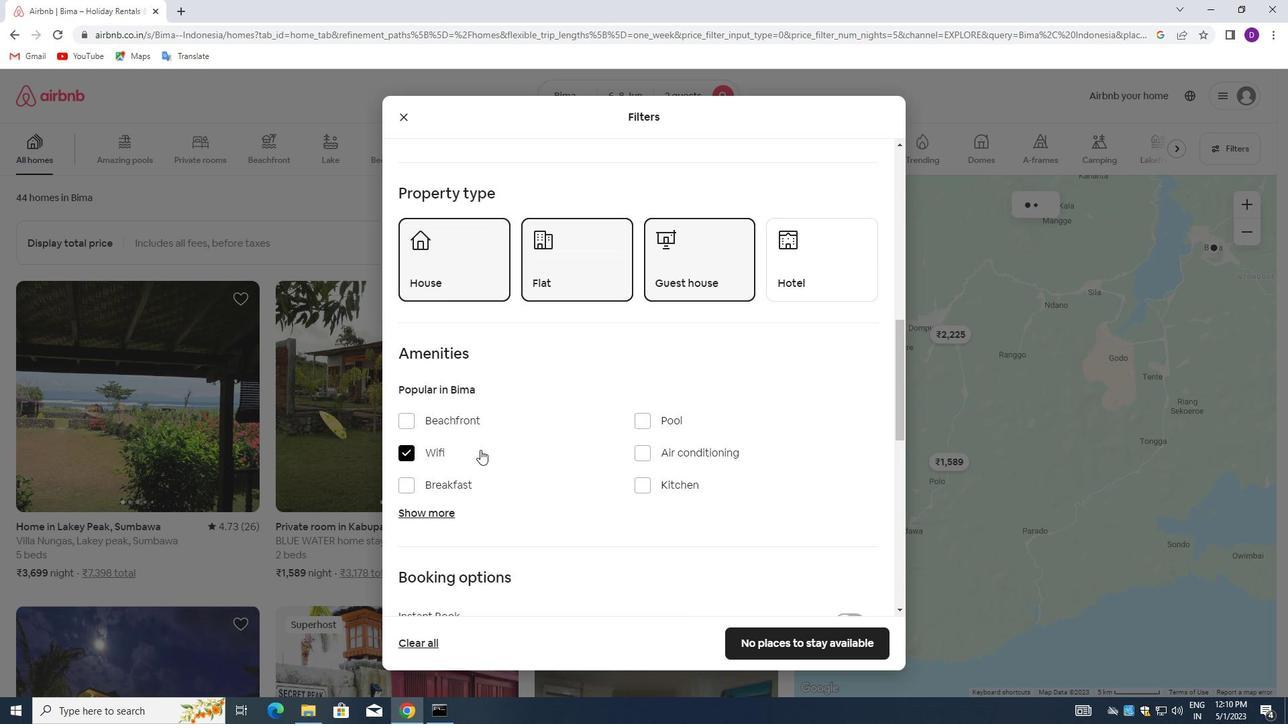 
Action: Mouse moved to (532, 452)
Screenshot: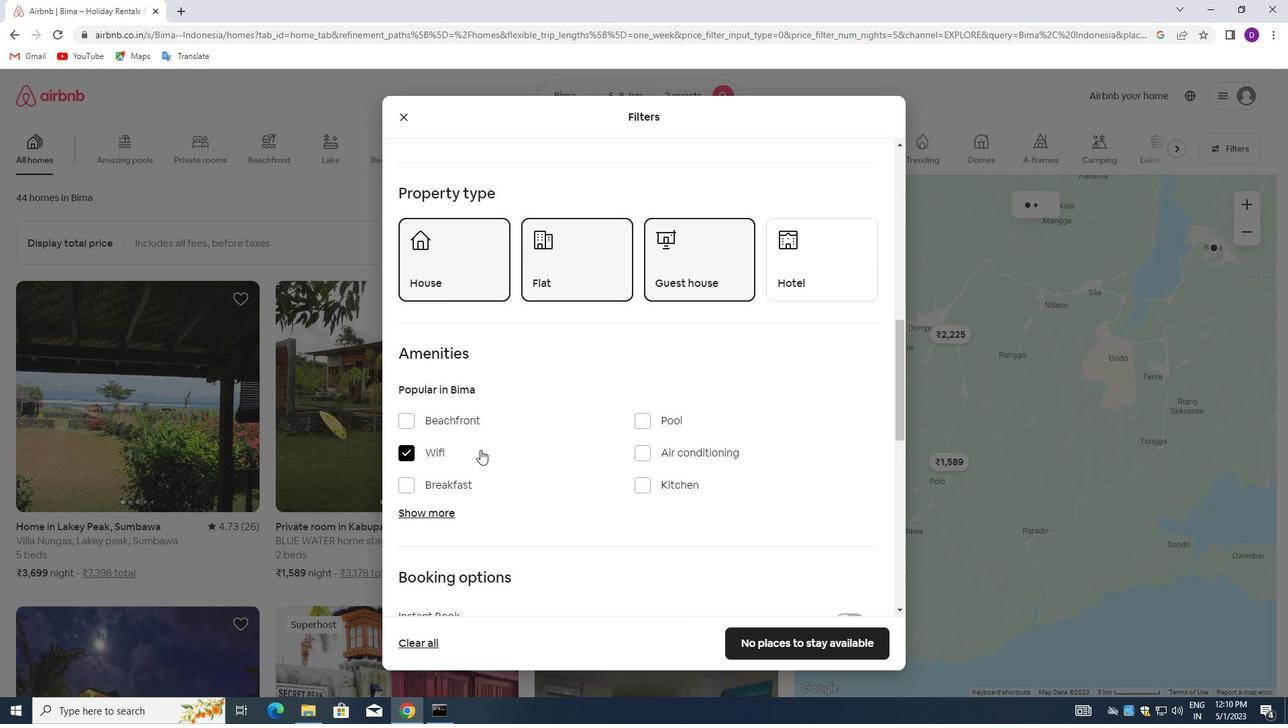
Action: Mouse scrolled (532, 451) with delta (0, 0)
Screenshot: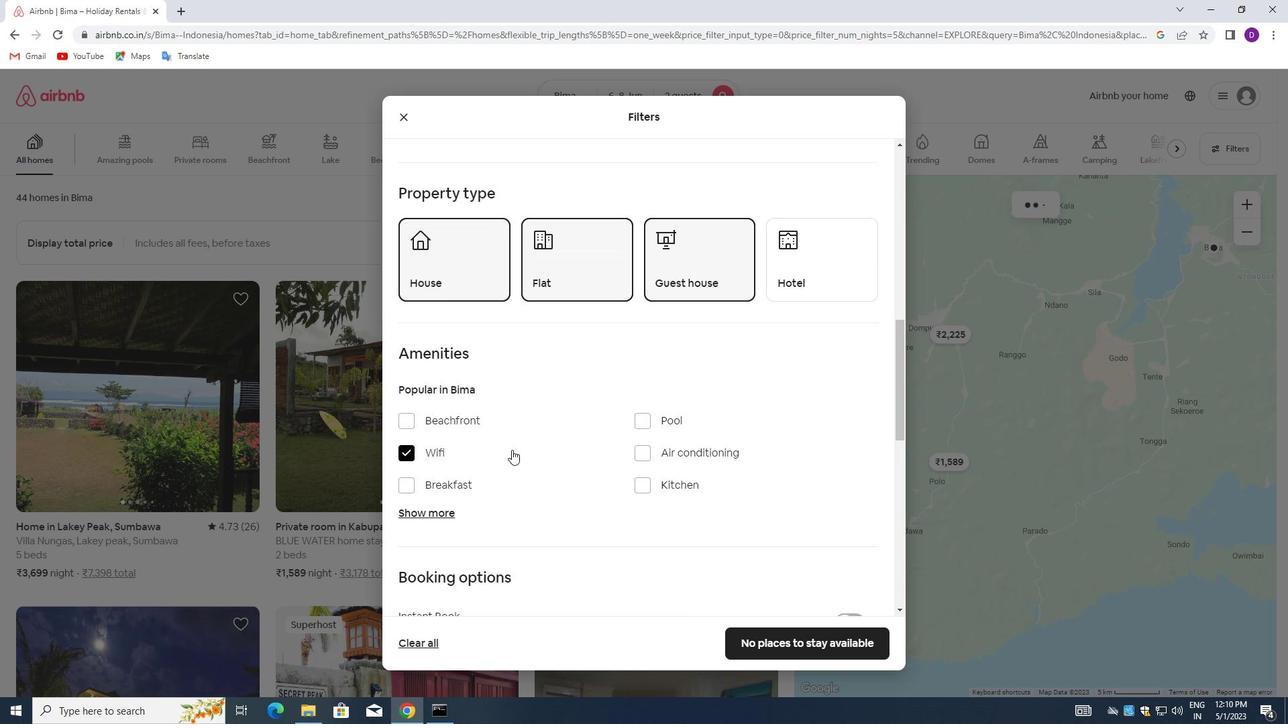 
Action: Mouse scrolled (532, 451) with delta (0, 0)
Screenshot: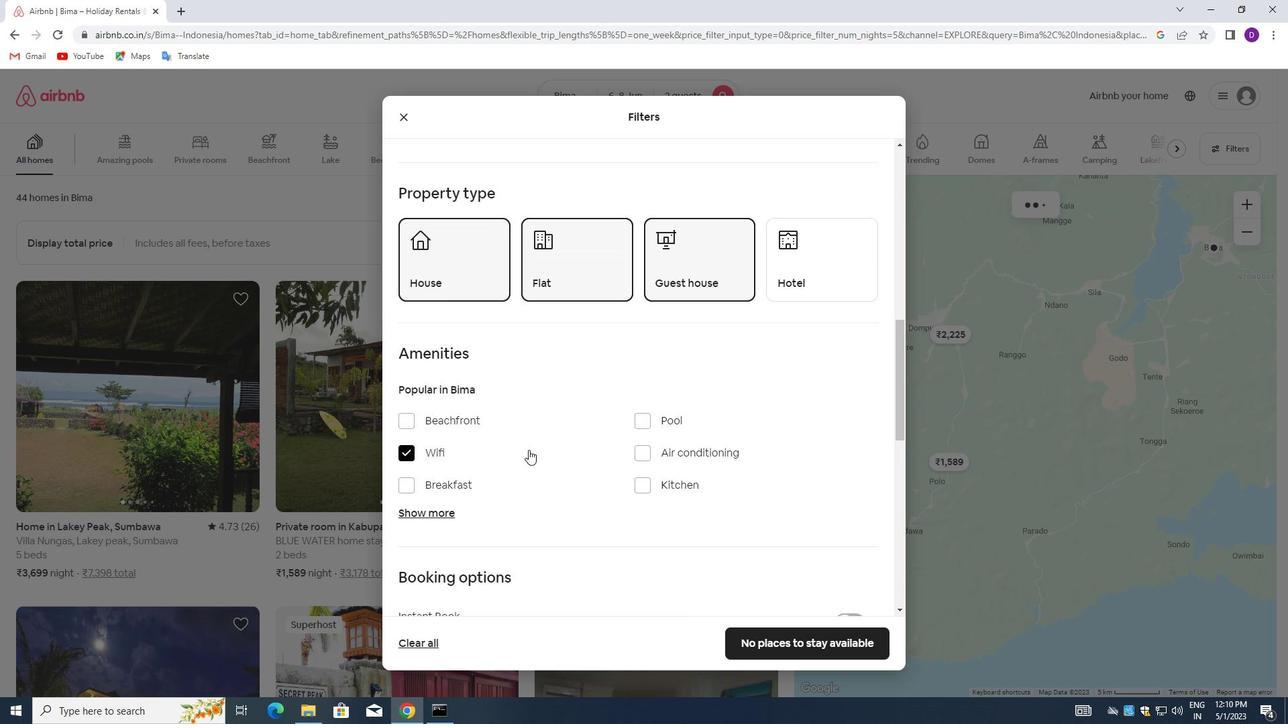 
Action: Mouse scrolled (532, 451) with delta (0, 0)
Screenshot: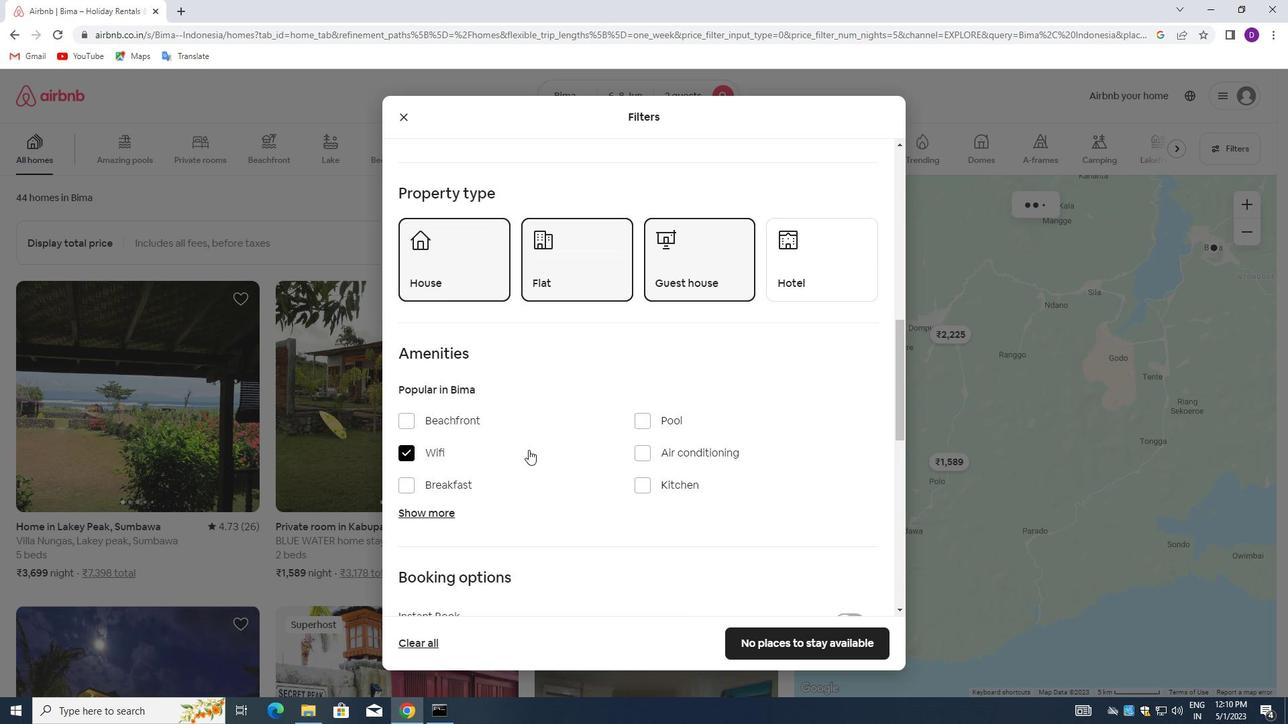 
Action: Mouse moved to (851, 393)
Screenshot: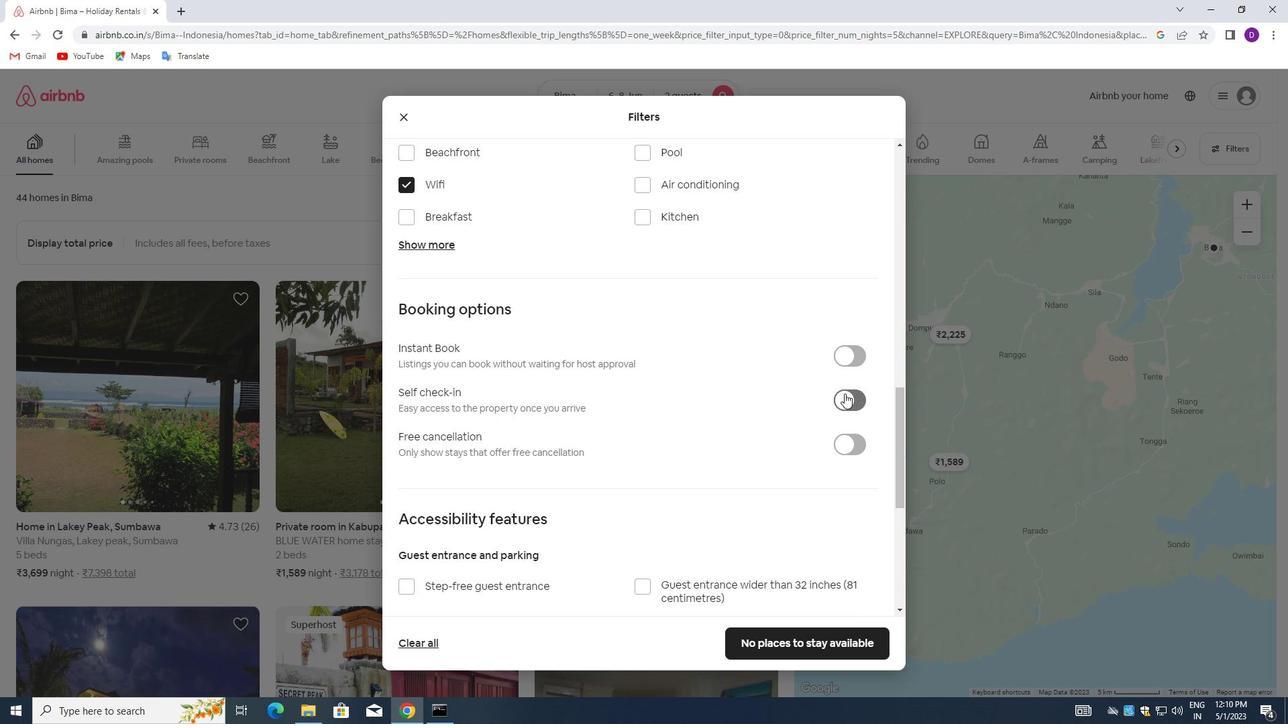 
Action: Mouse pressed left at (851, 393)
Screenshot: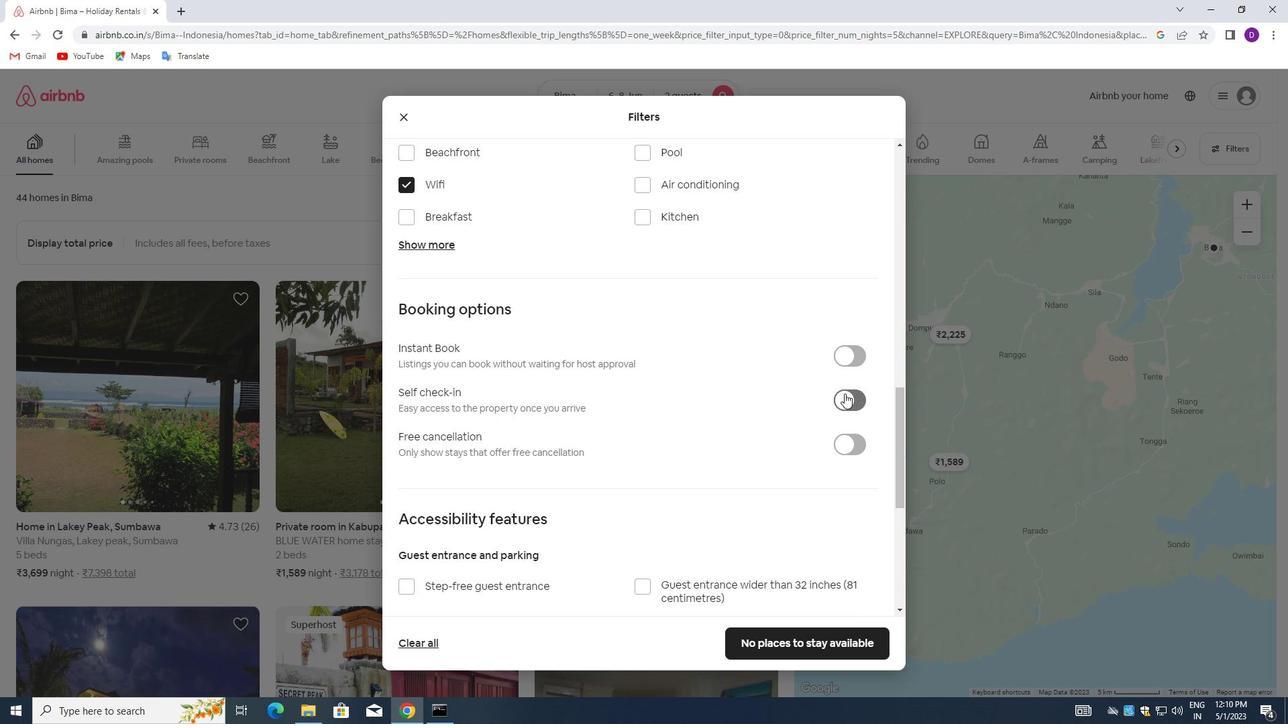
Action: Mouse moved to (659, 428)
Screenshot: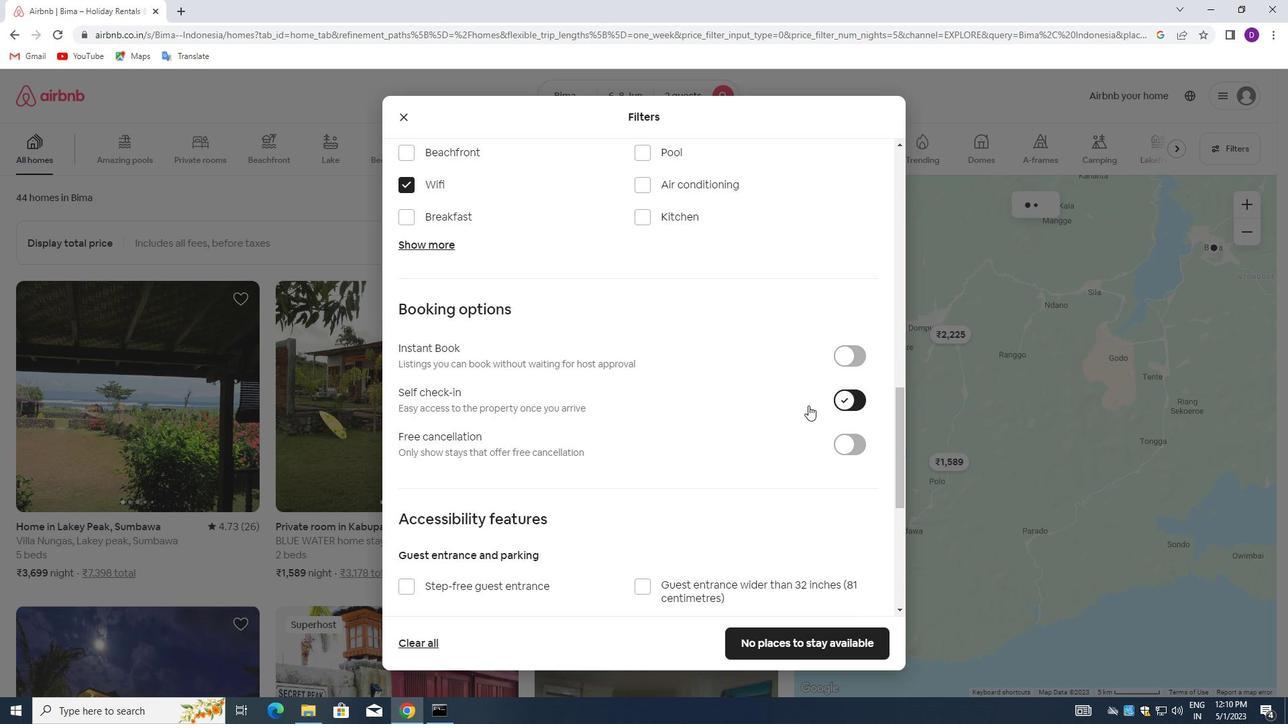 
Action: Mouse scrolled (659, 428) with delta (0, 0)
Screenshot: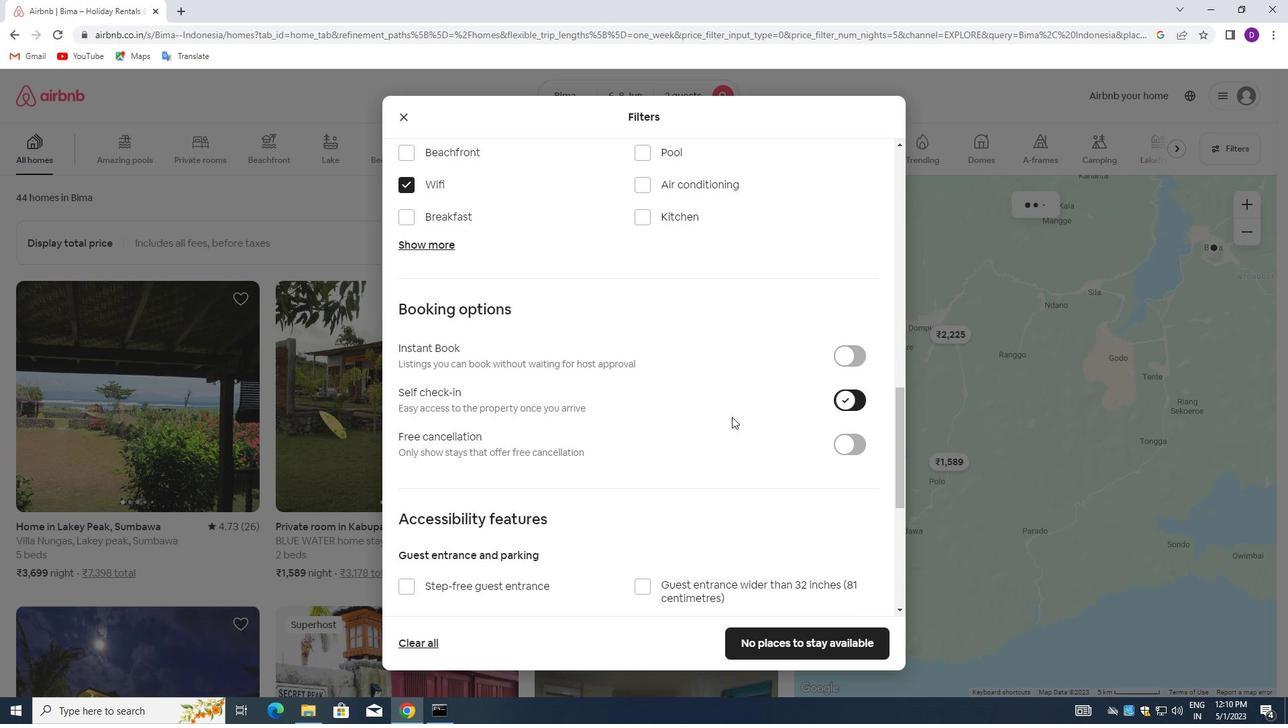 
Action: Mouse moved to (659, 429)
Screenshot: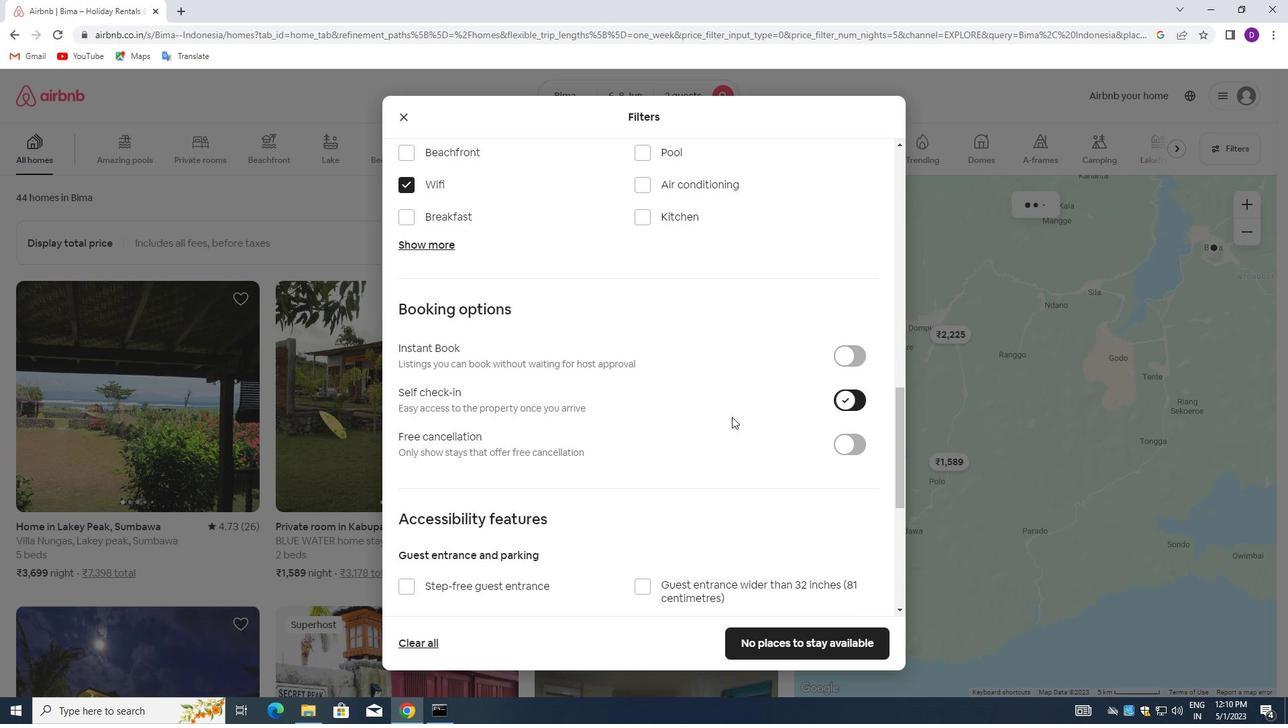
Action: Mouse scrolled (659, 428) with delta (0, 0)
Screenshot: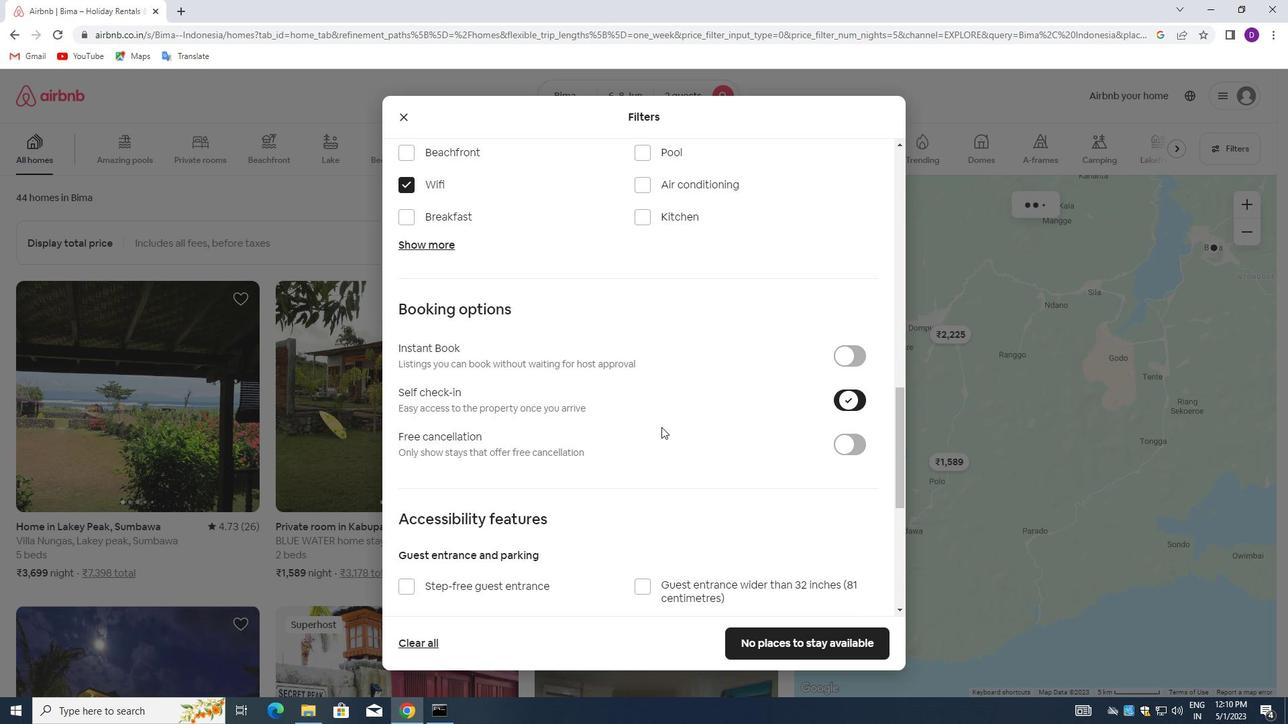 
Action: Mouse scrolled (659, 428) with delta (0, 0)
Screenshot: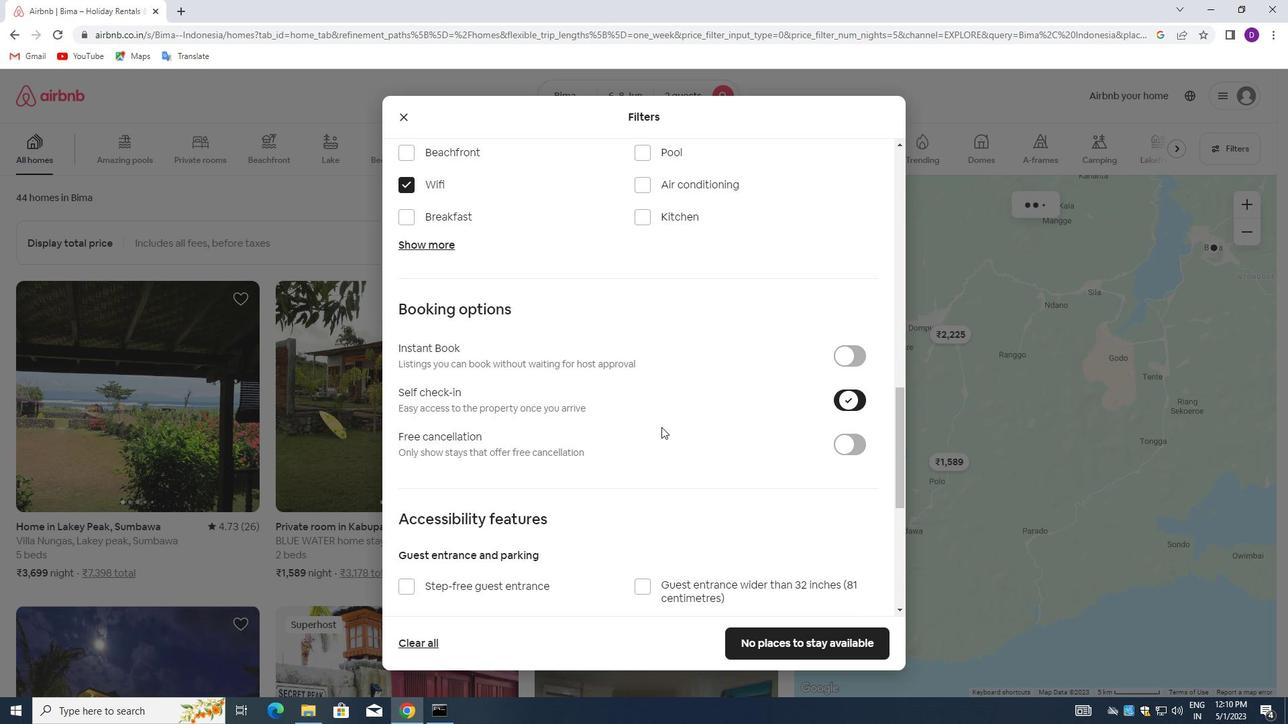
Action: Mouse scrolled (659, 428) with delta (0, 0)
Screenshot: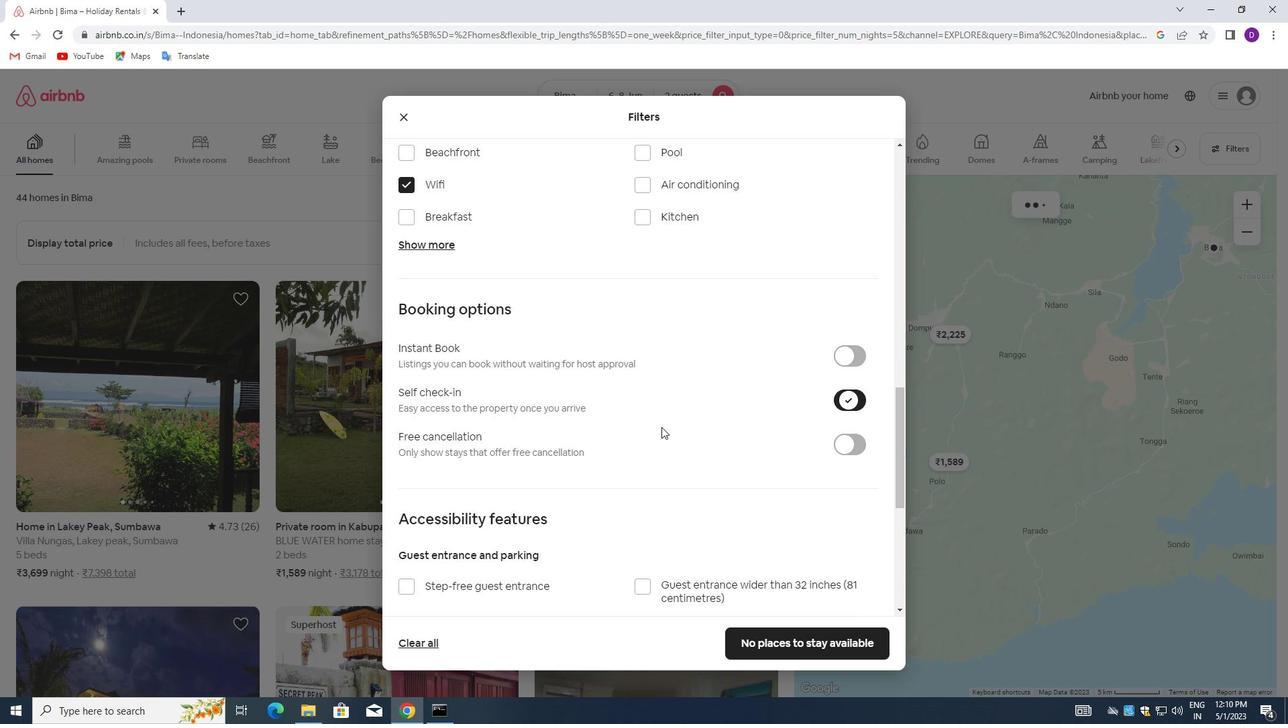 
Action: Mouse scrolled (659, 428) with delta (0, 0)
Screenshot: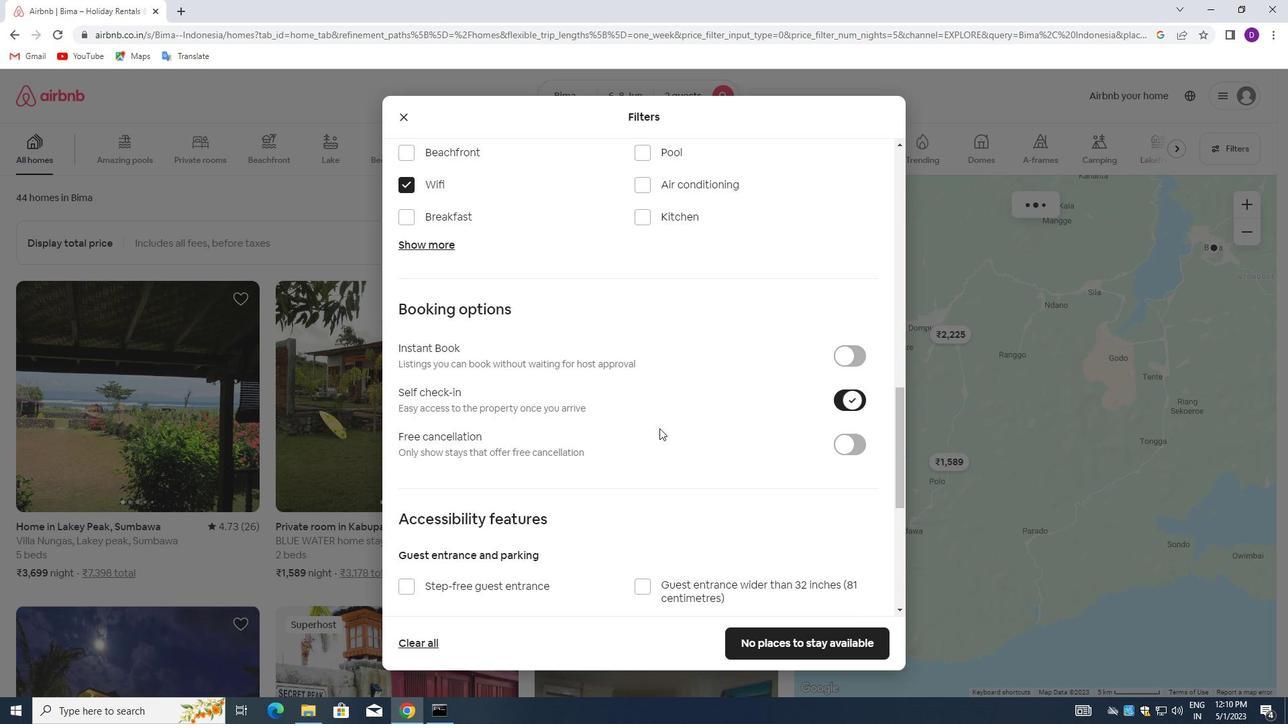 
Action: Mouse moved to (652, 429)
Screenshot: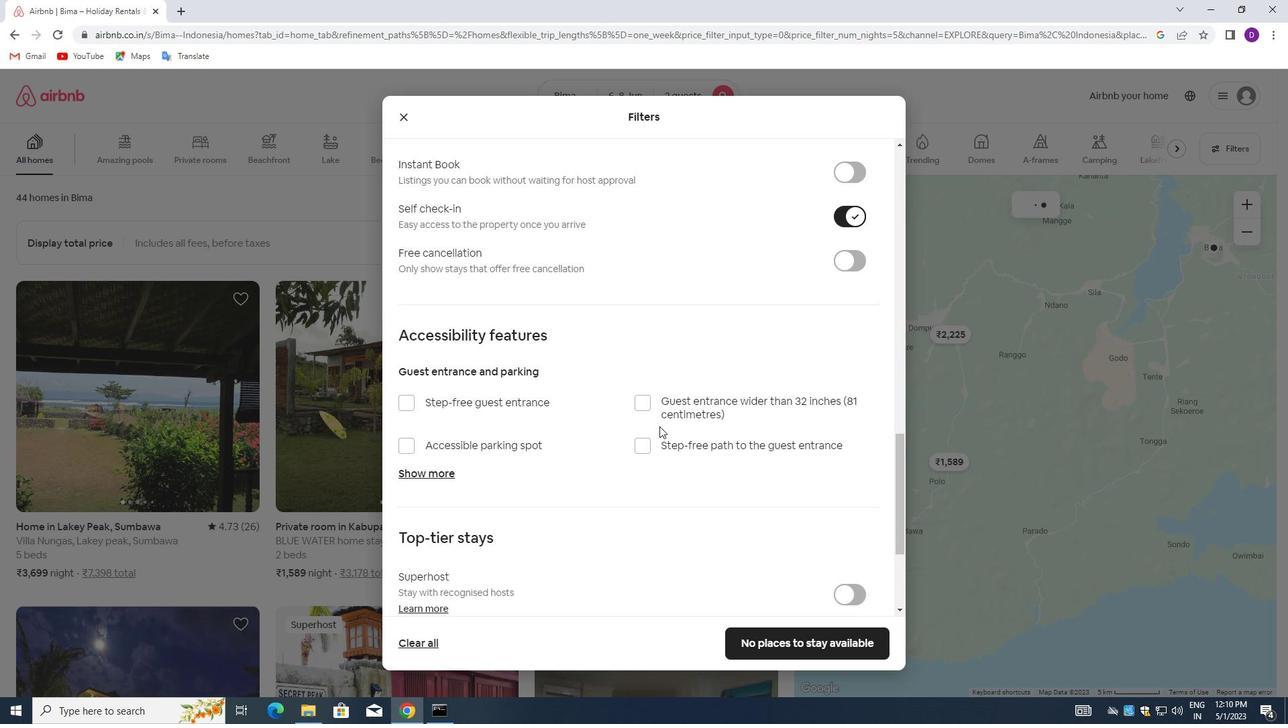 
Action: Mouse scrolled (652, 428) with delta (0, 0)
Screenshot: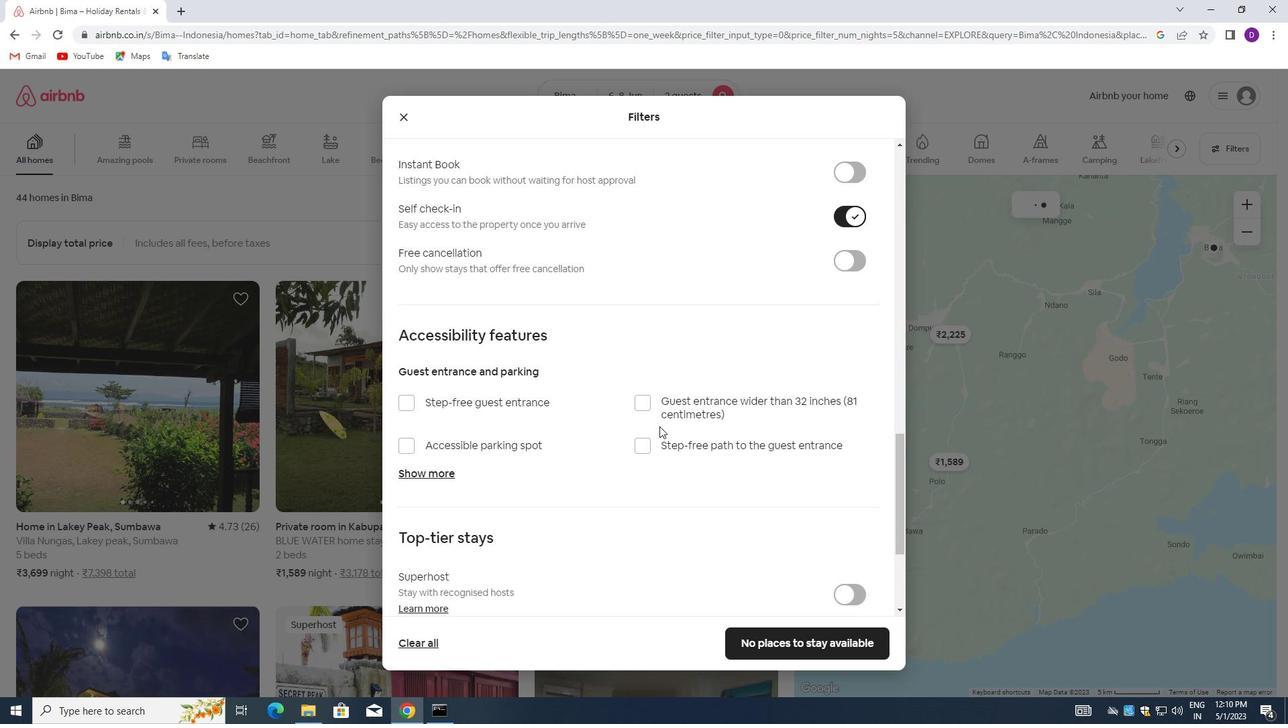 
Action: Mouse moved to (648, 432)
Screenshot: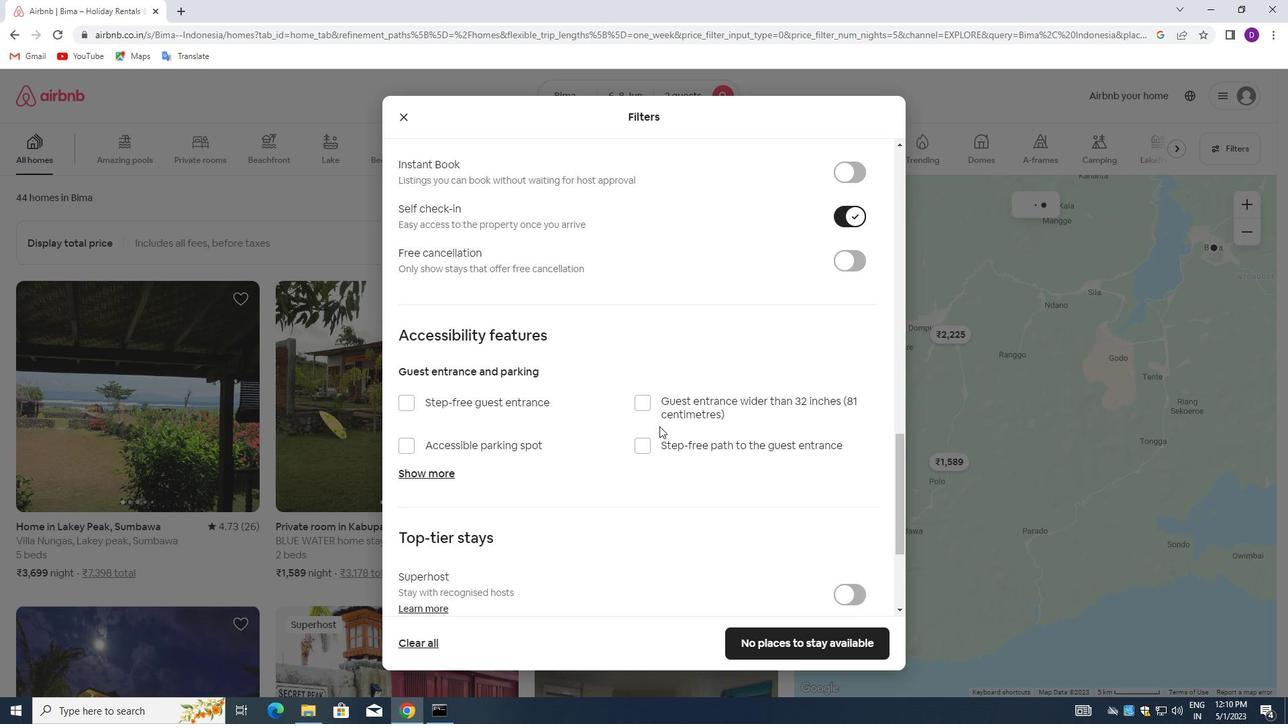 
Action: Mouse scrolled (648, 432) with delta (0, 0)
Screenshot: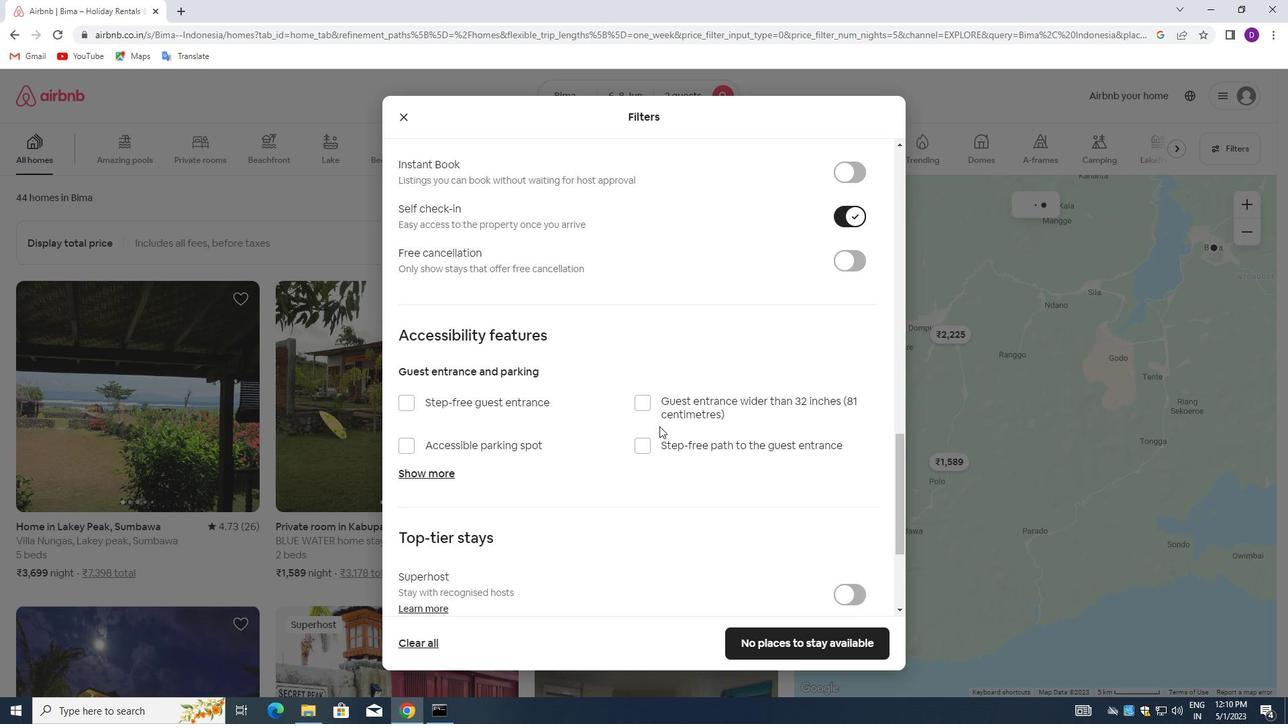 
Action: Mouse moved to (641, 436)
Screenshot: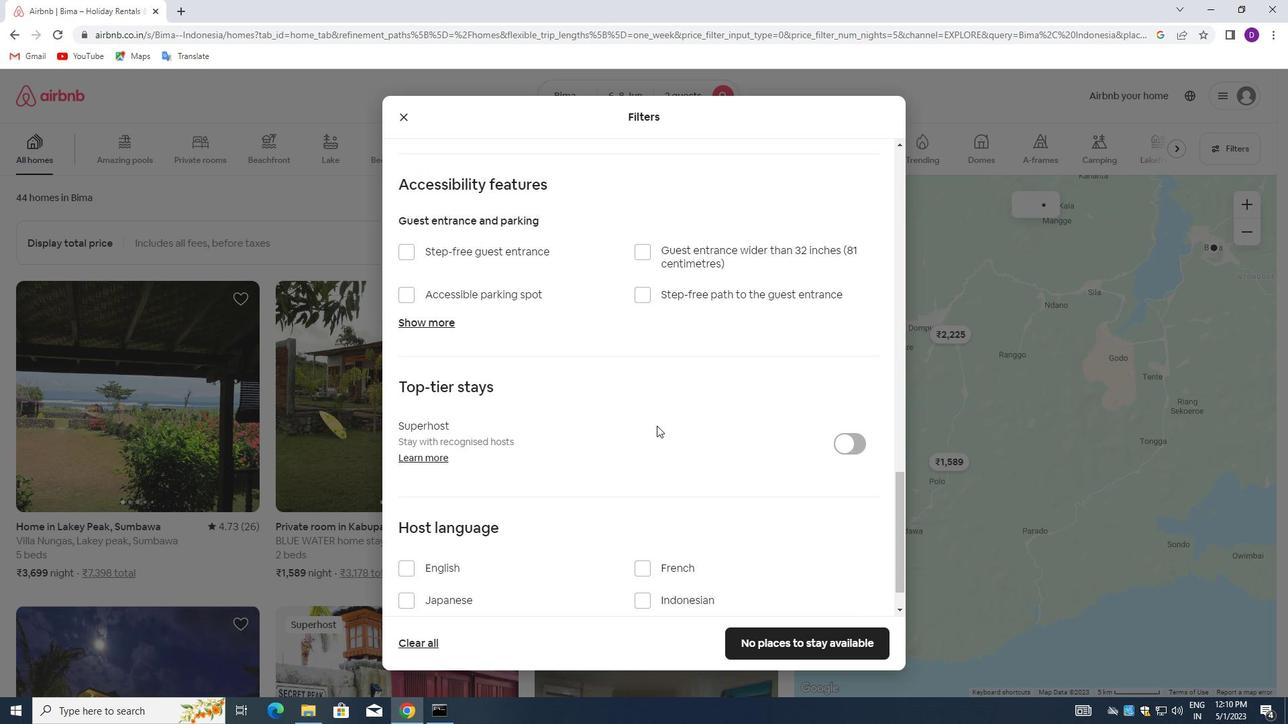 
Action: Mouse scrolled (641, 436) with delta (0, 0)
Screenshot: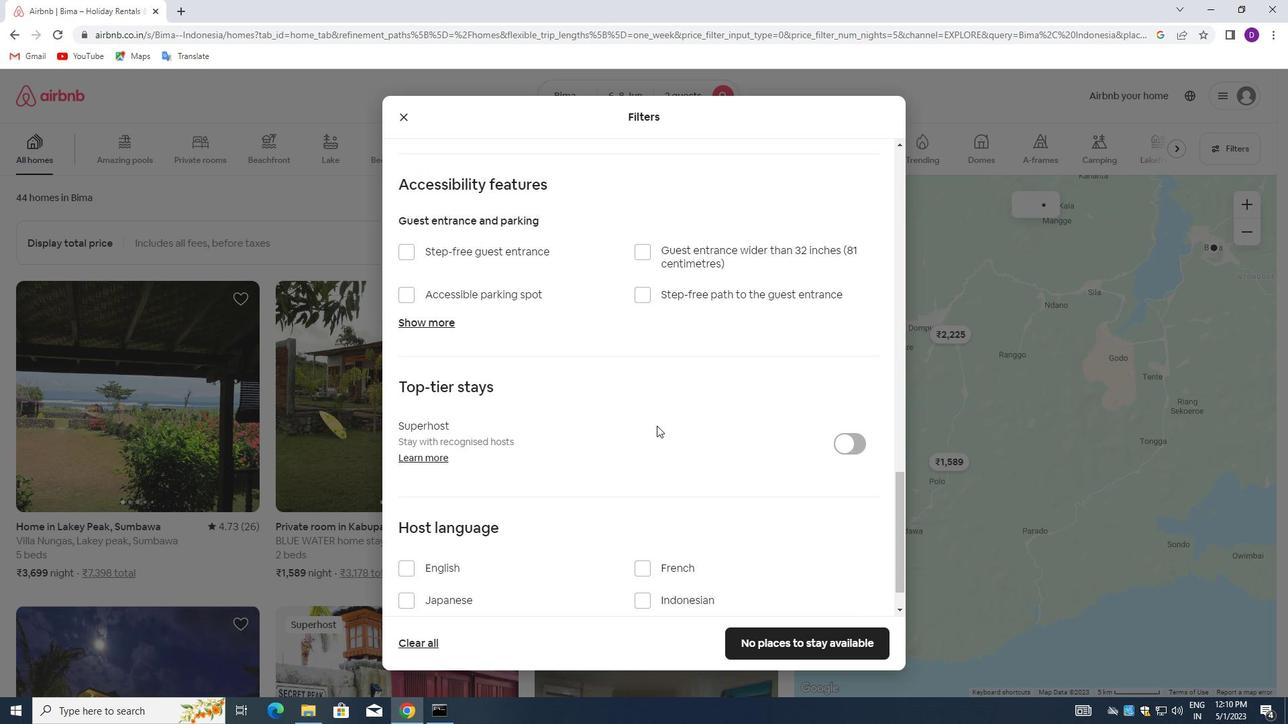 
Action: Mouse moved to (633, 440)
Screenshot: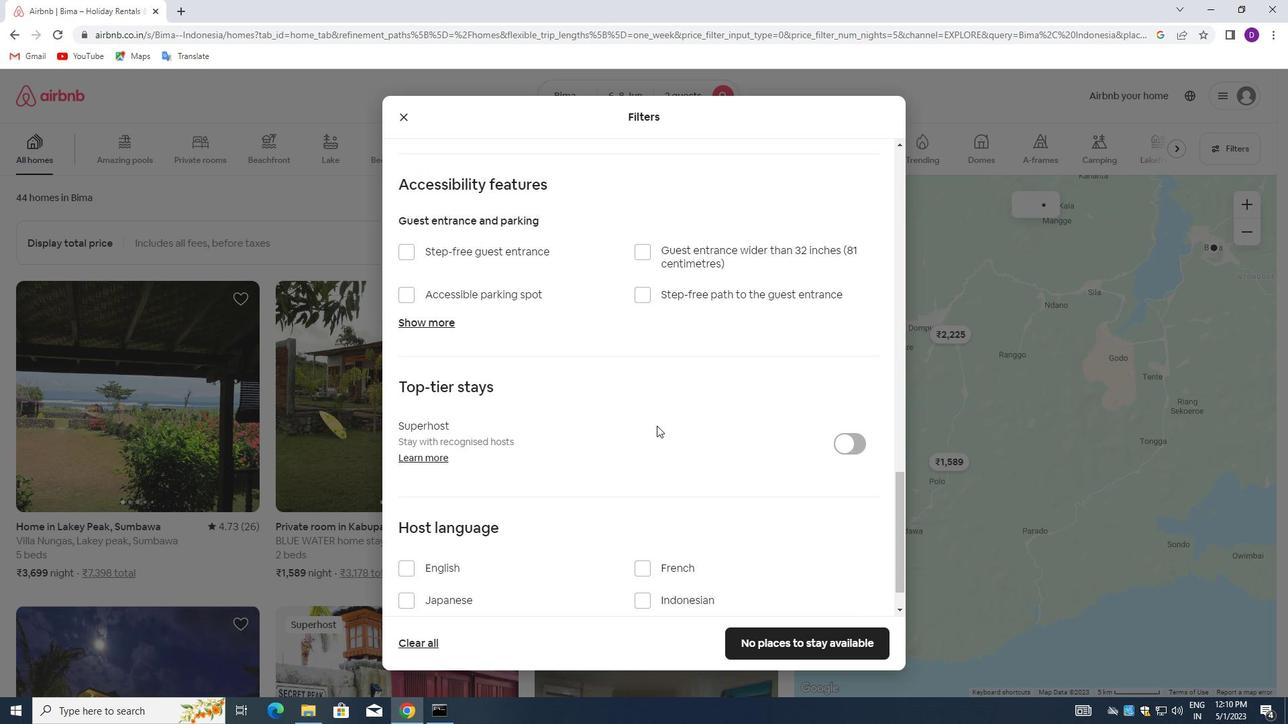 
Action: Mouse scrolled (633, 440) with delta (0, 0)
Screenshot: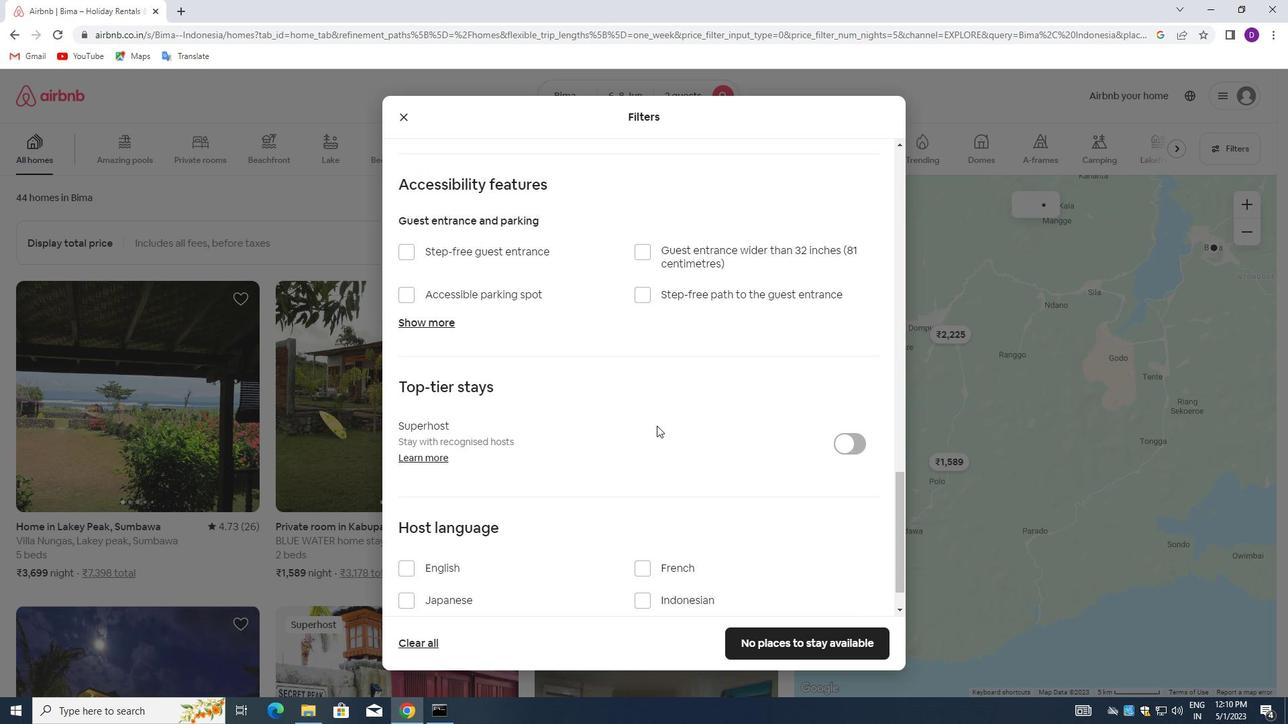 
Action: Mouse moved to (624, 444)
Screenshot: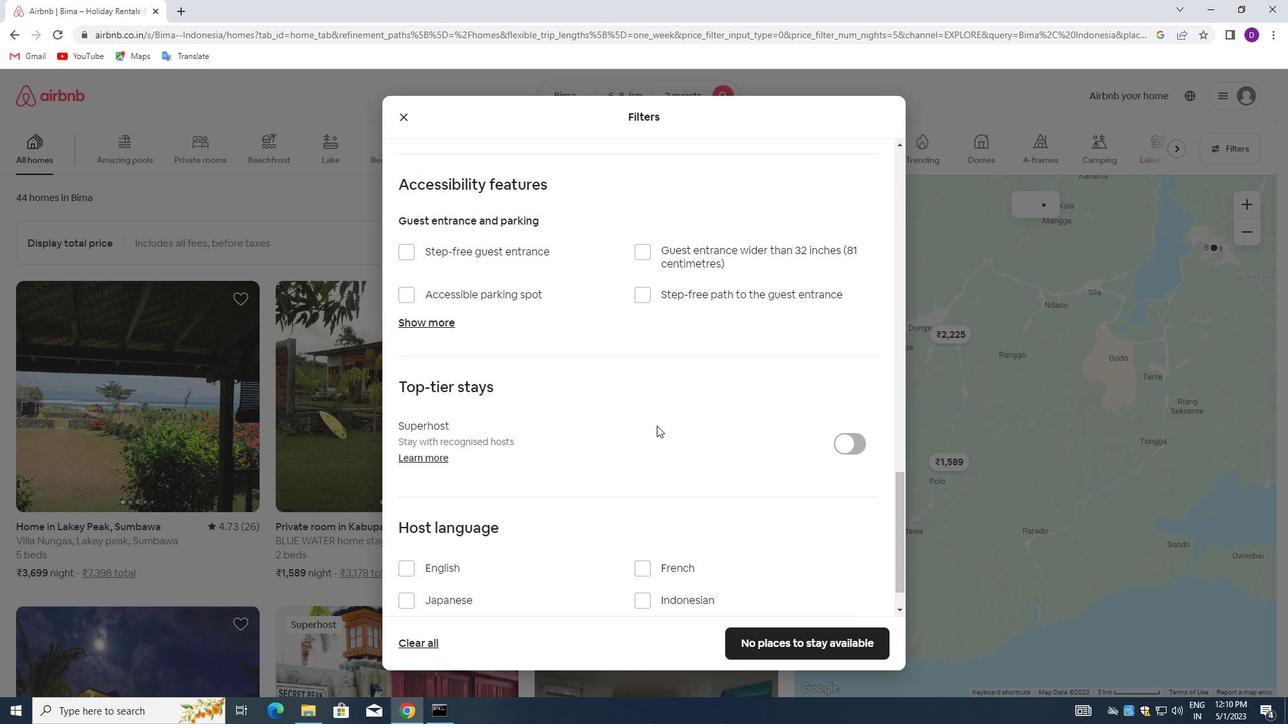 
Action: Mouse scrolled (624, 443) with delta (0, 0)
Screenshot: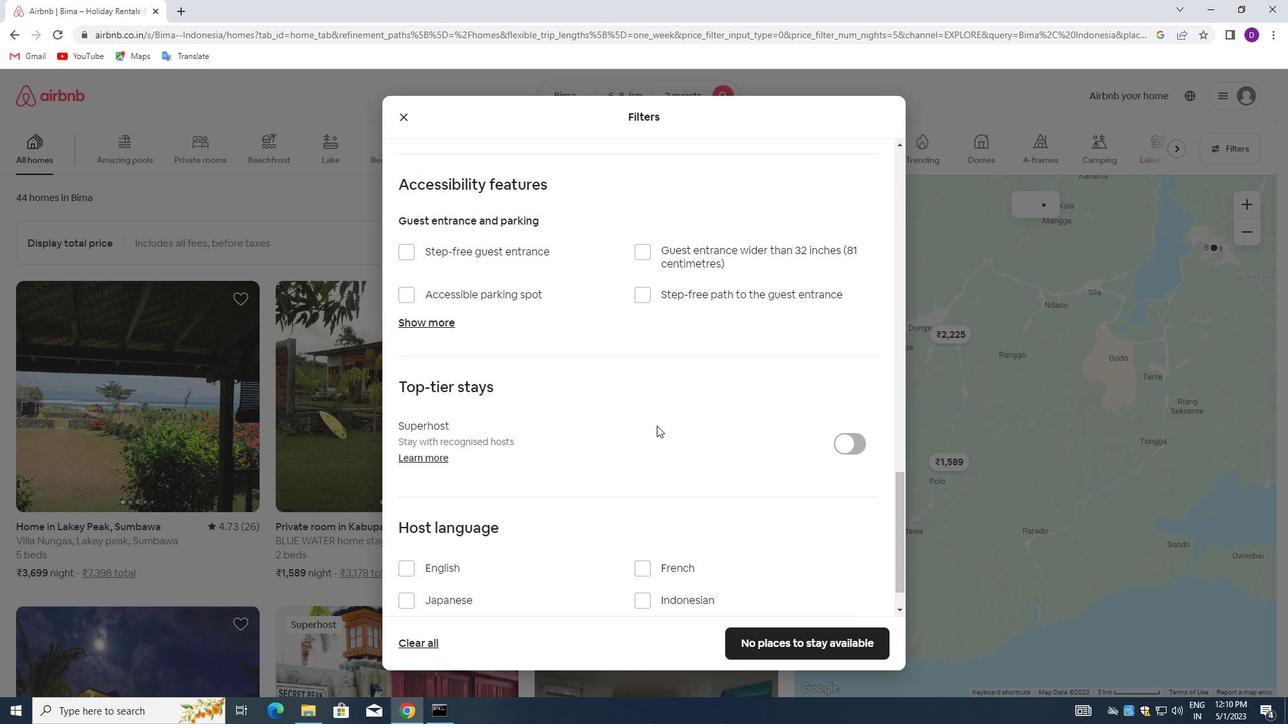 
Action: Mouse moved to (399, 516)
Screenshot: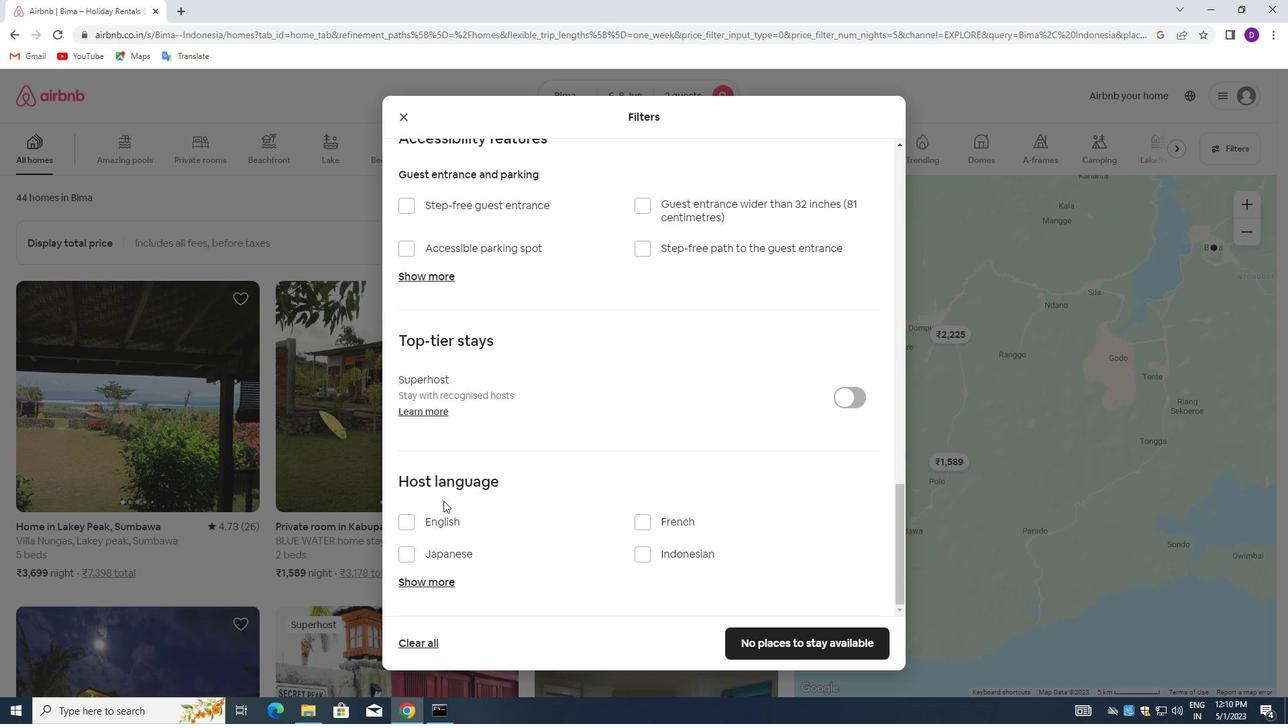 
Action: Mouse pressed left at (399, 516)
Screenshot: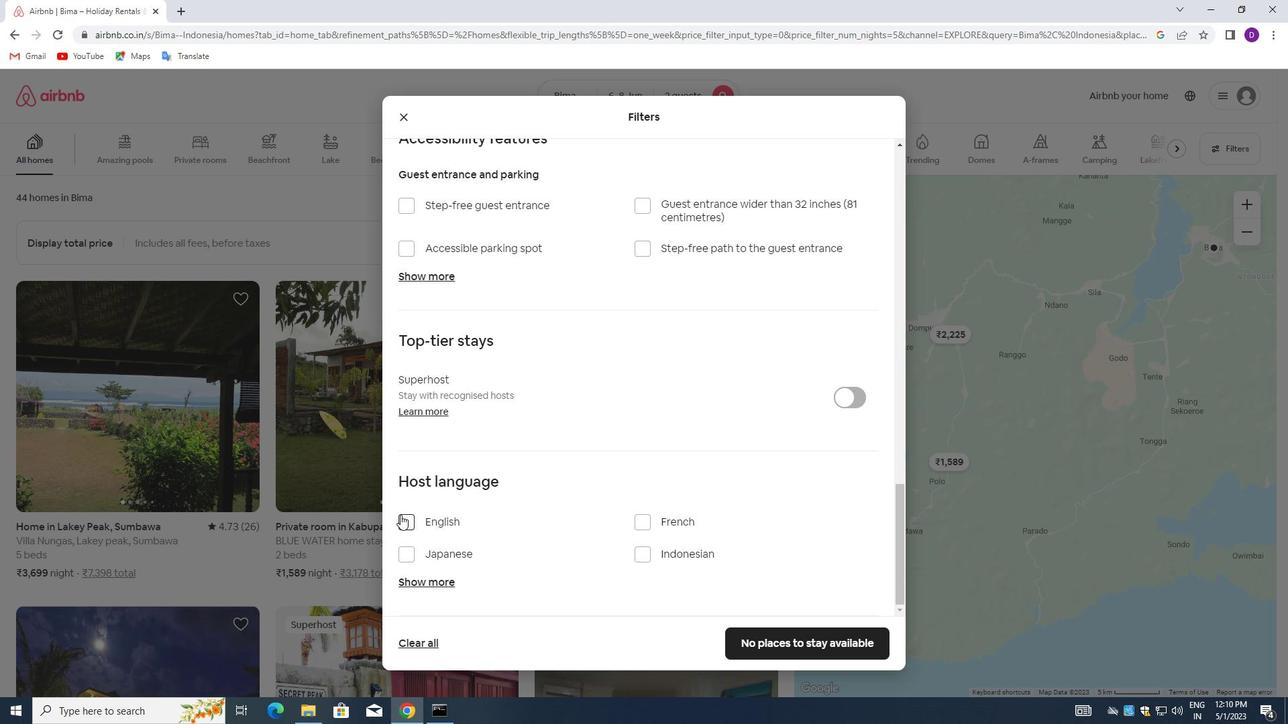 
Action: Mouse moved to (784, 630)
Screenshot: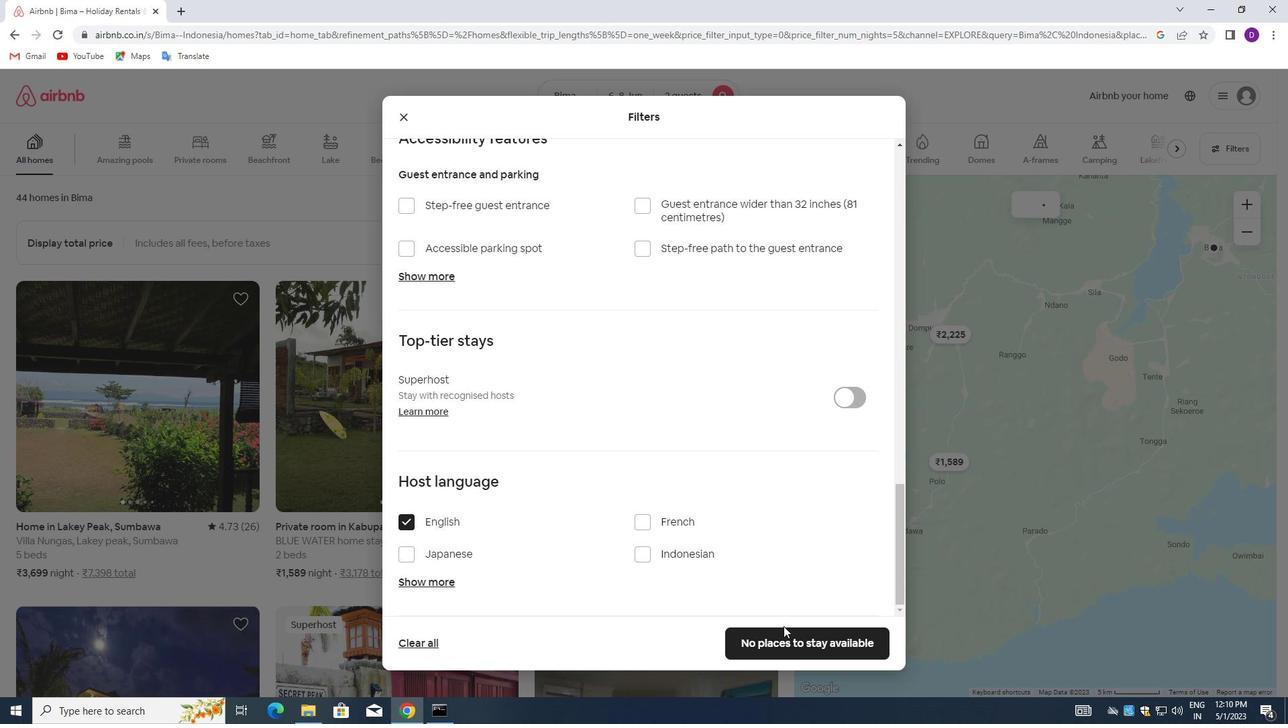 
Action: Mouse pressed left at (784, 630)
Screenshot: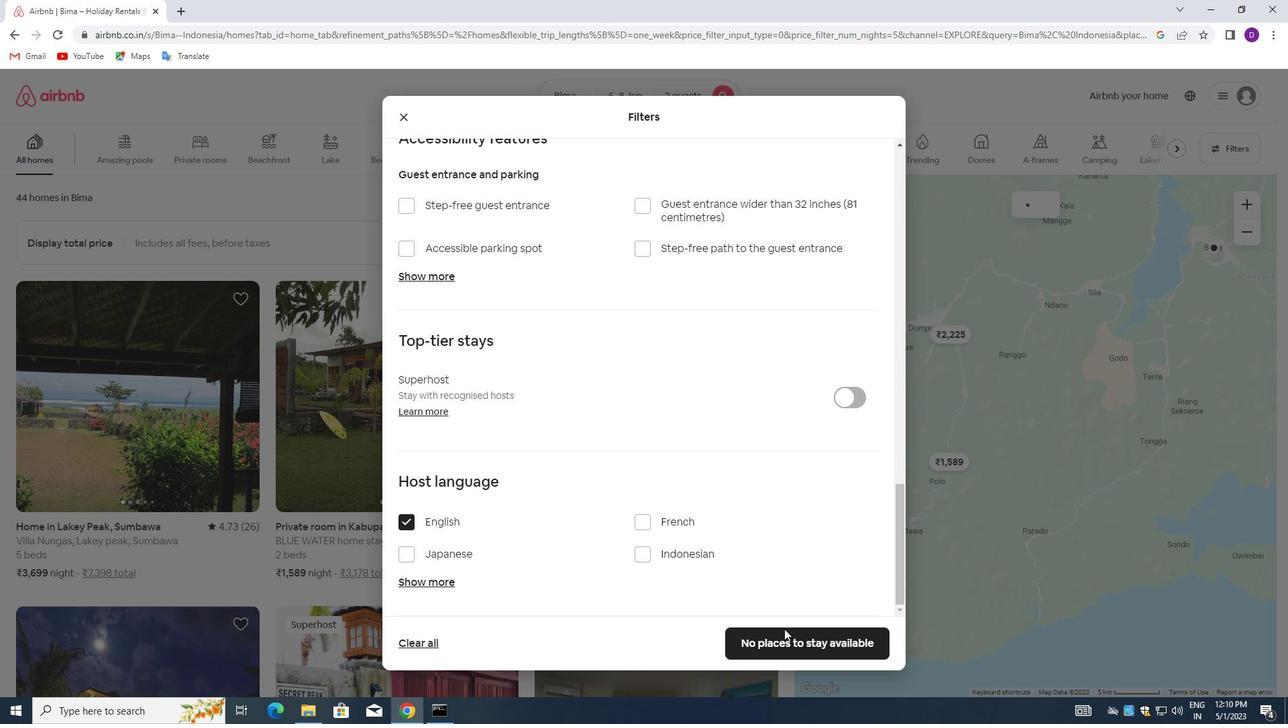 
Action: Mouse moved to (739, 519)
Screenshot: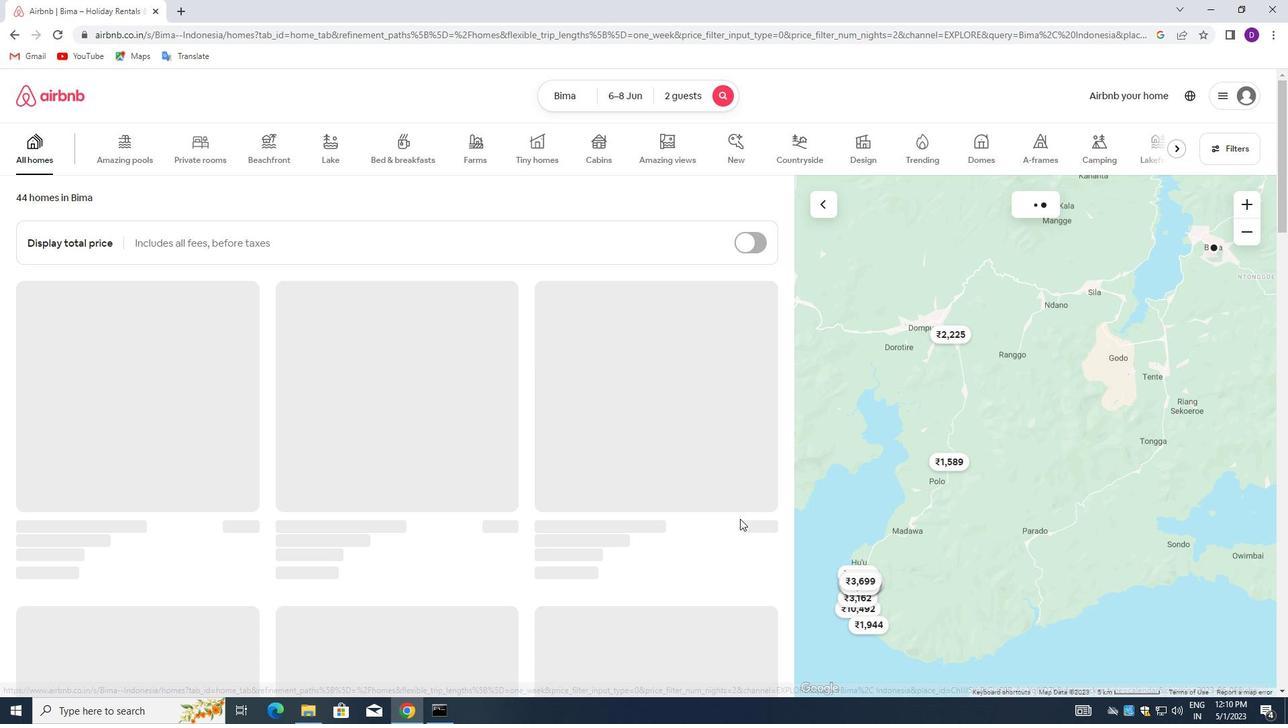 
